 Task: Search one way flight ticket for 4 adults, 2 children, 2 infants in seat and 1 infant on lap in economy from Hartford: Bradley International Airport to Raleigh: Raleigh-durham International Airport on 8-5-2023. Choice of flights is Singapure airlines. Price is upto 100000. Outbound departure time preference is 18:00.
Action: Mouse moved to (393, 159)
Screenshot: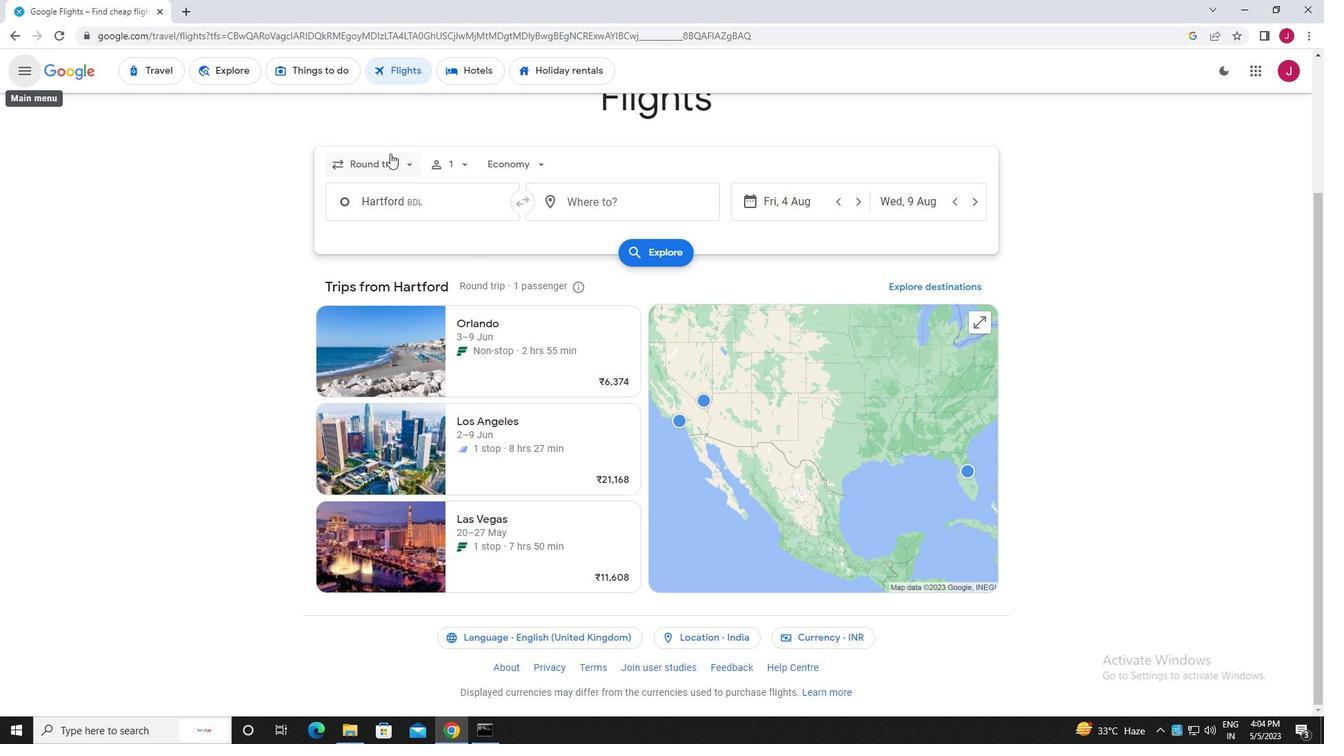 
Action: Mouse pressed left at (393, 159)
Screenshot: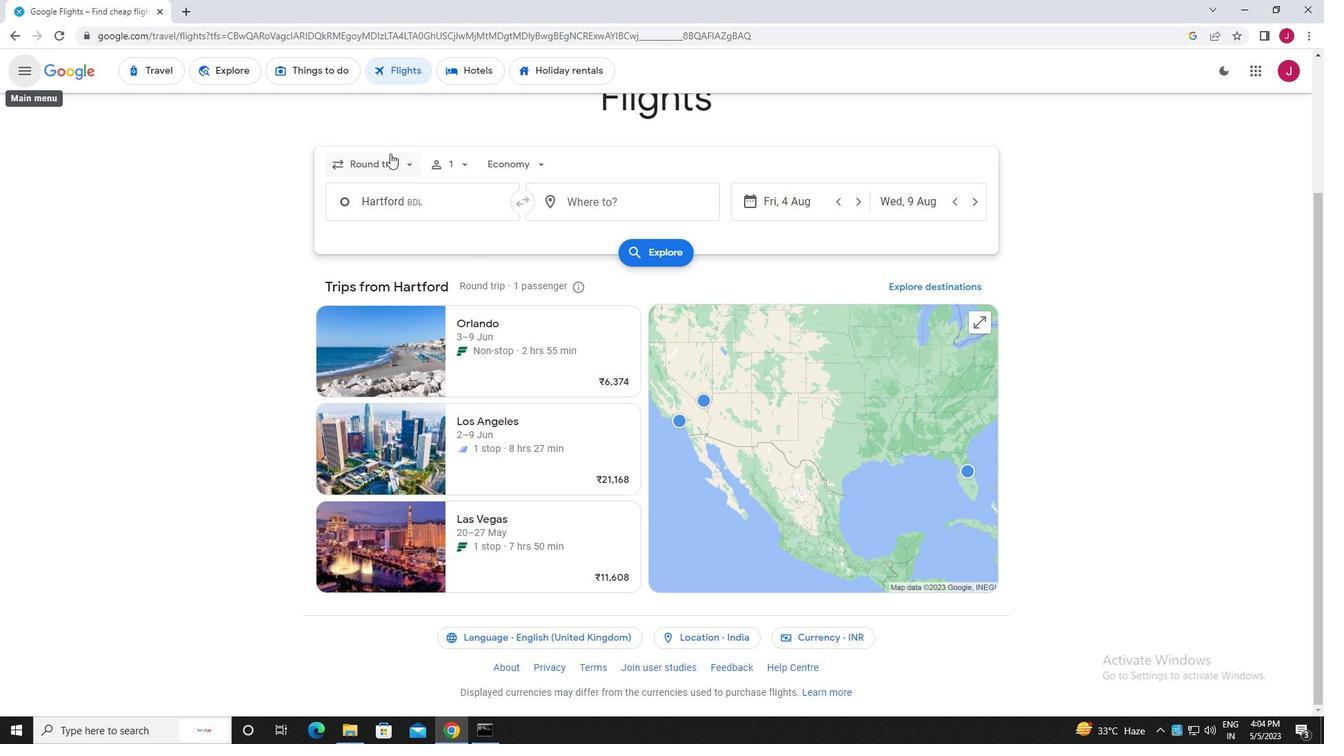 
Action: Mouse moved to (397, 226)
Screenshot: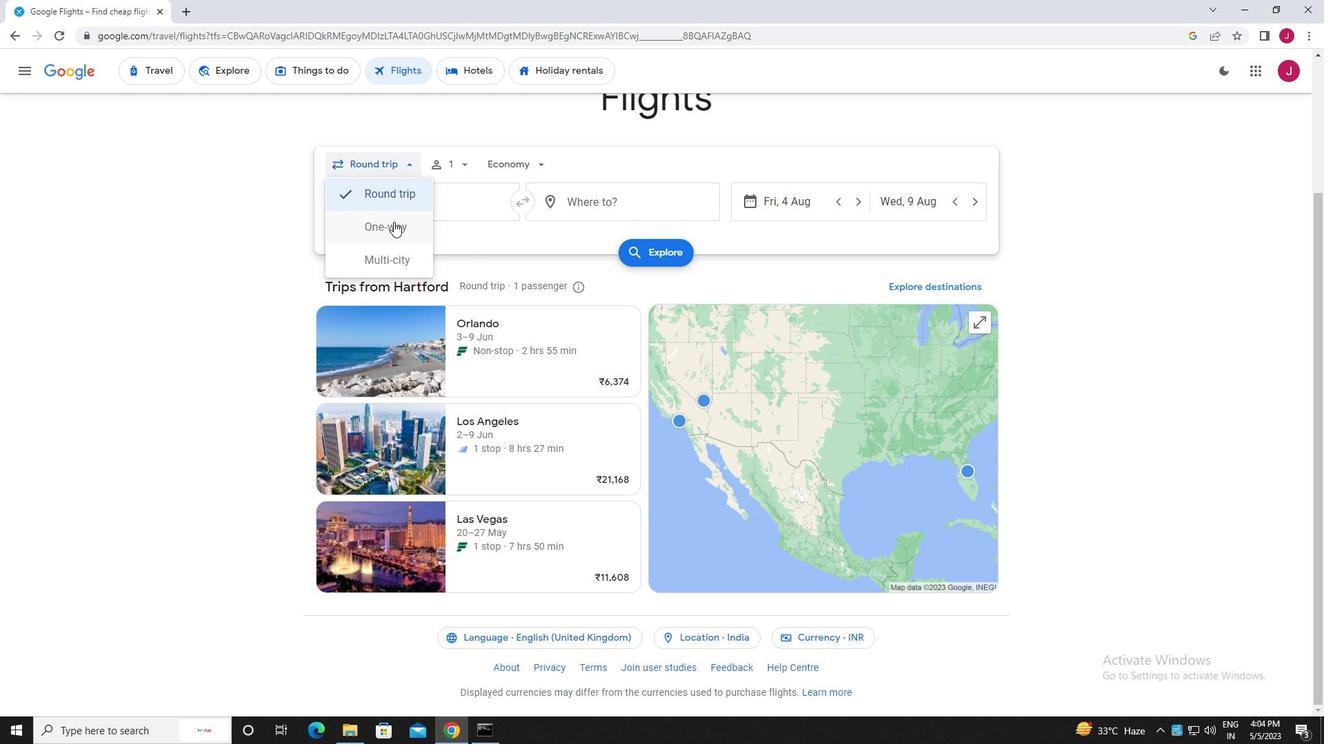 
Action: Mouse pressed left at (397, 226)
Screenshot: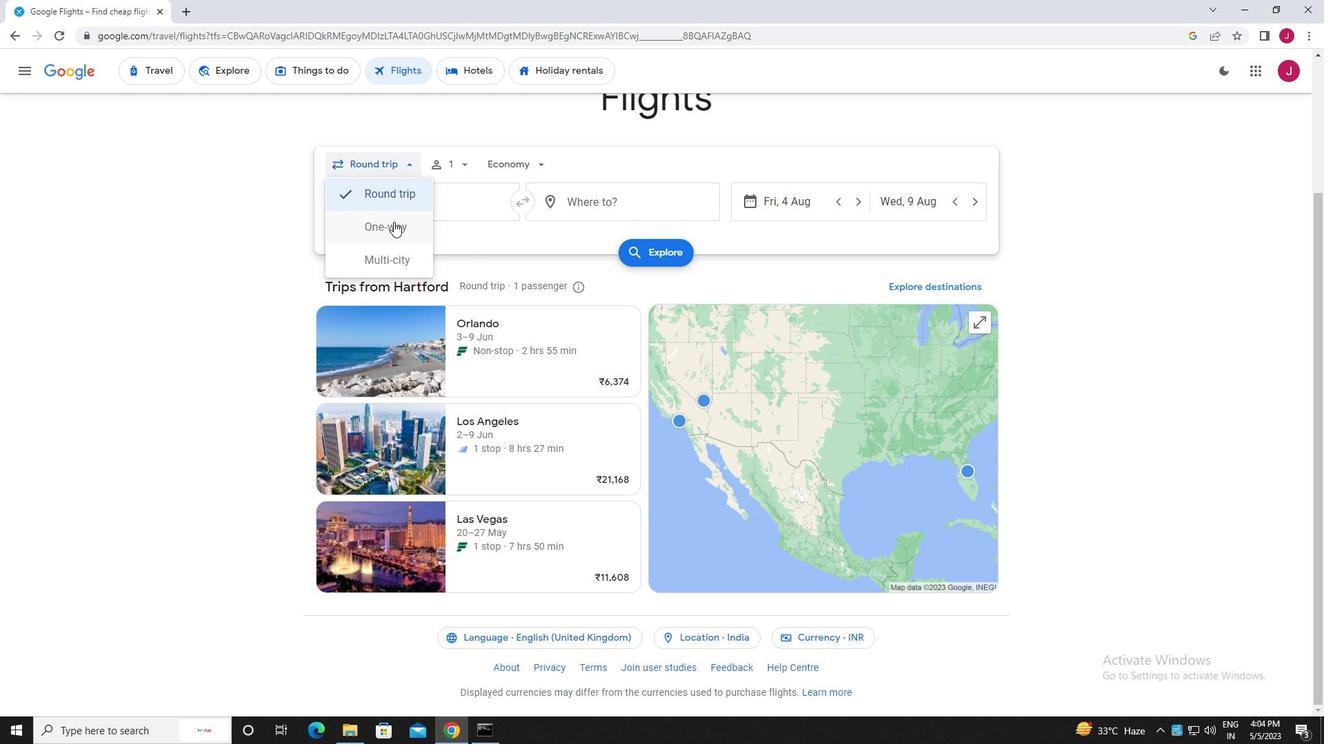 
Action: Mouse moved to (460, 165)
Screenshot: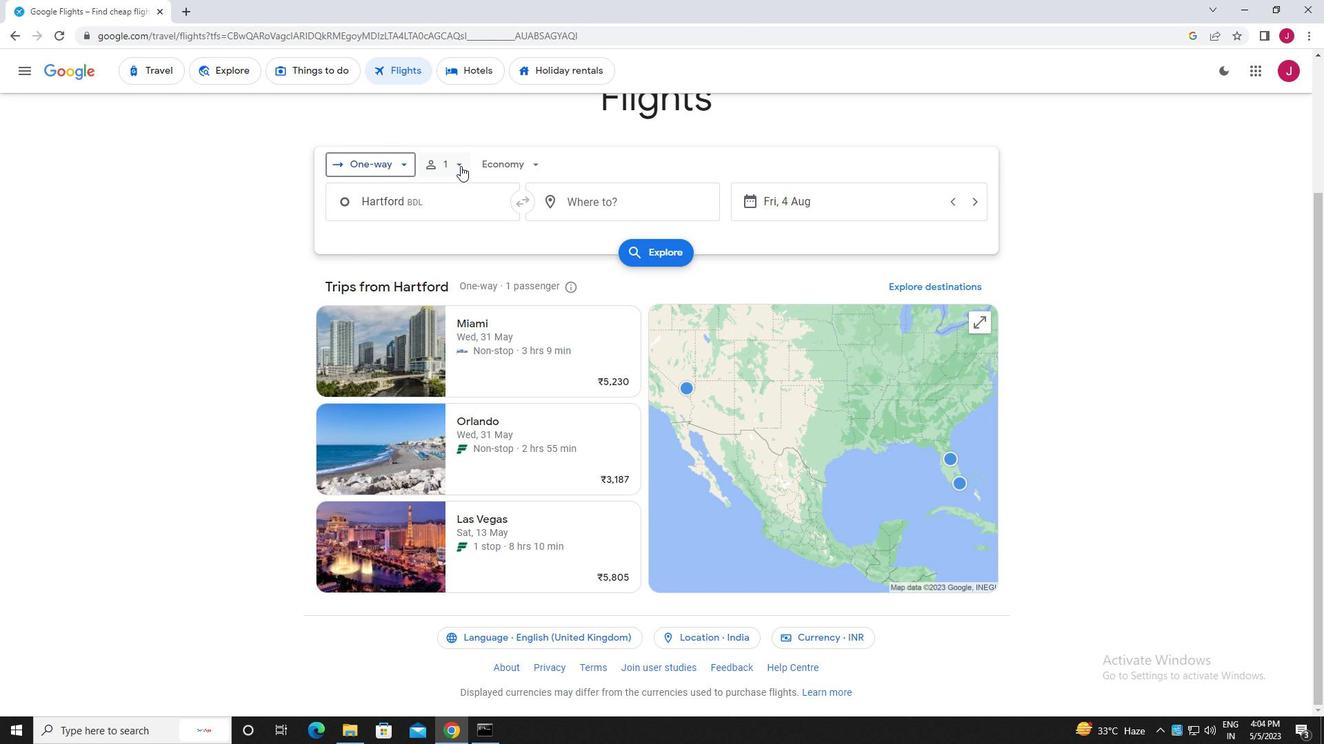
Action: Mouse pressed left at (460, 165)
Screenshot: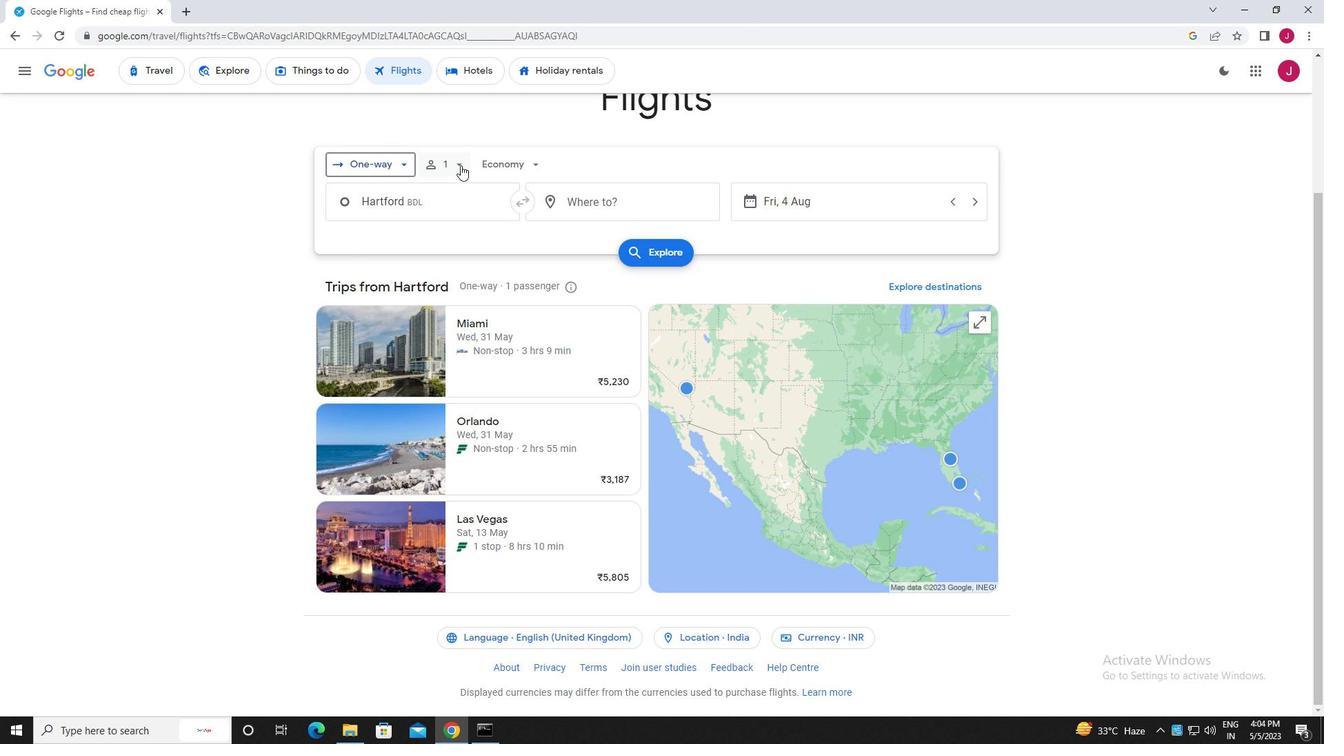 
Action: Mouse moved to (564, 202)
Screenshot: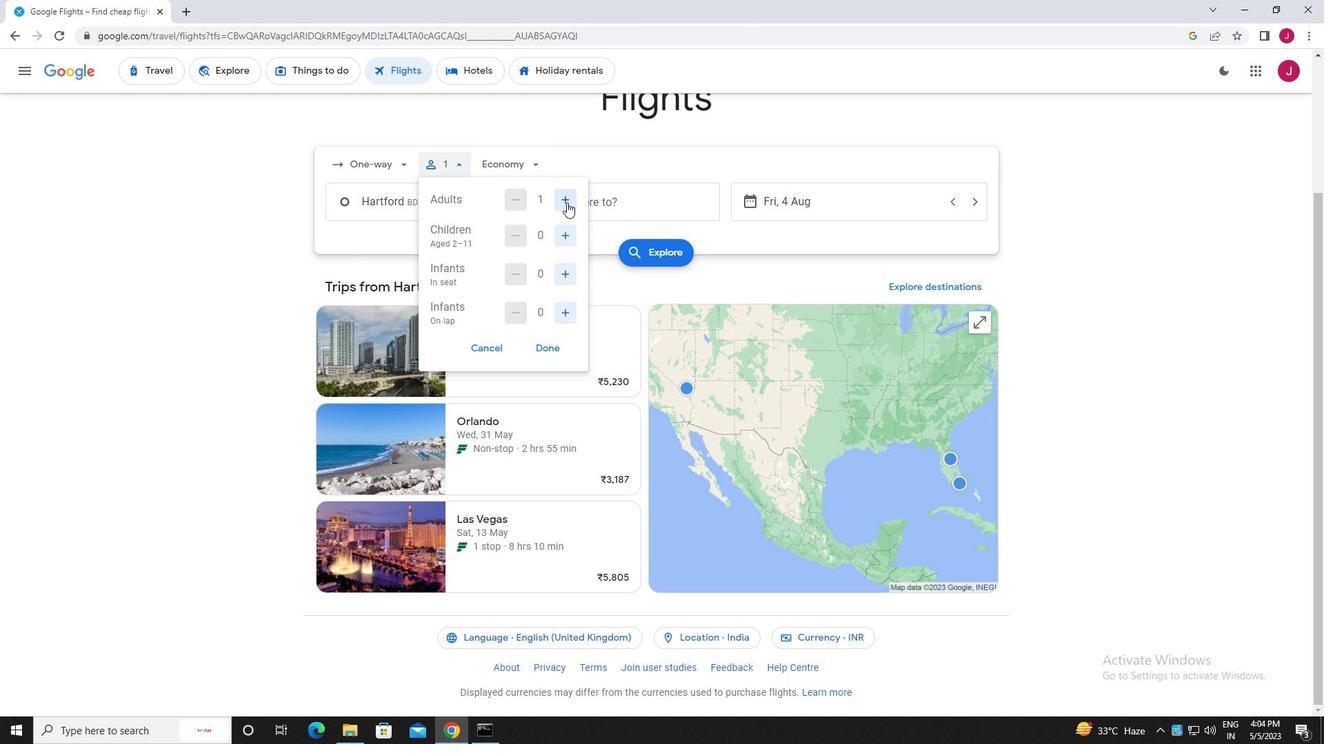 
Action: Mouse pressed left at (564, 202)
Screenshot: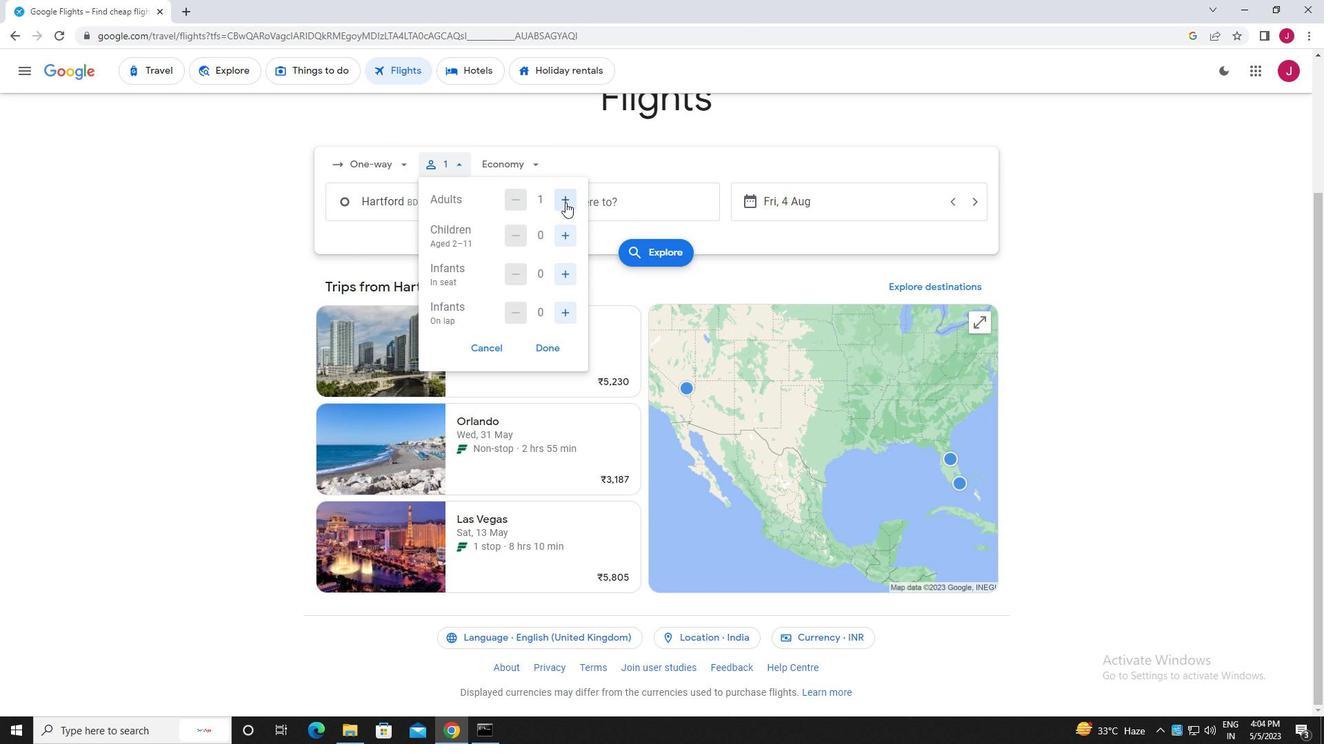 
Action: Mouse pressed left at (564, 202)
Screenshot: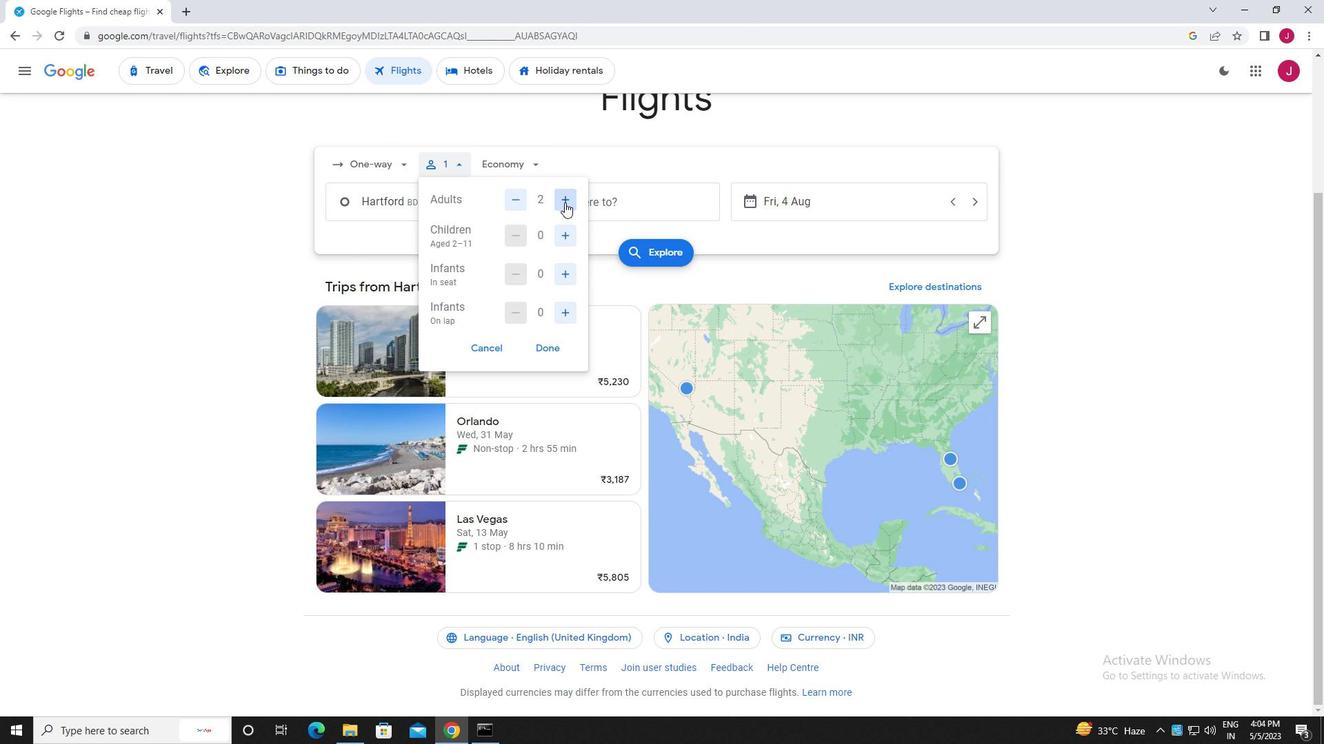 
Action: Mouse pressed left at (564, 202)
Screenshot: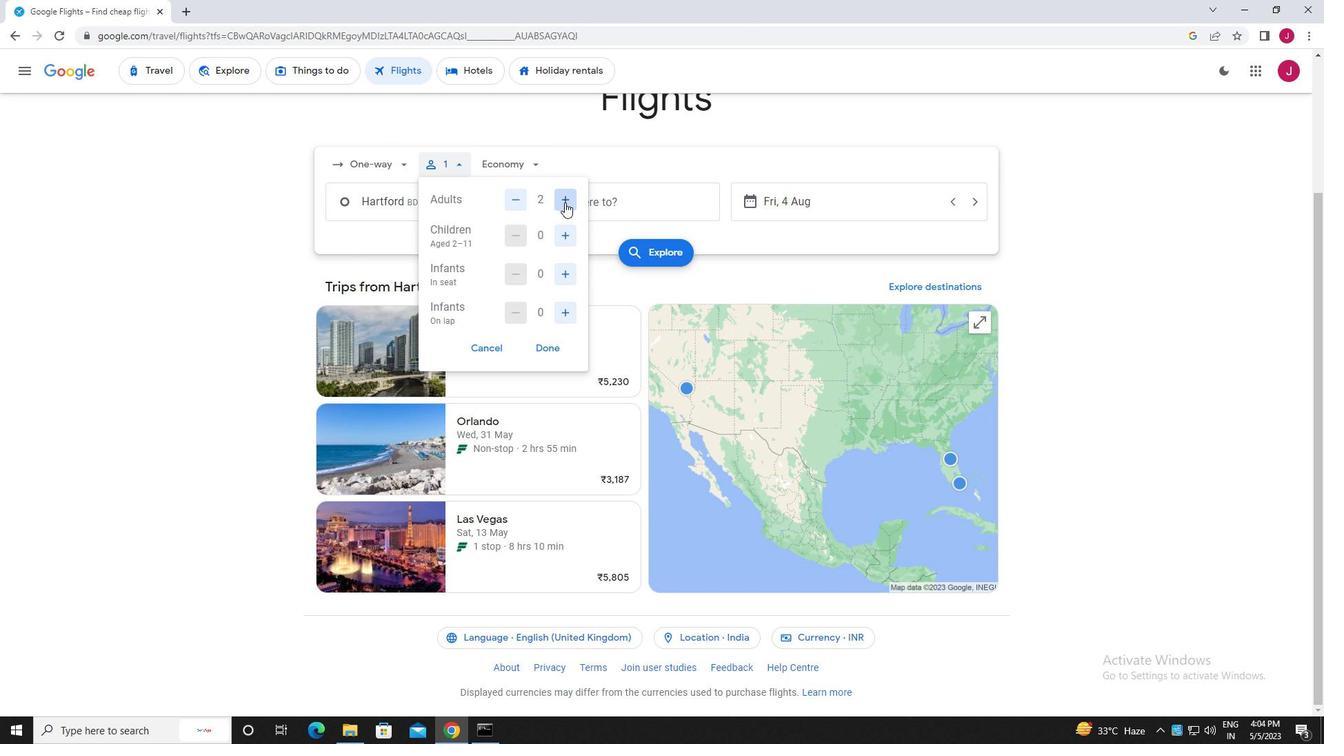 
Action: Mouse moved to (564, 239)
Screenshot: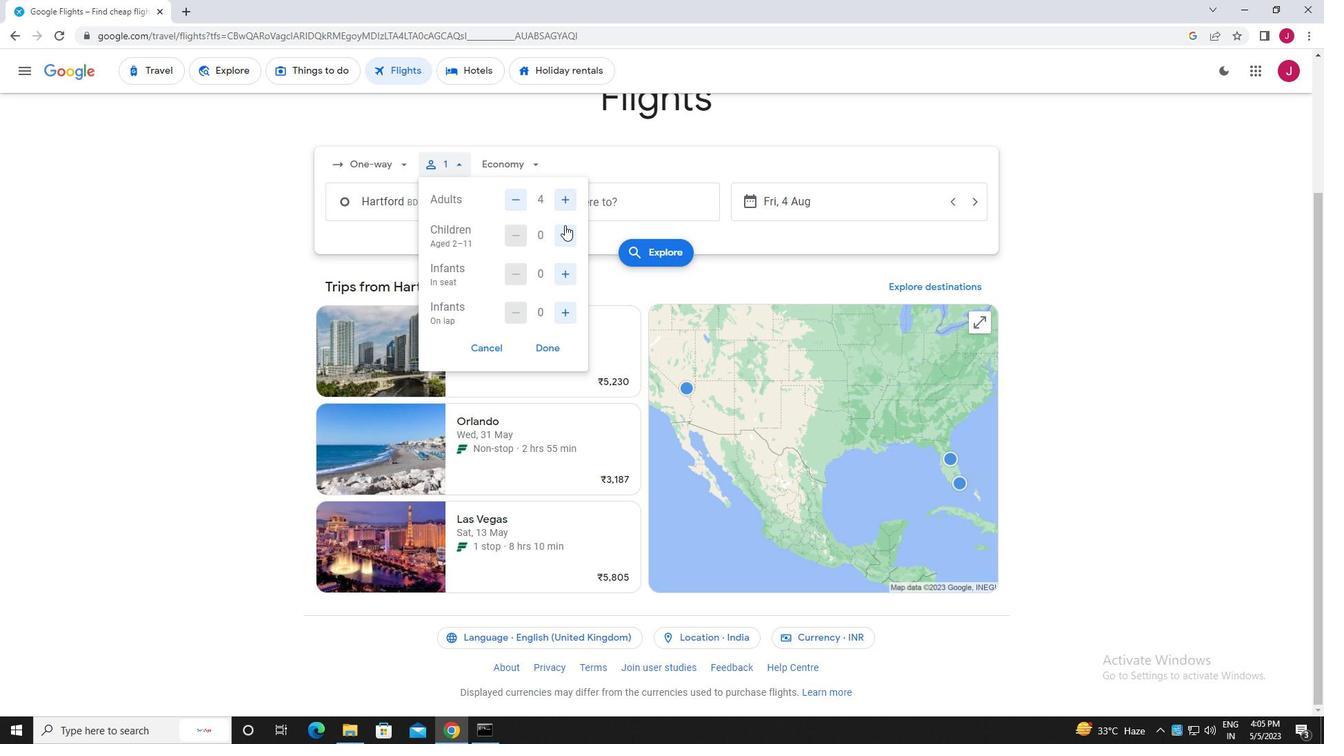 
Action: Mouse pressed left at (564, 239)
Screenshot: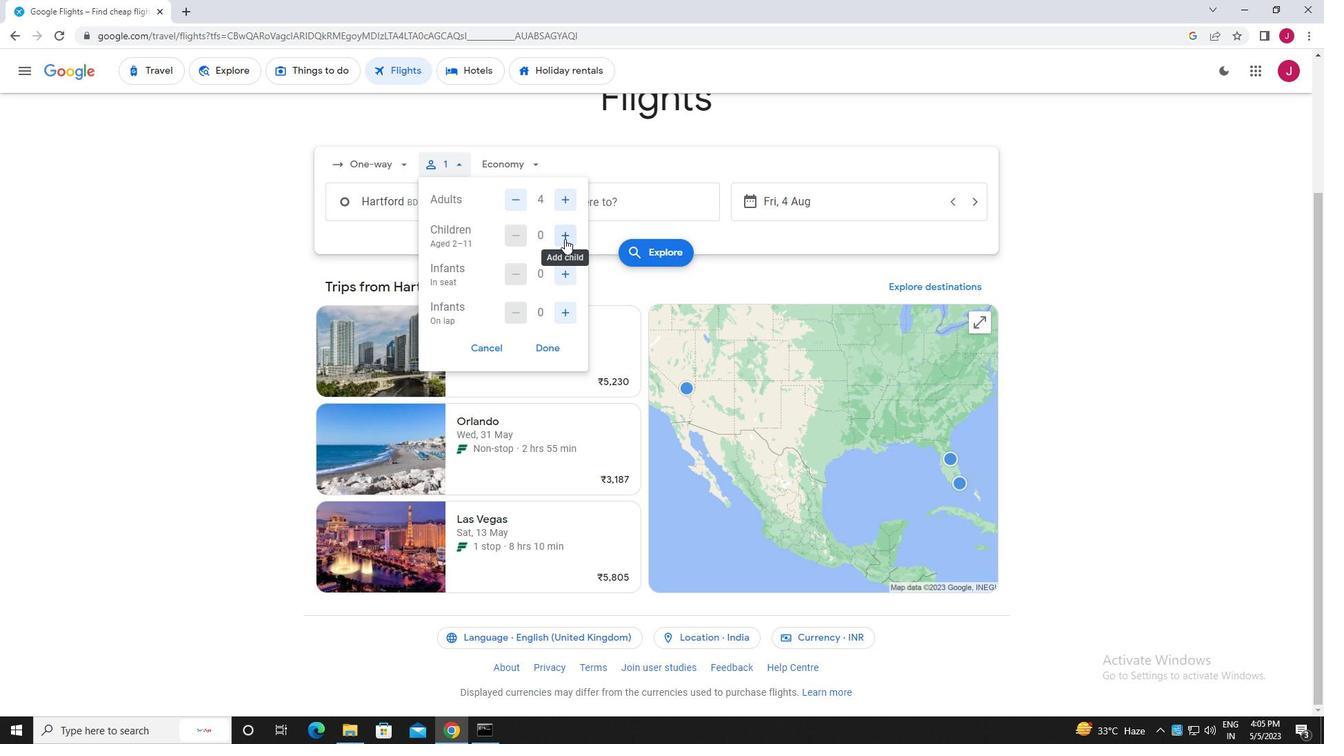
Action: Mouse pressed left at (564, 239)
Screenshot: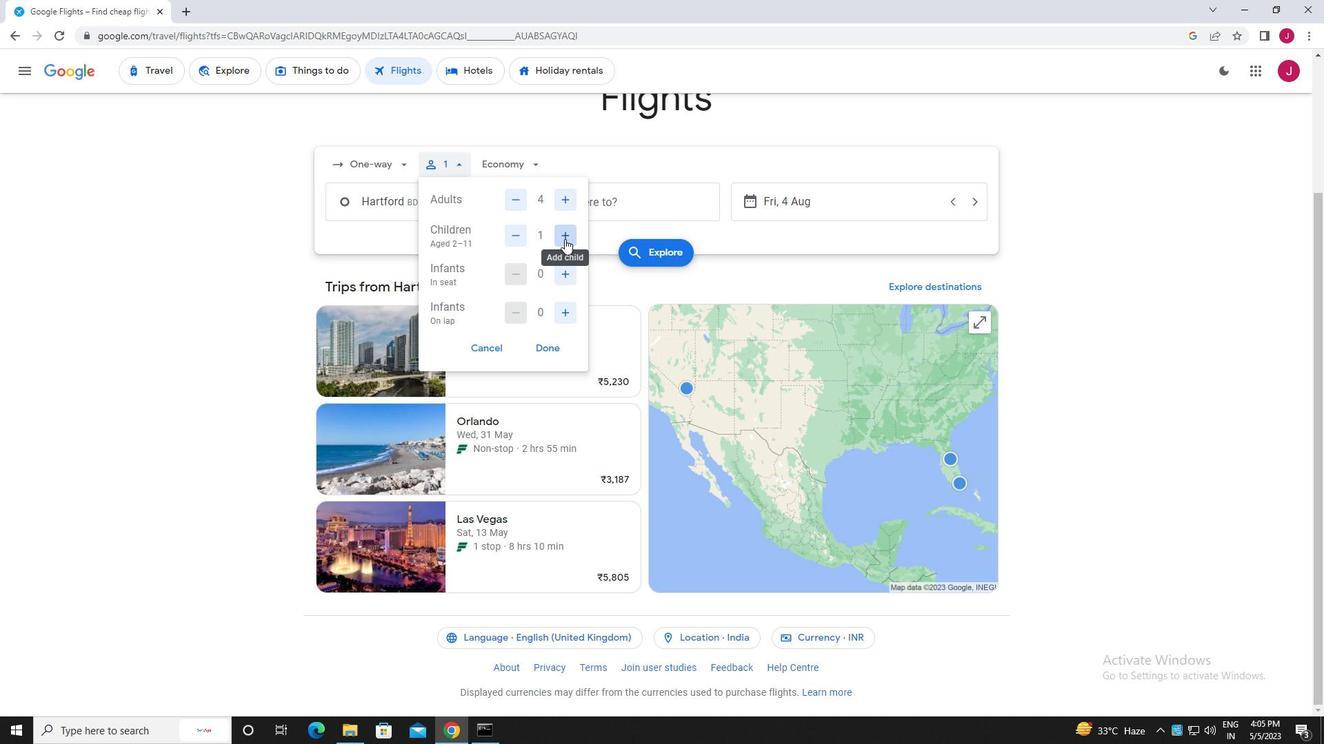
Action: Mouse moved to (567, 275)
Screenshot: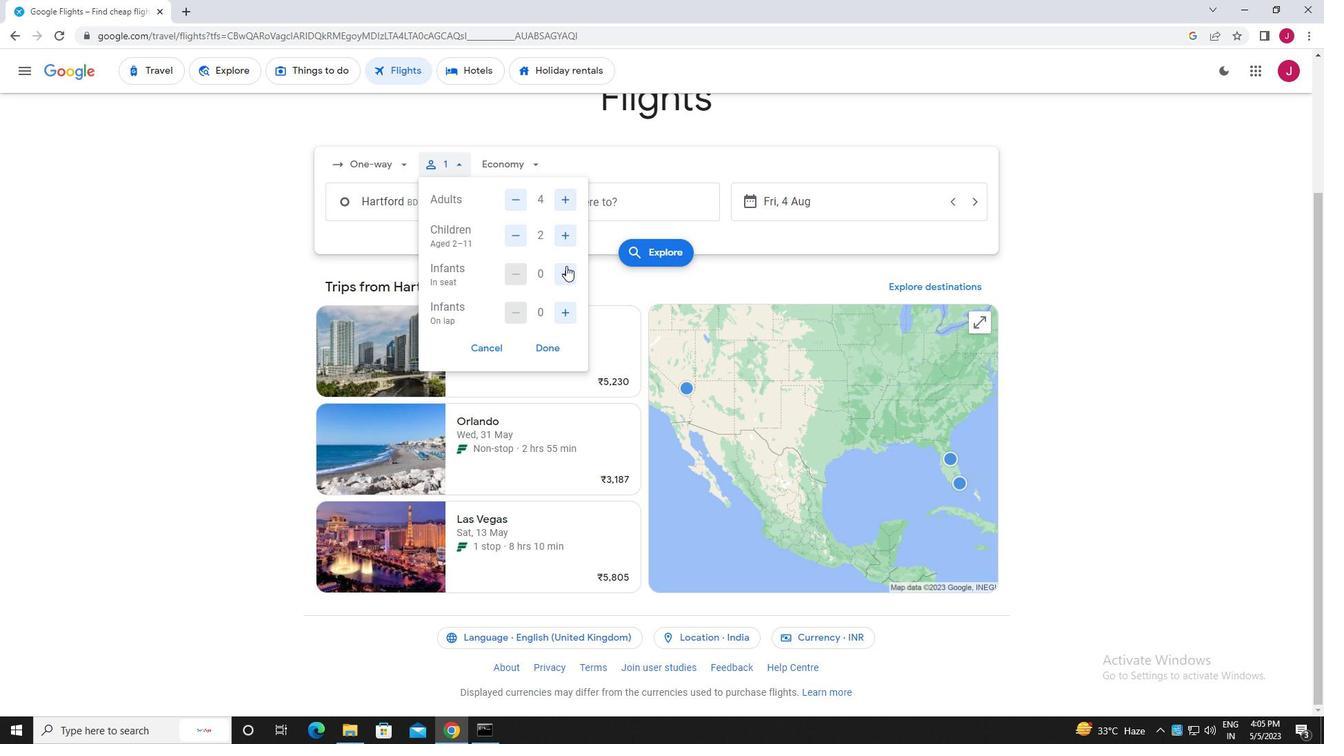 
Action: Mouse pressed left at (567, 275)
Screenshot: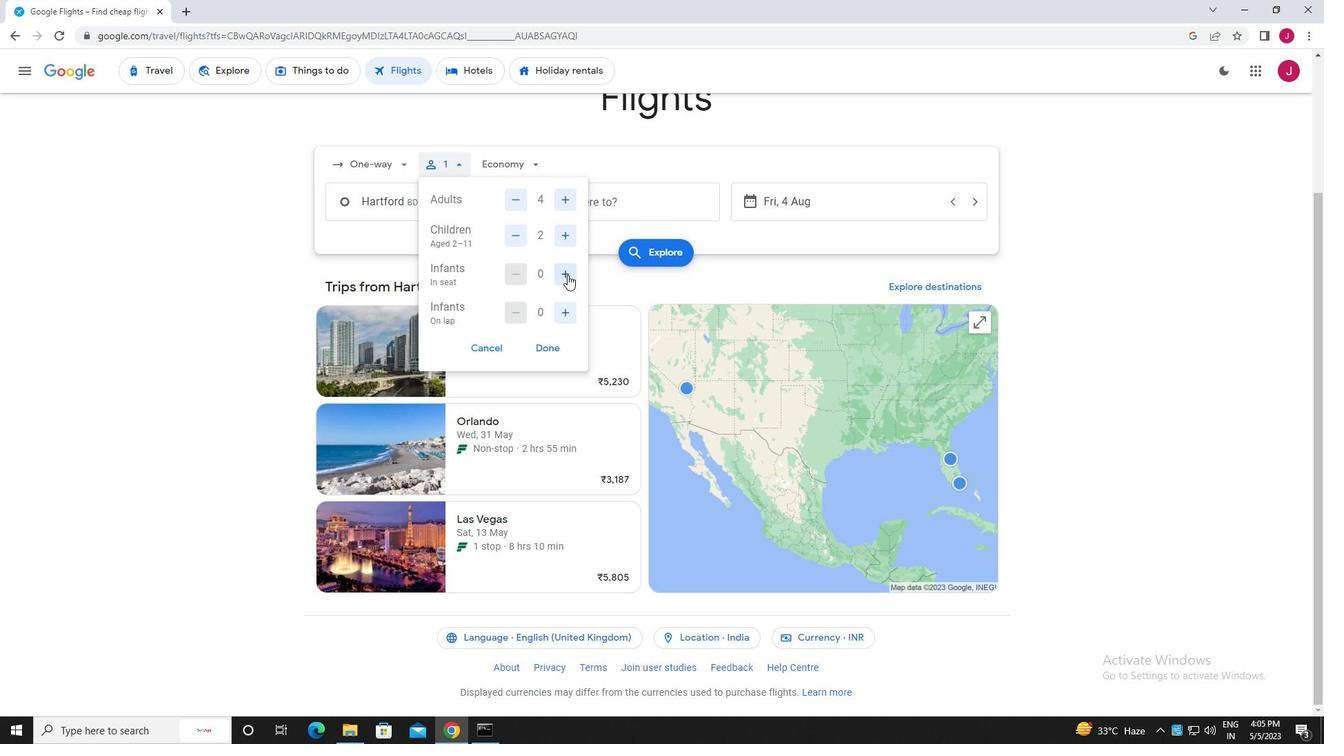 
Action: Mouse pressed left at (567, 275)
Screenshot: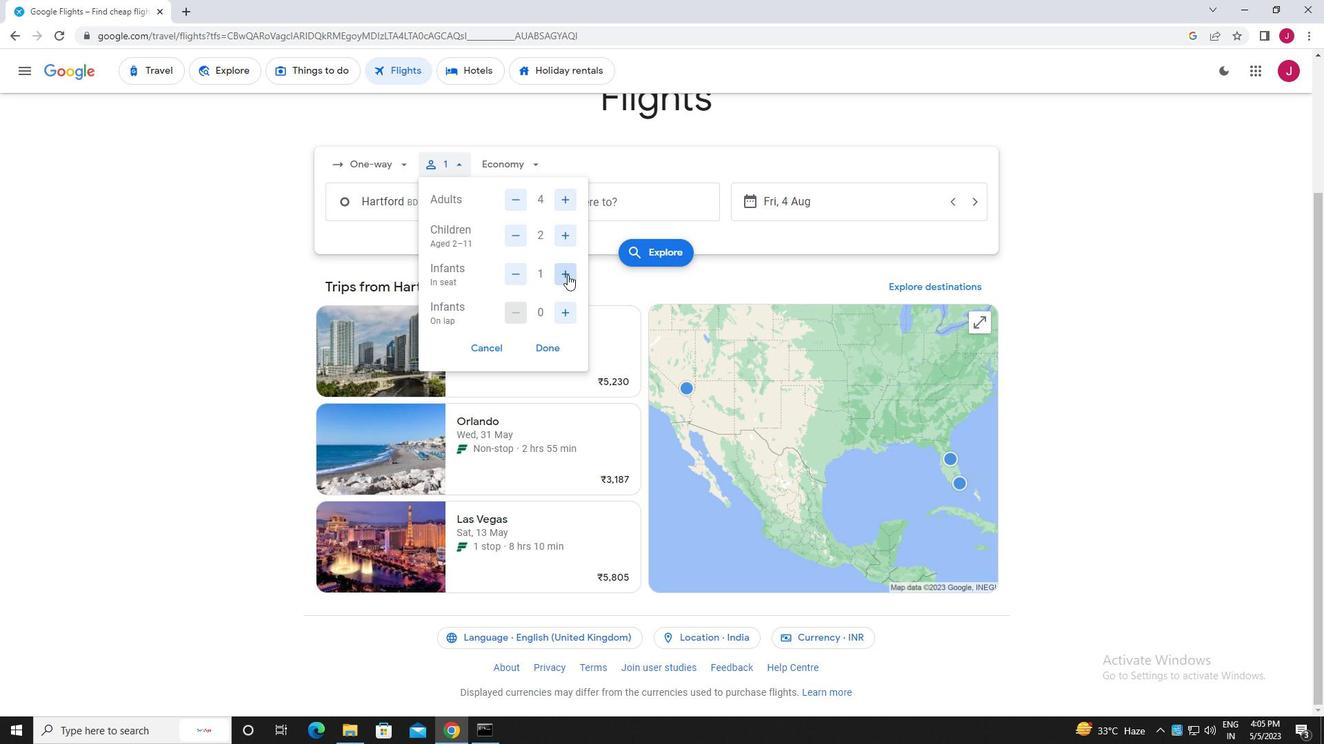 
Action: Mouse moved to (568, 314)
Screenshot: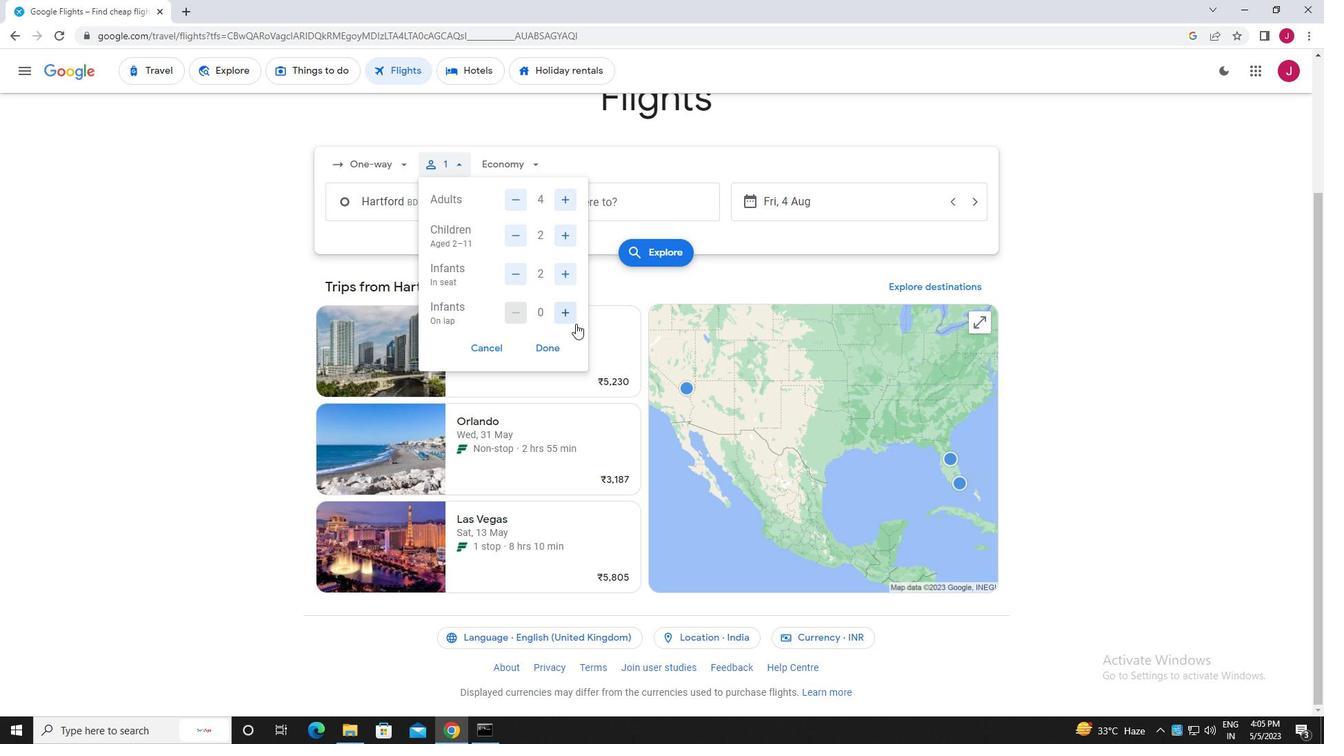 
Action: Mouse pressed left at (568, 314)
Screenshot: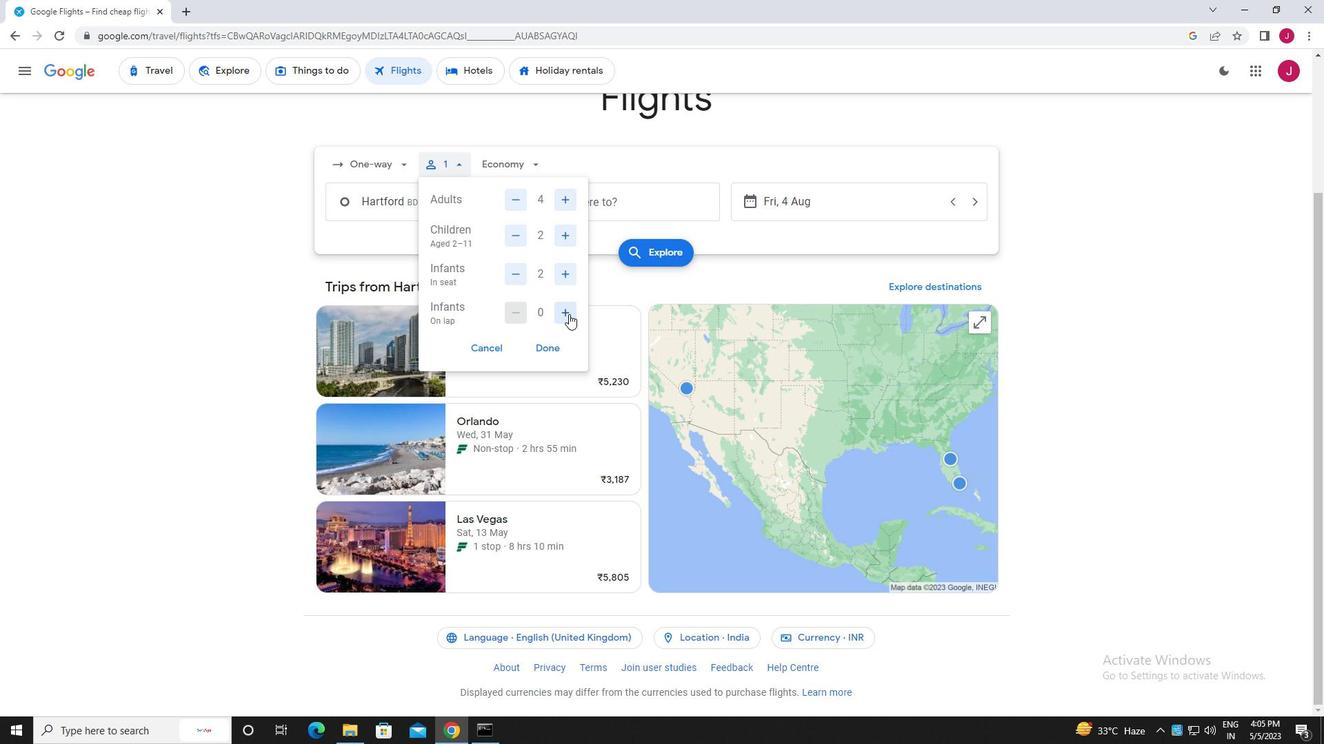 
Action: Mouse moved to (547, 345)
Screenshot: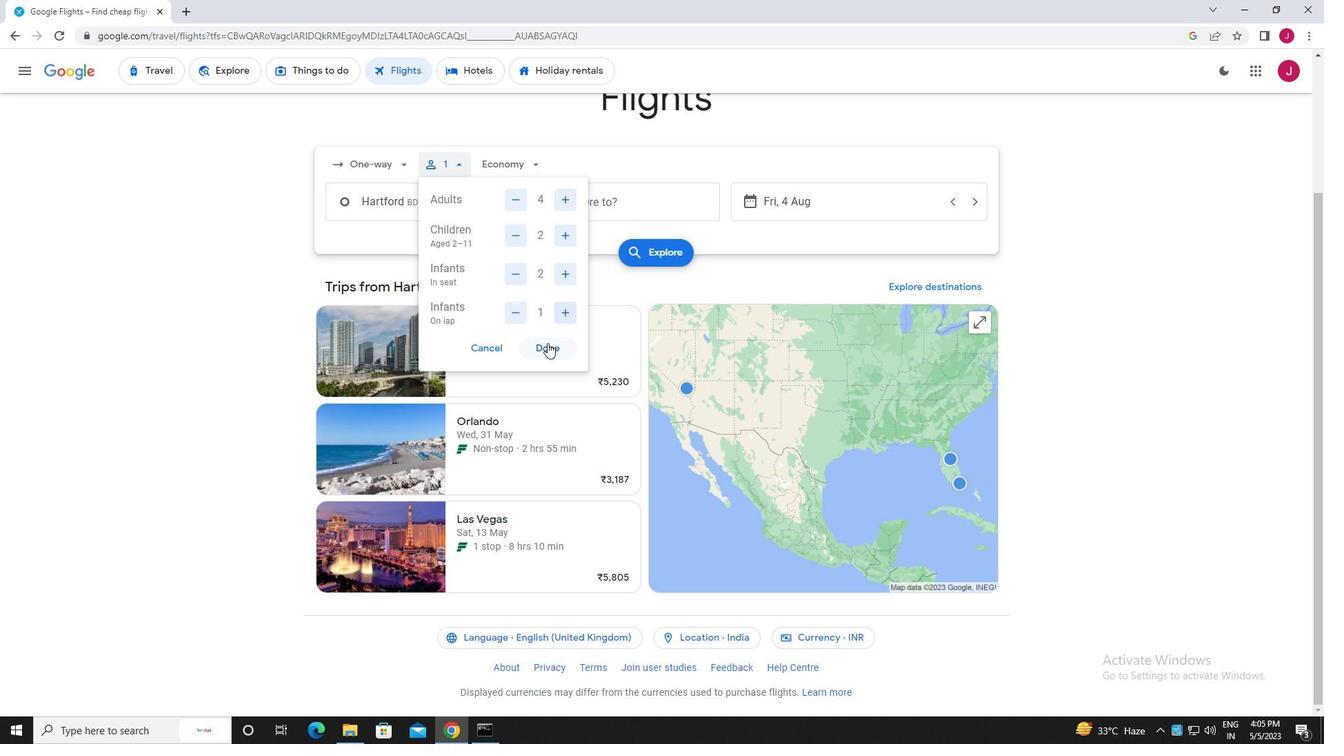 
Action: Mouse pressed left at (547, 345)
Screenshot: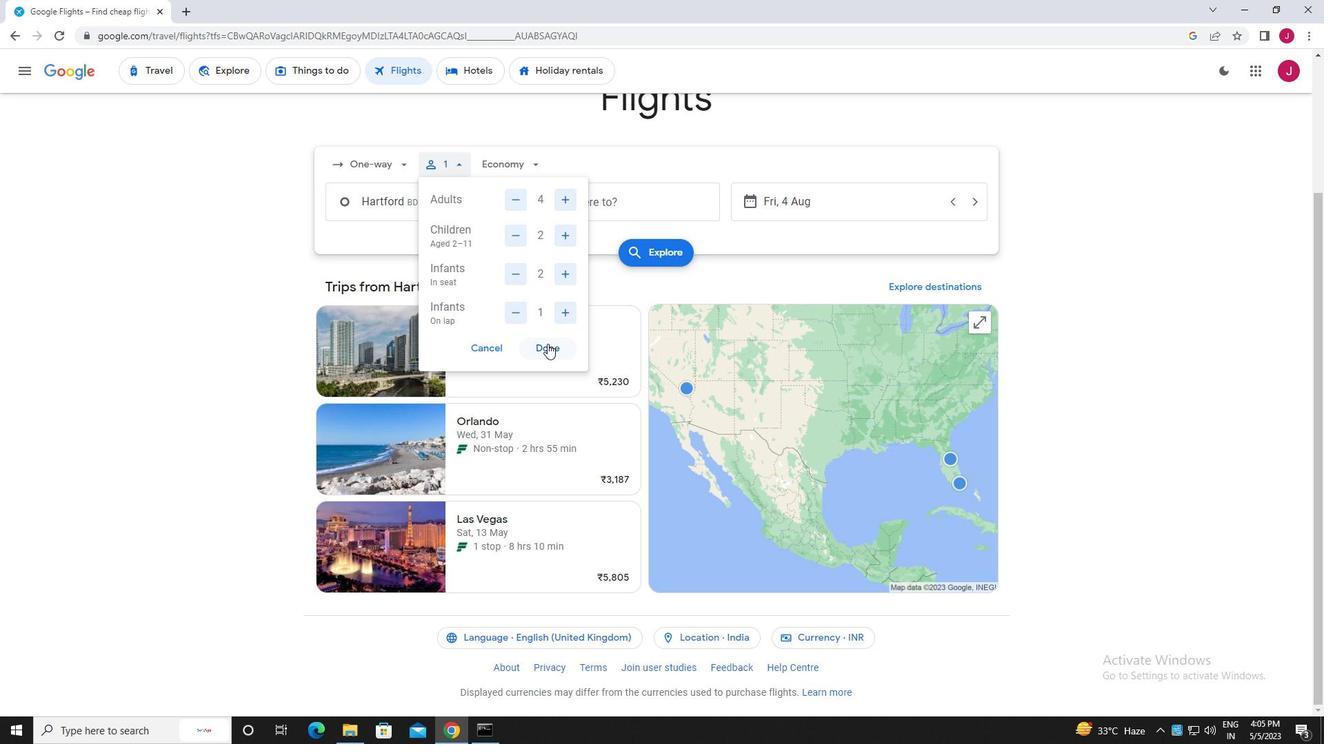 
Action: Mouse moved to (533, 166)
Screenshot: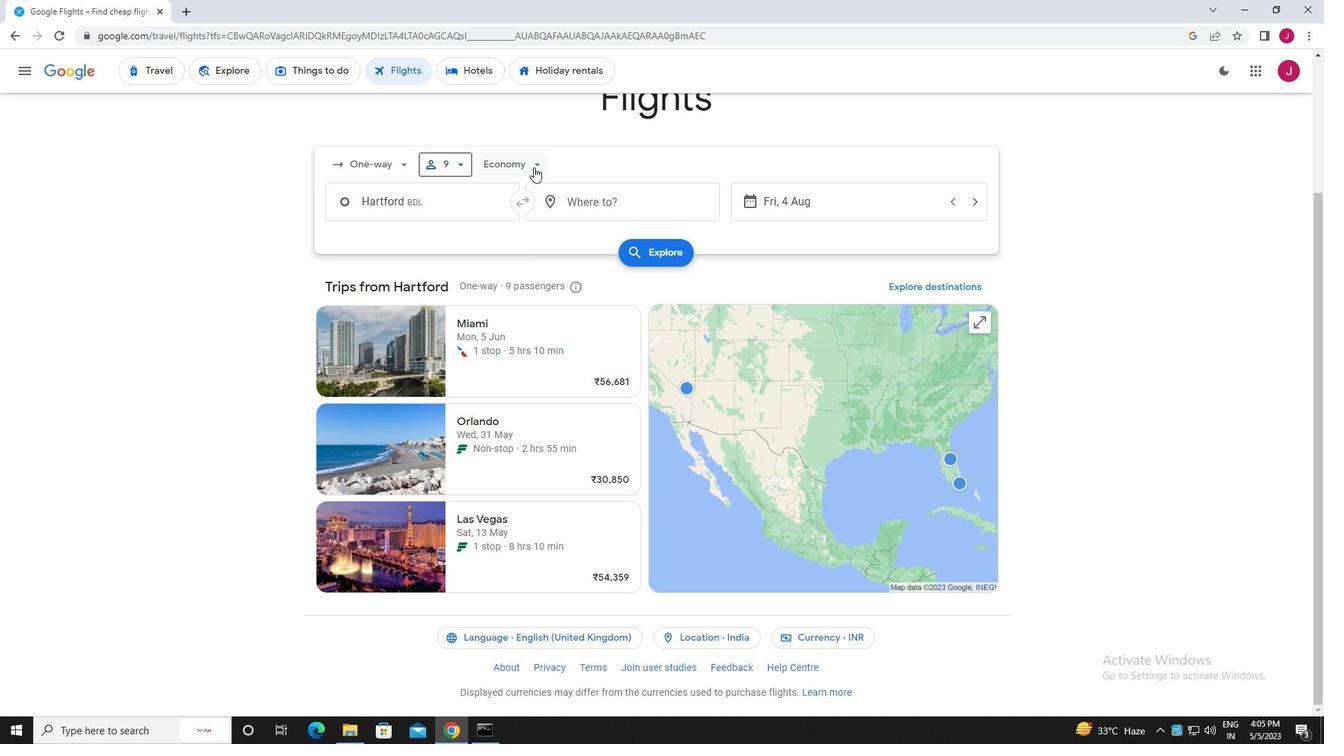 
Action: Mouse pressed left at (533, 166)
Screenshot: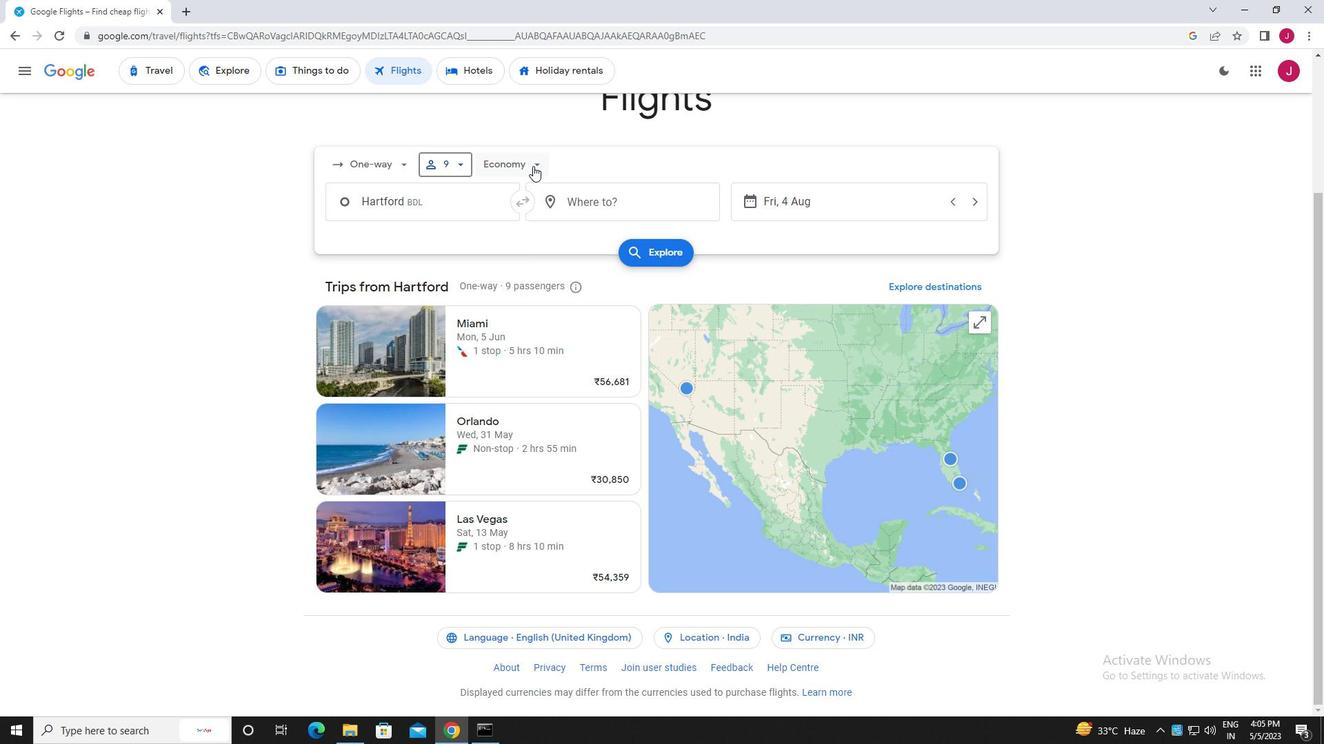 
Action: Mouse moved to (542, 193)
Screenshot: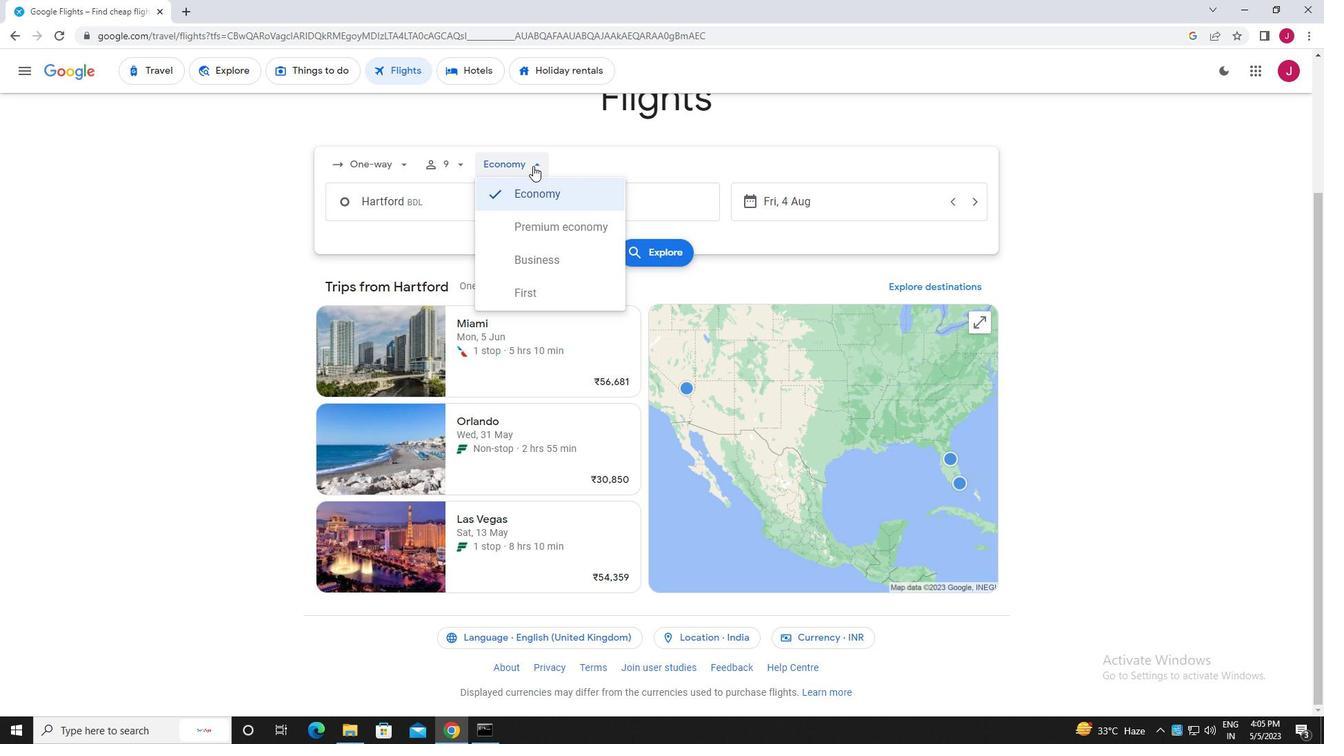 
Action: Mouse pressed left at (542, 193)
Screenshot: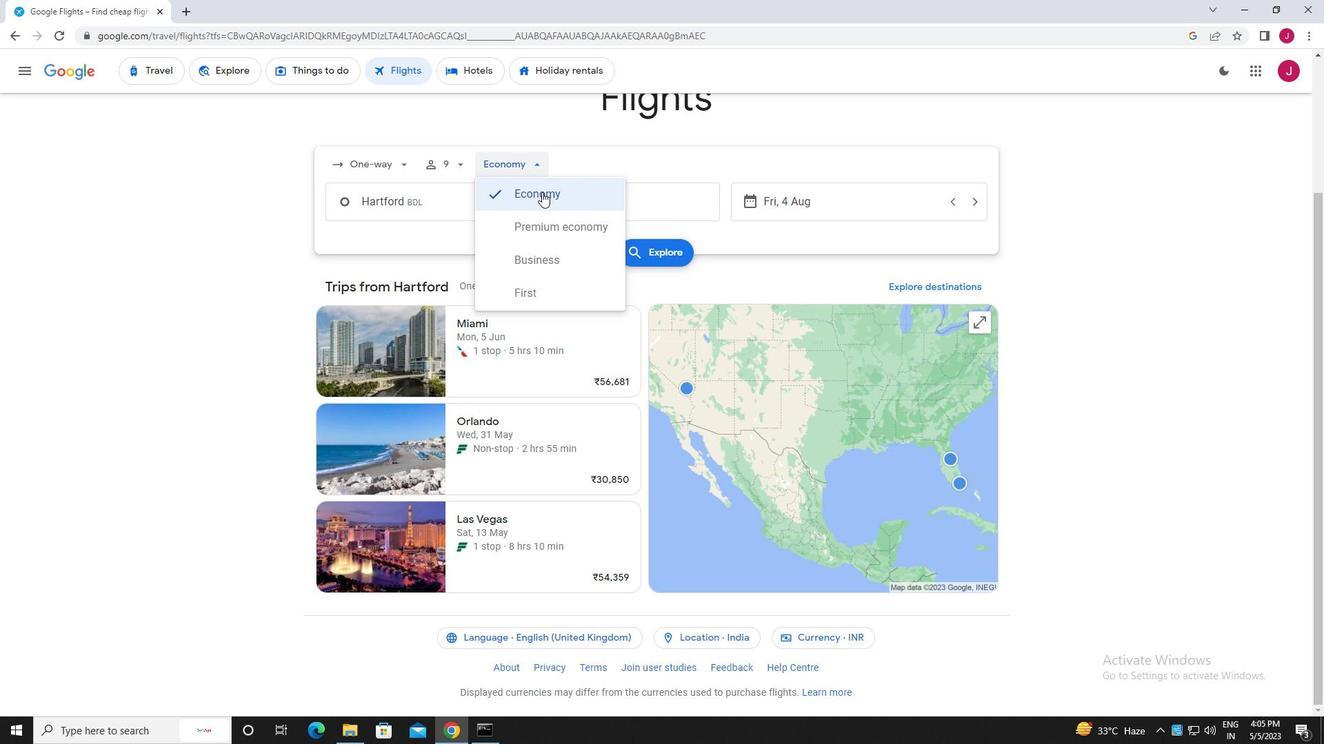 
Action: Mouse moved to (469, 205)
Screenshot: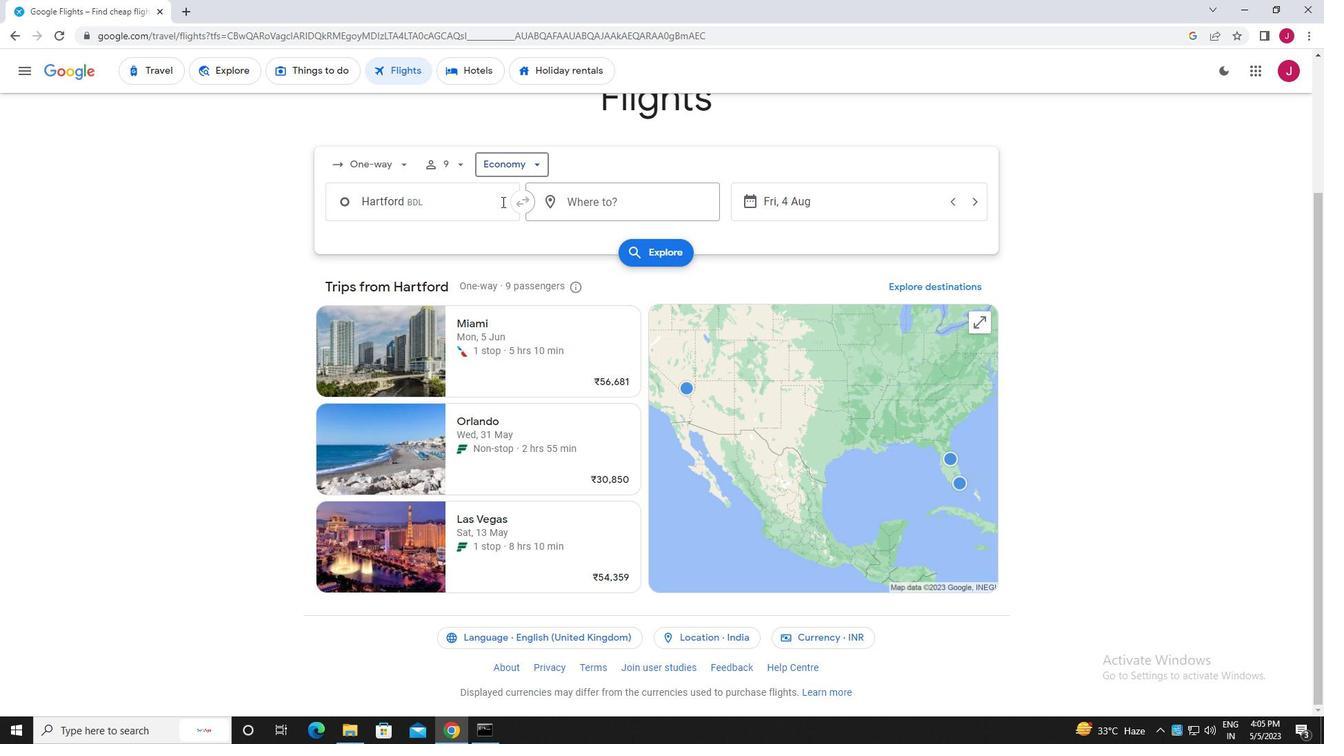 
Action: Mouse pressed left at (469, 205)
Screenshot: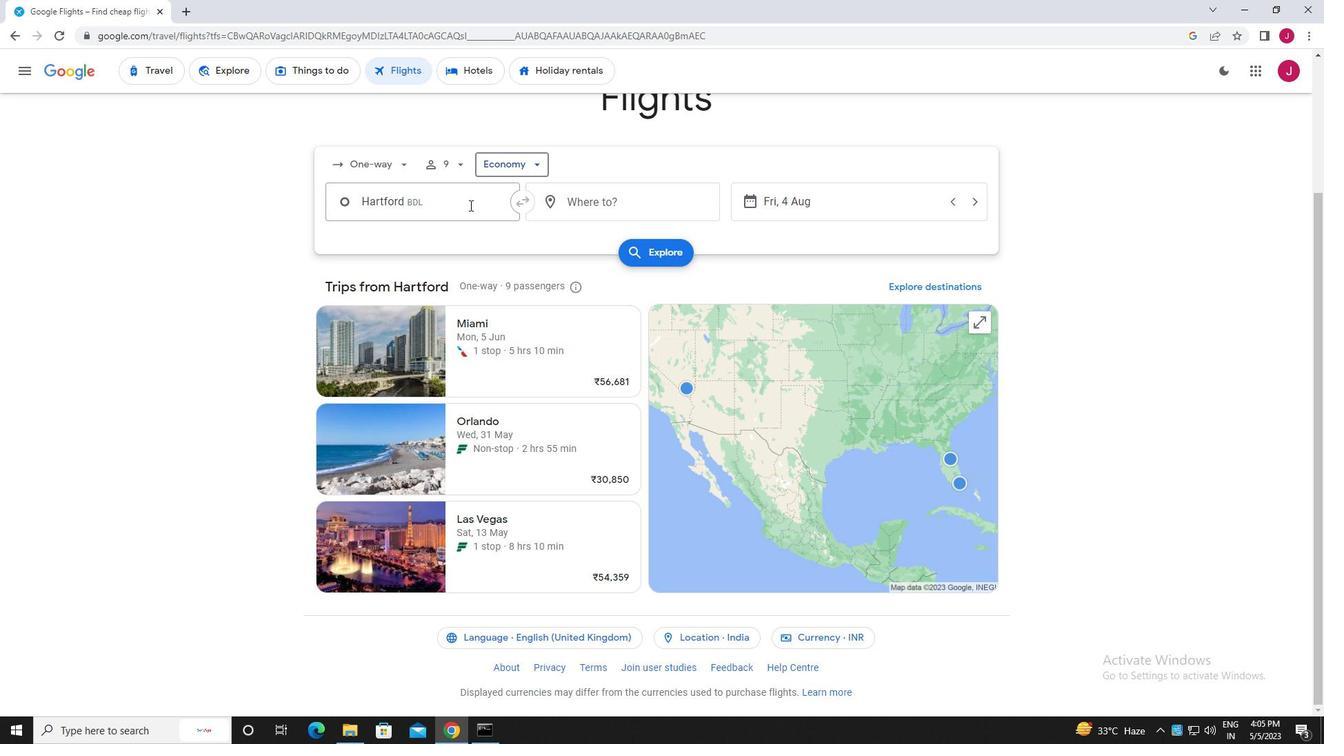 
Action: Key pressed bradley
Screenshot: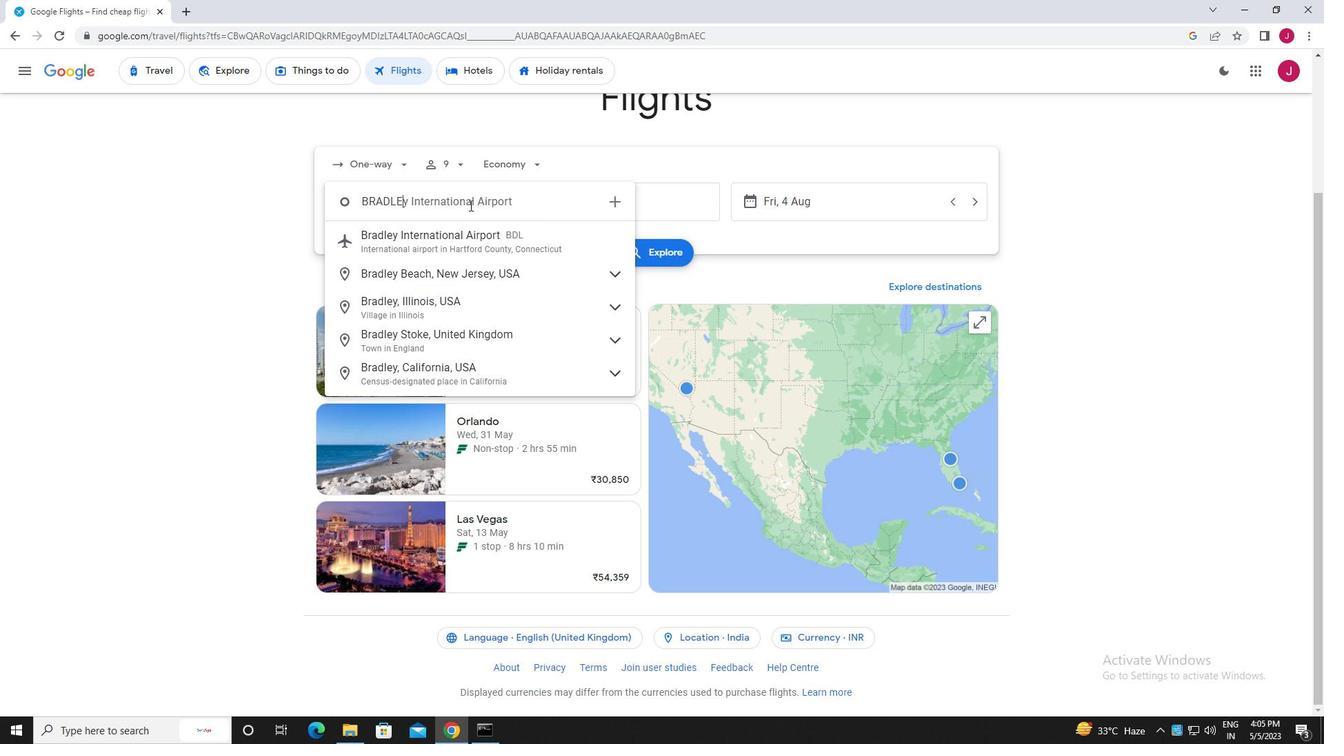 
Action: Mouse moved to (485, 250)
Screenshot: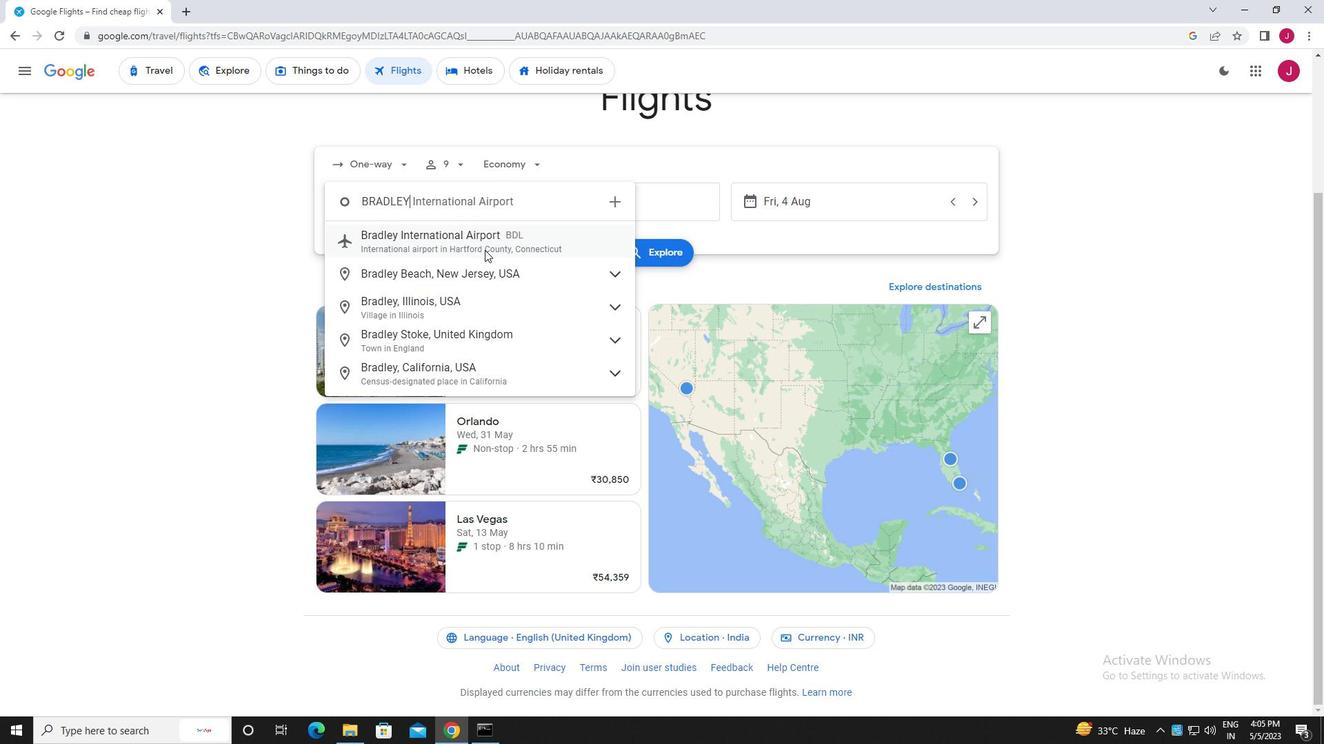 
Action: Mouse pressed left at (485, 250)
Screenshot: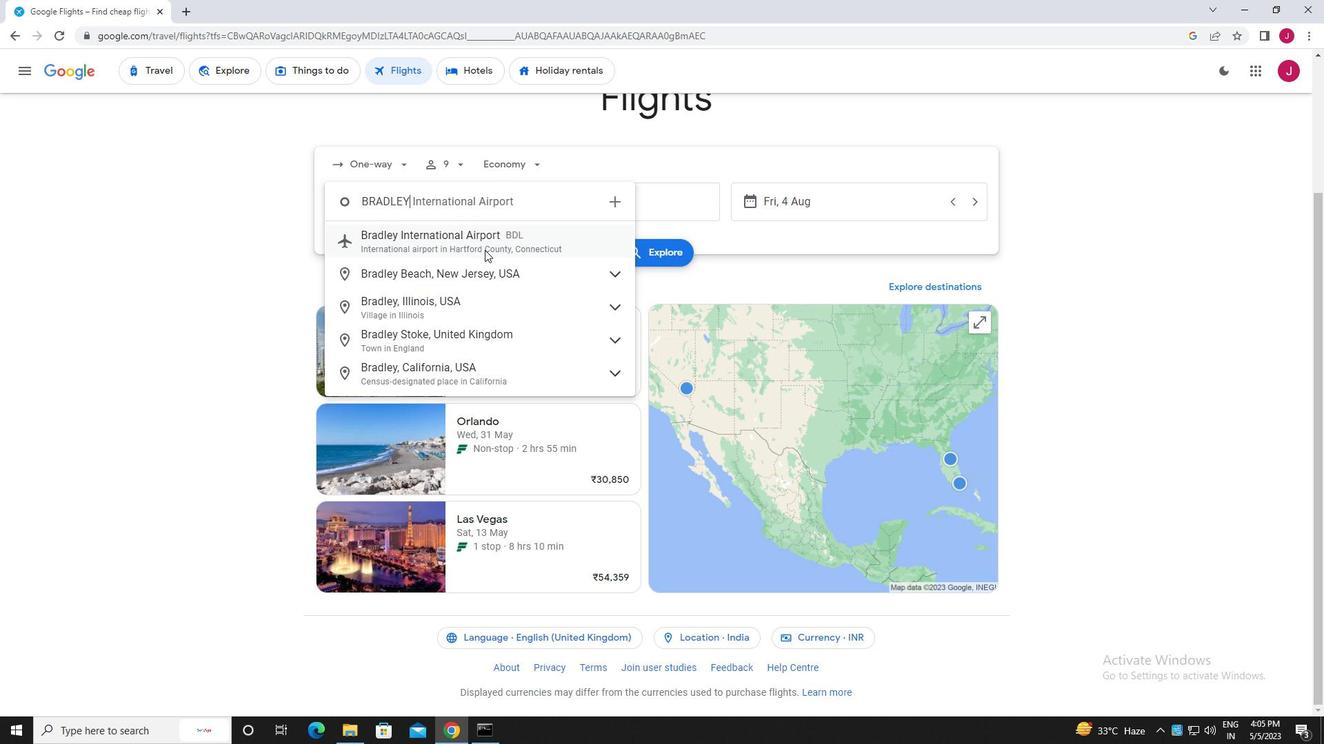 
Action: Mouse moved to (619, 202)
Screenshot: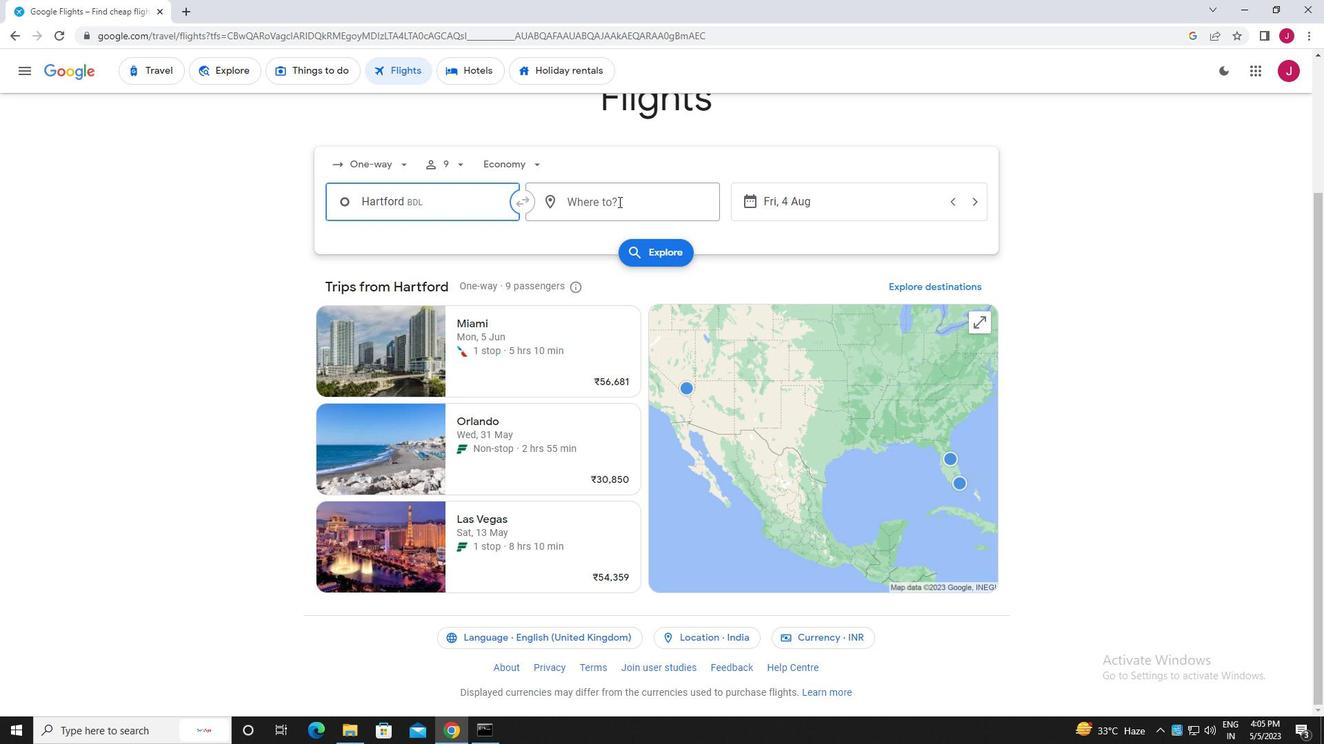 
Action: Mouse pressed left at (619, 202)
Screenshot: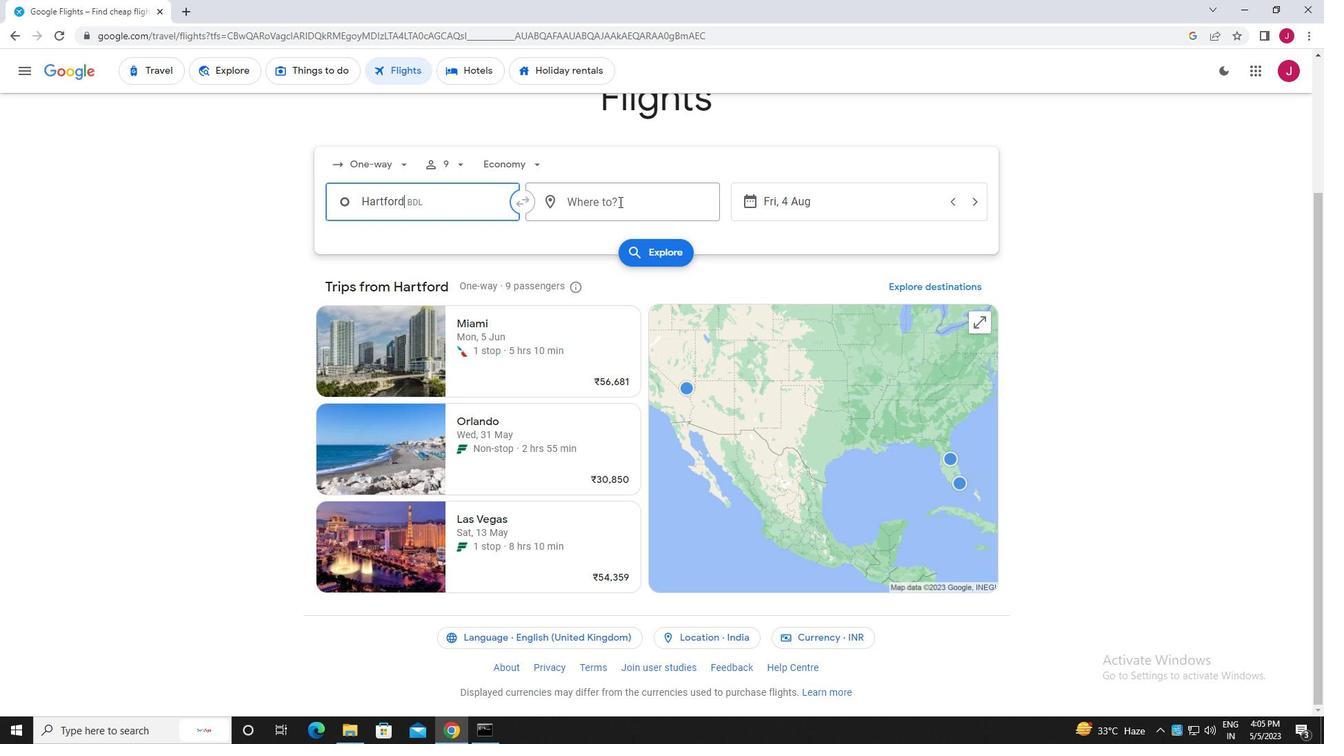 
Action: Mouse moved to (615, 202)
Screenshot: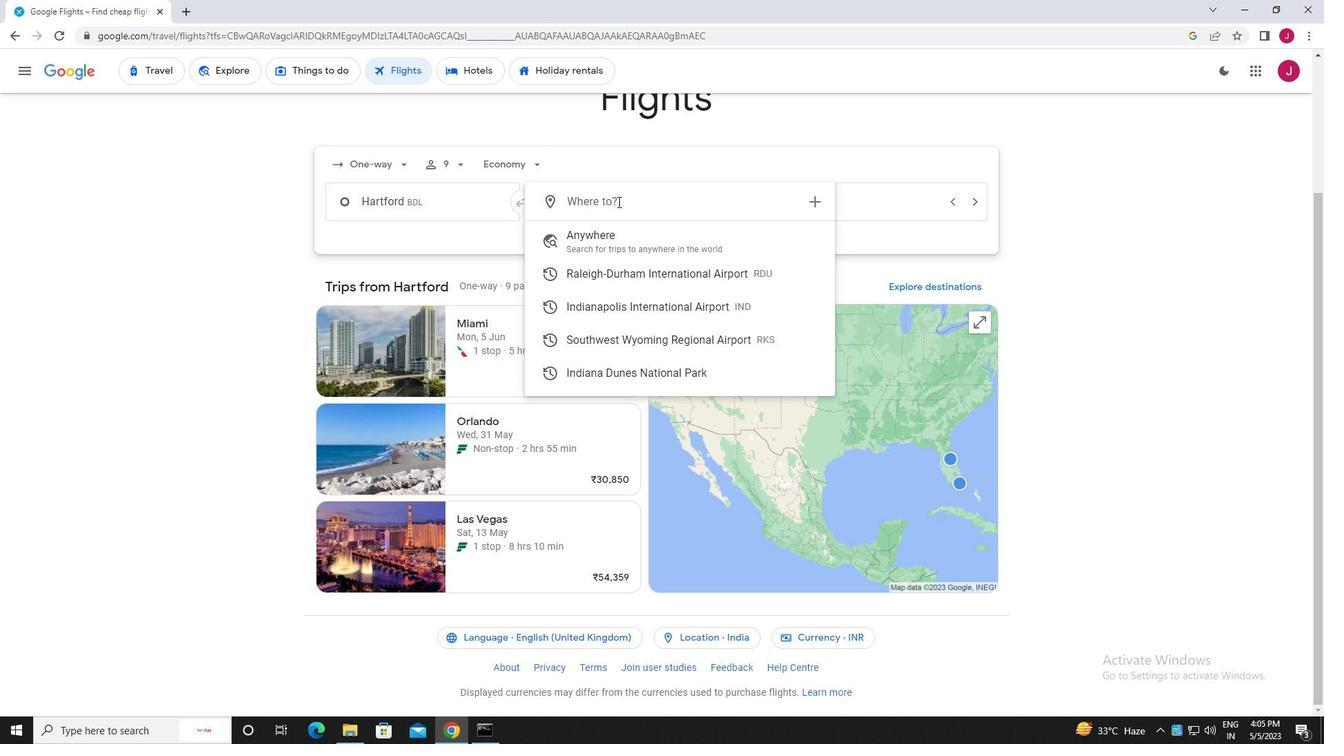 
Action: Key pressed raleigh
Screenshot: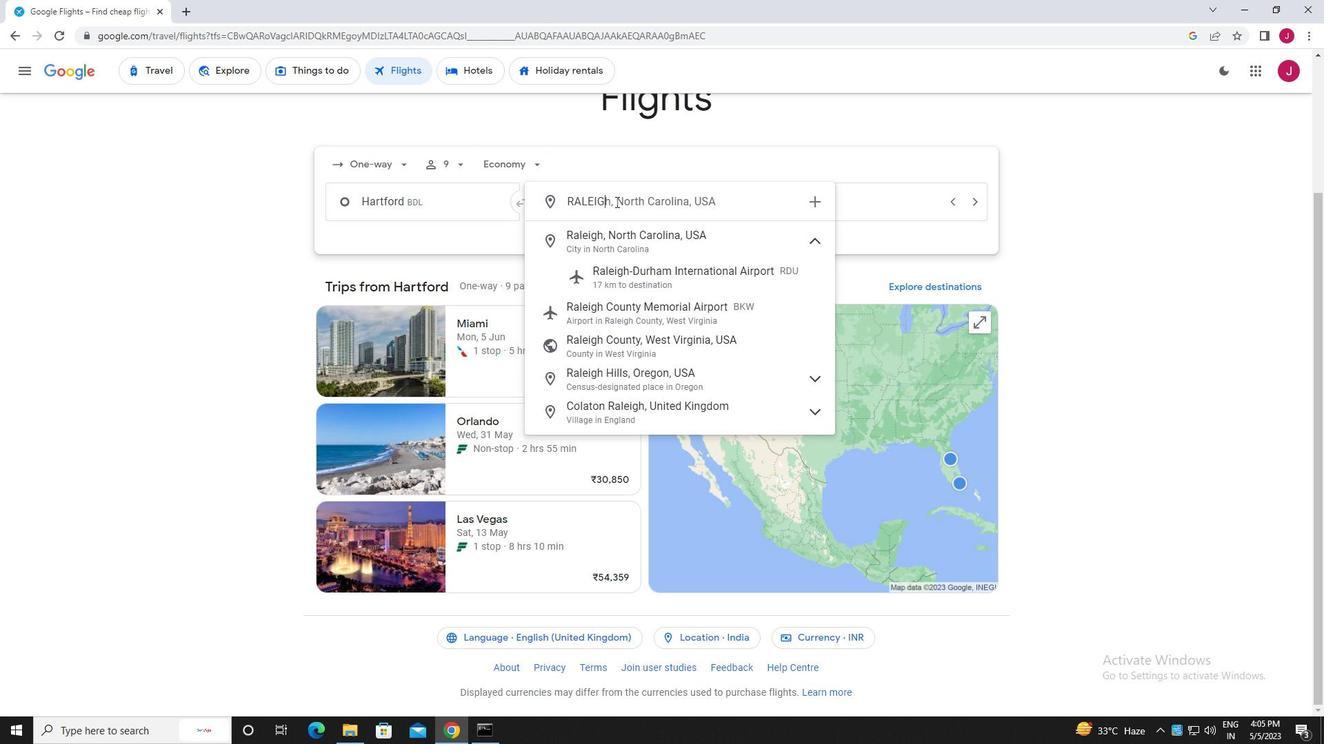 
Action: Mouse moved to (648, 279)
Screenshot: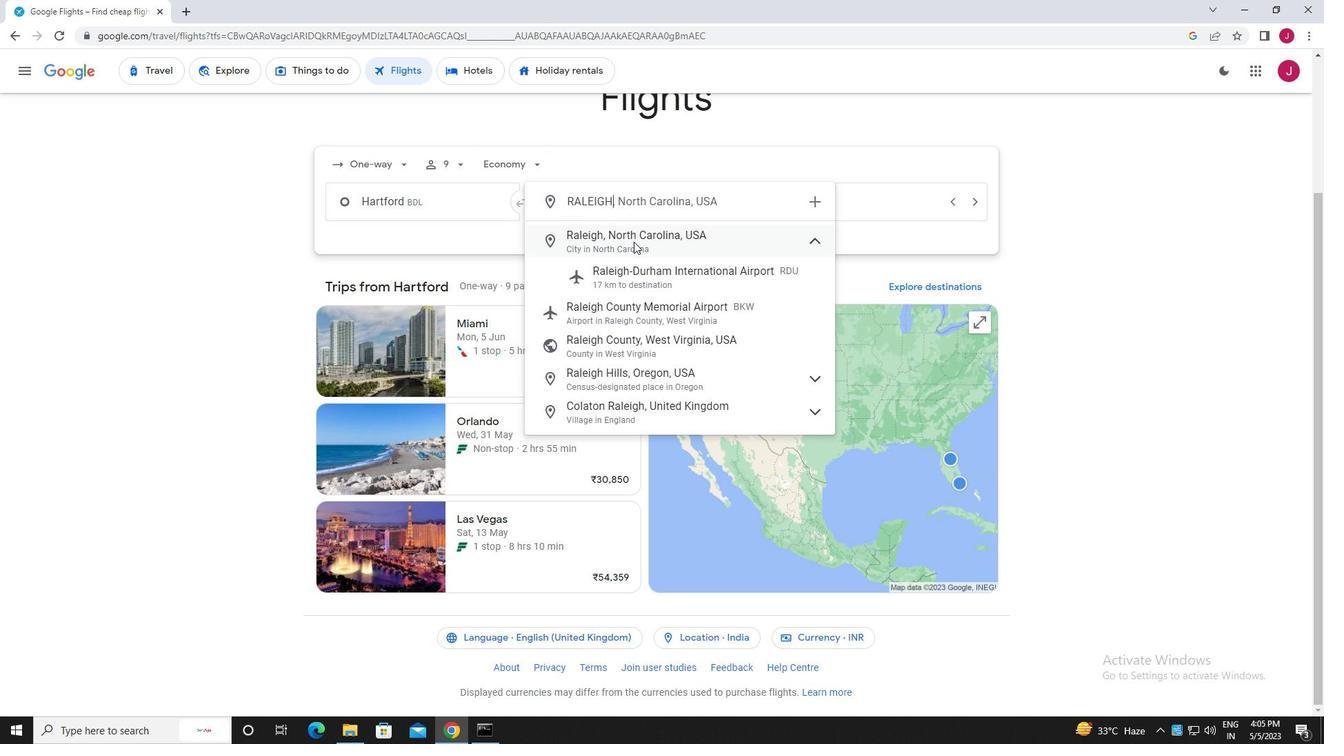 
Action: Mouse pressed left at (648, 279)
Screenshot: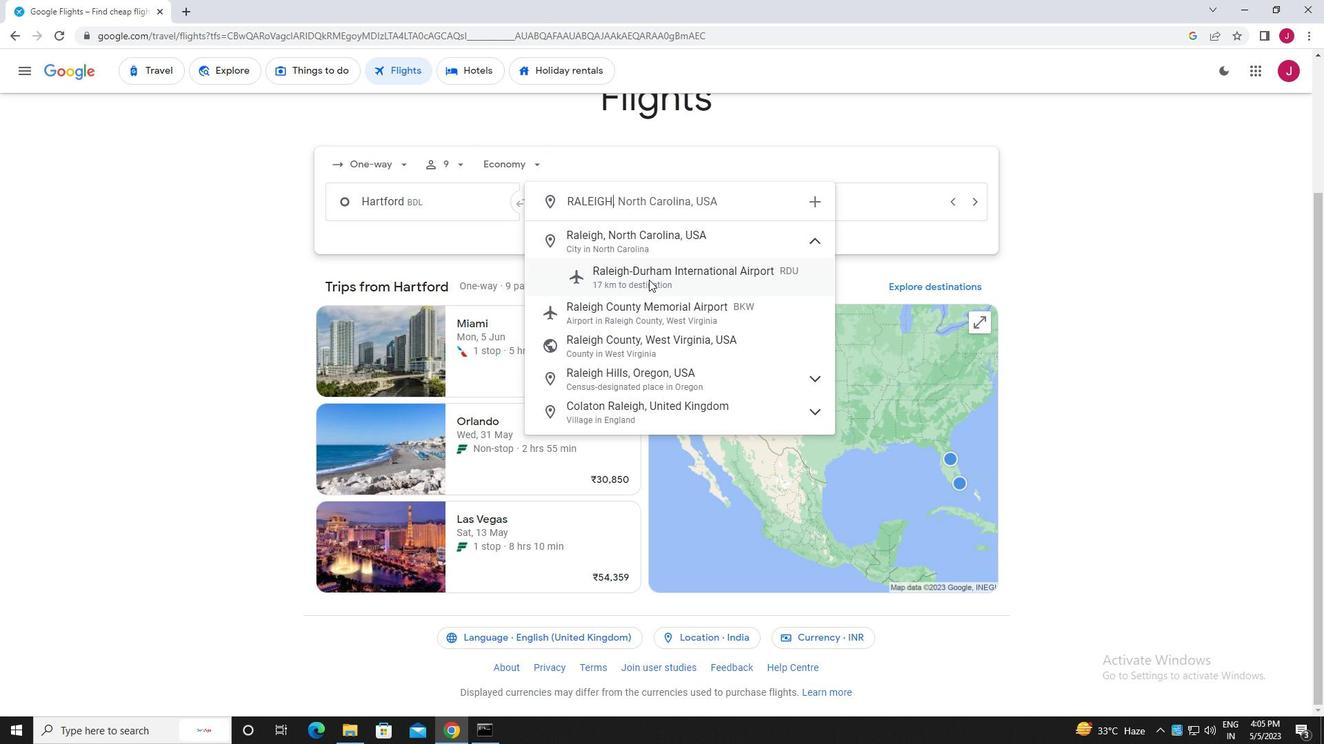 
Action: Mouse moved to (813, 209)
Screenshot: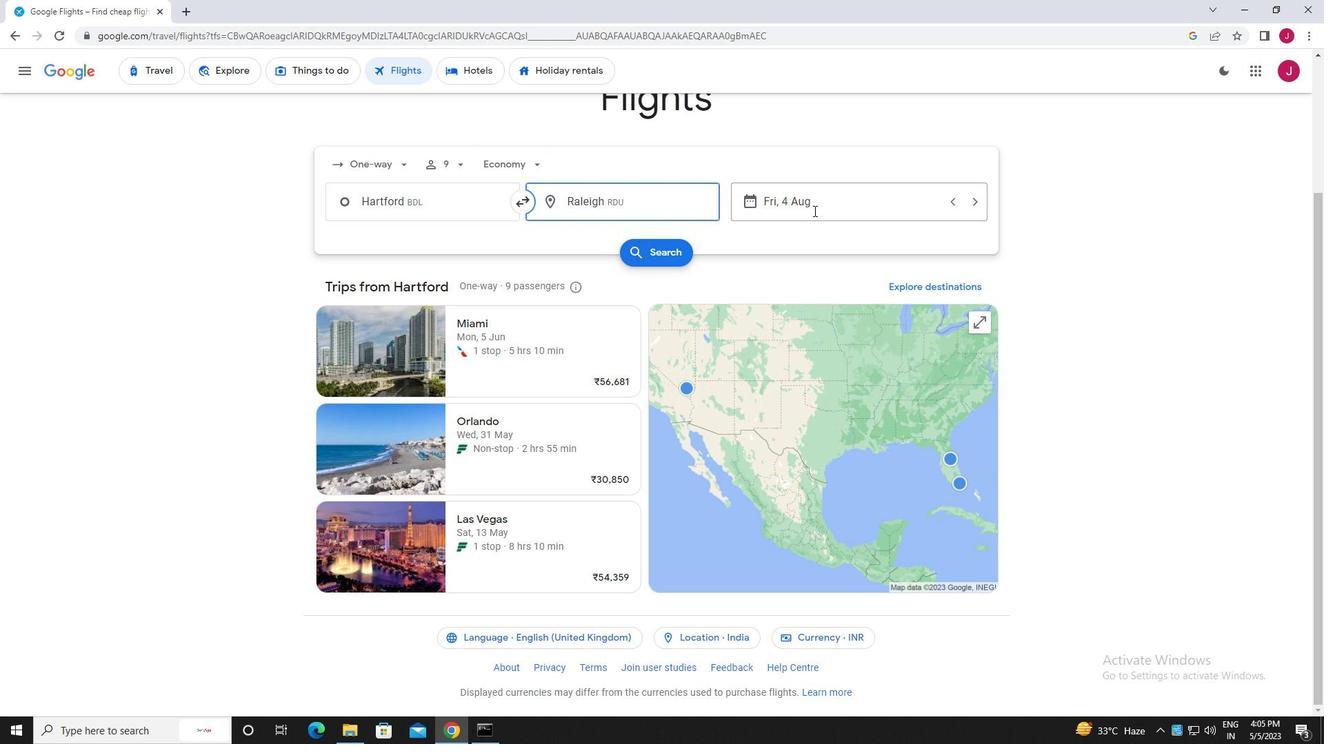 
Action: Mouse pressed left at (813, 209)
Screenshot: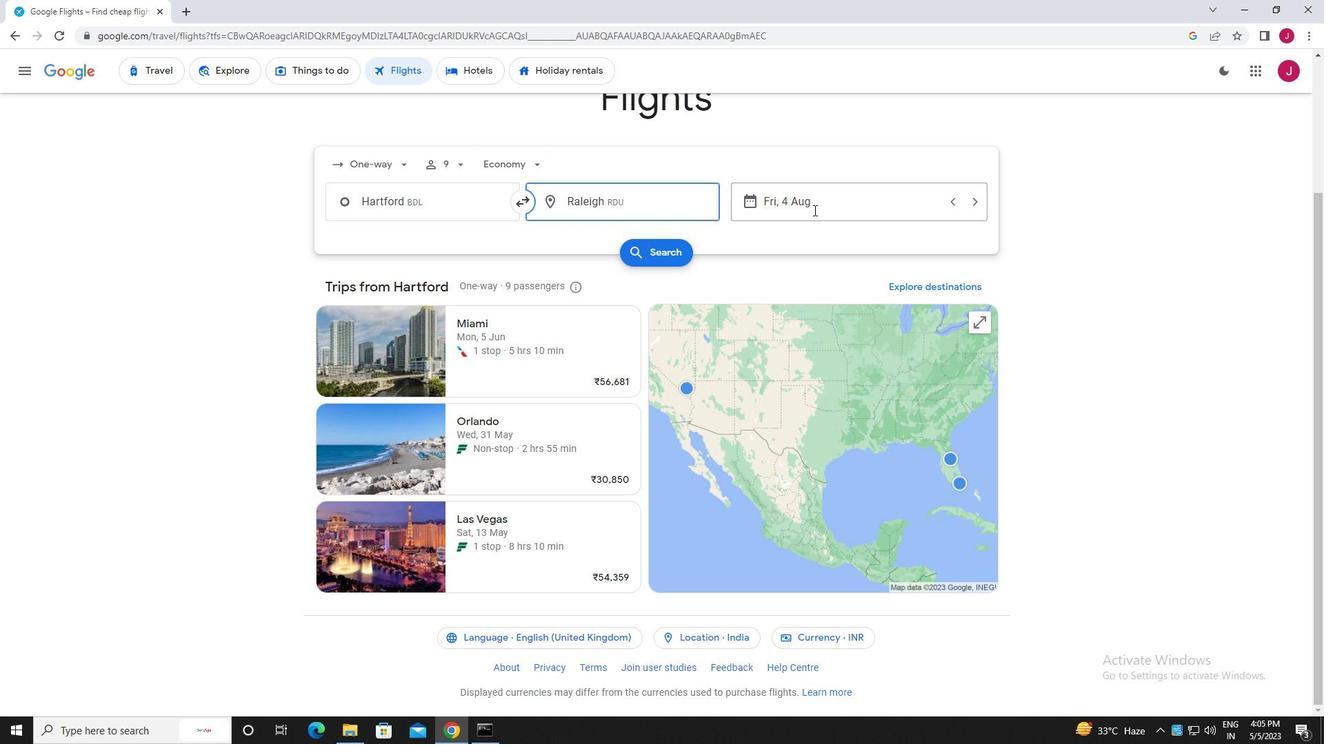 
Action: Mouse moved to (698, 305)
Screenshot: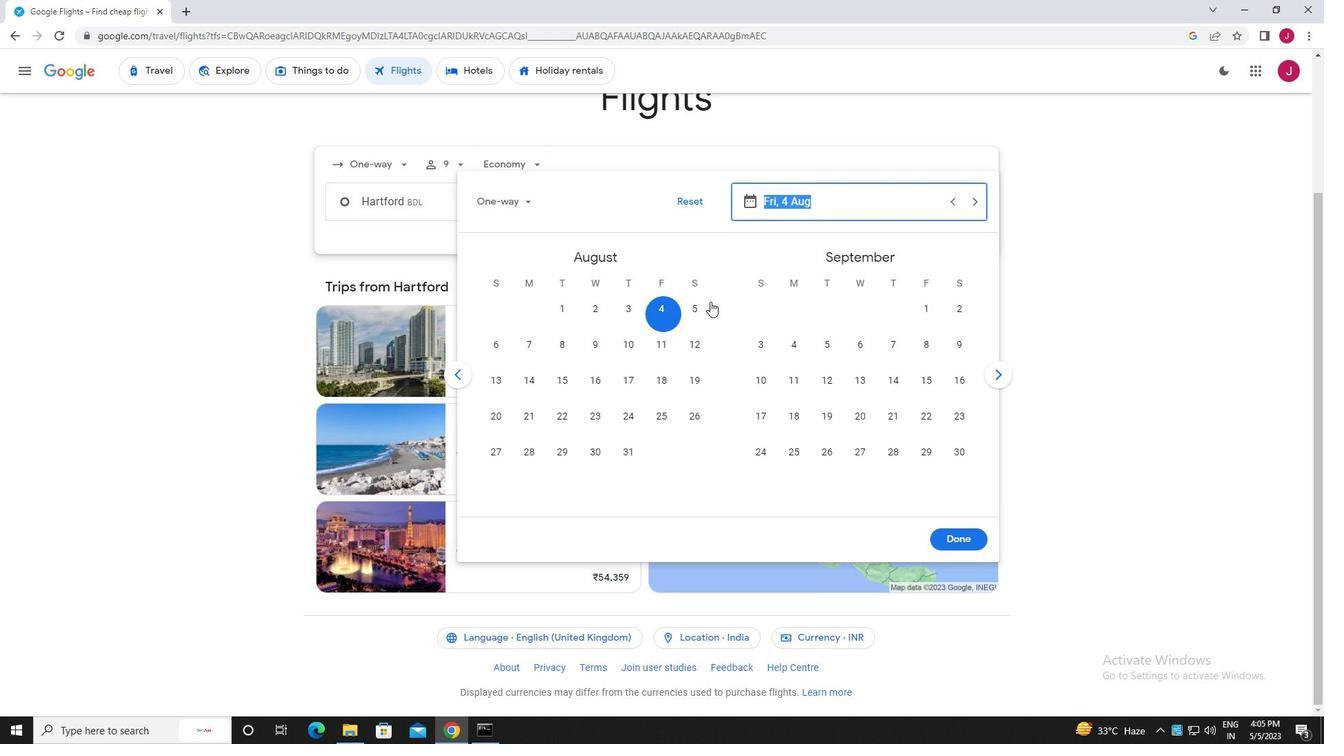 
Action: Mouse pressed left at (698, 305)
Screenshot: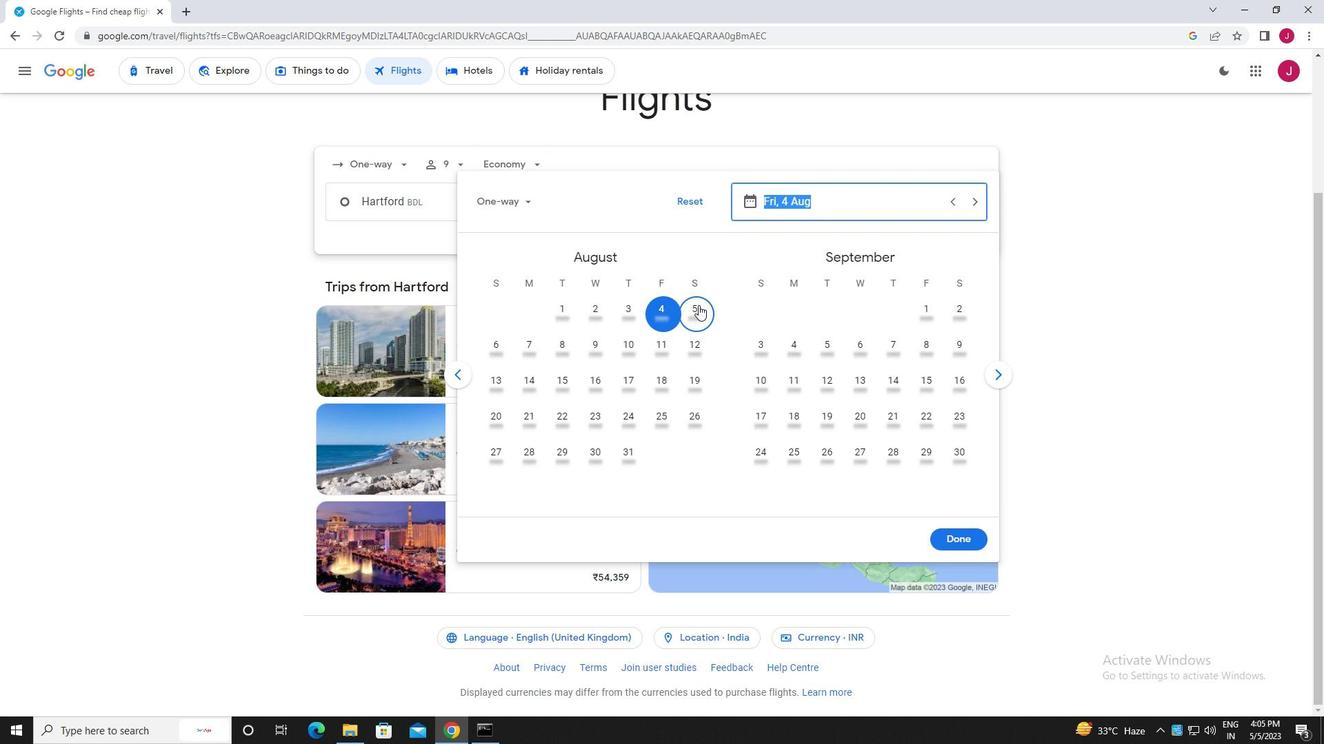 
Action: Mouse moved to (970, 537)
Screenshot: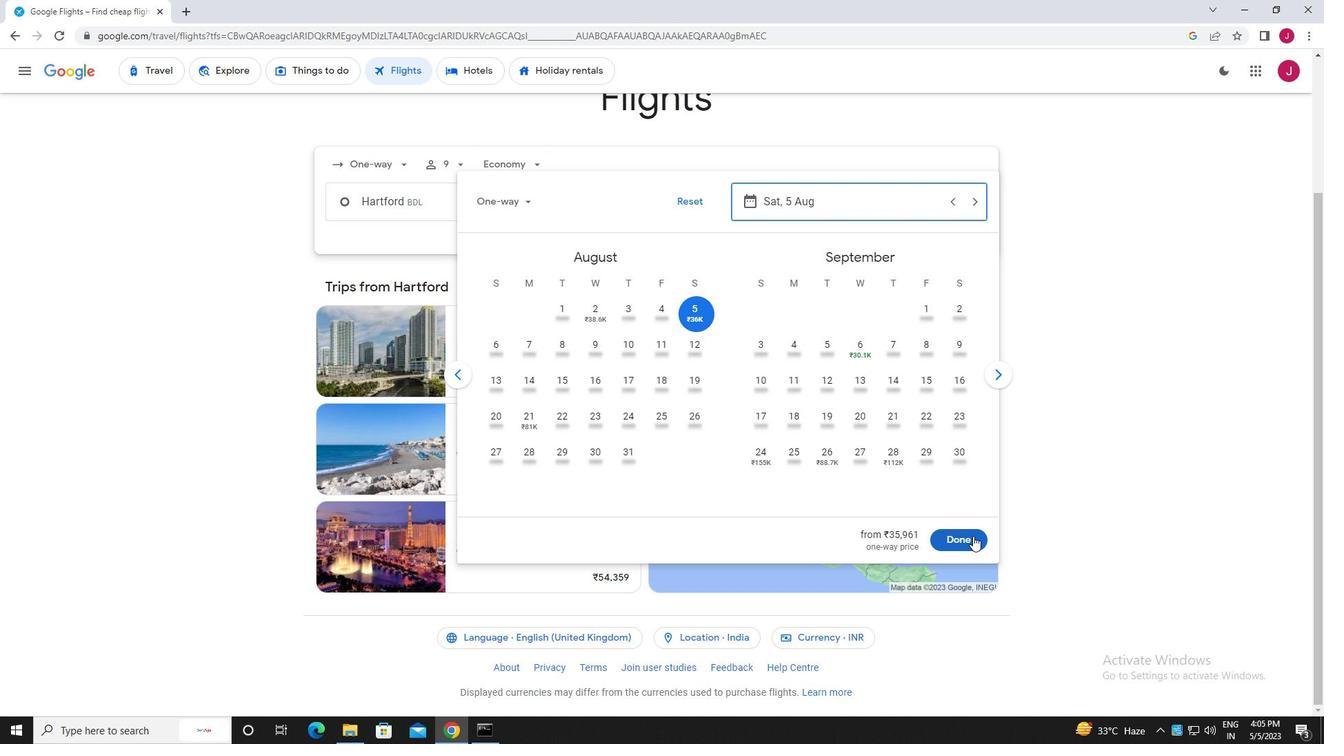 
Action: Mouse pressed left at (970, 537)
Screenshot: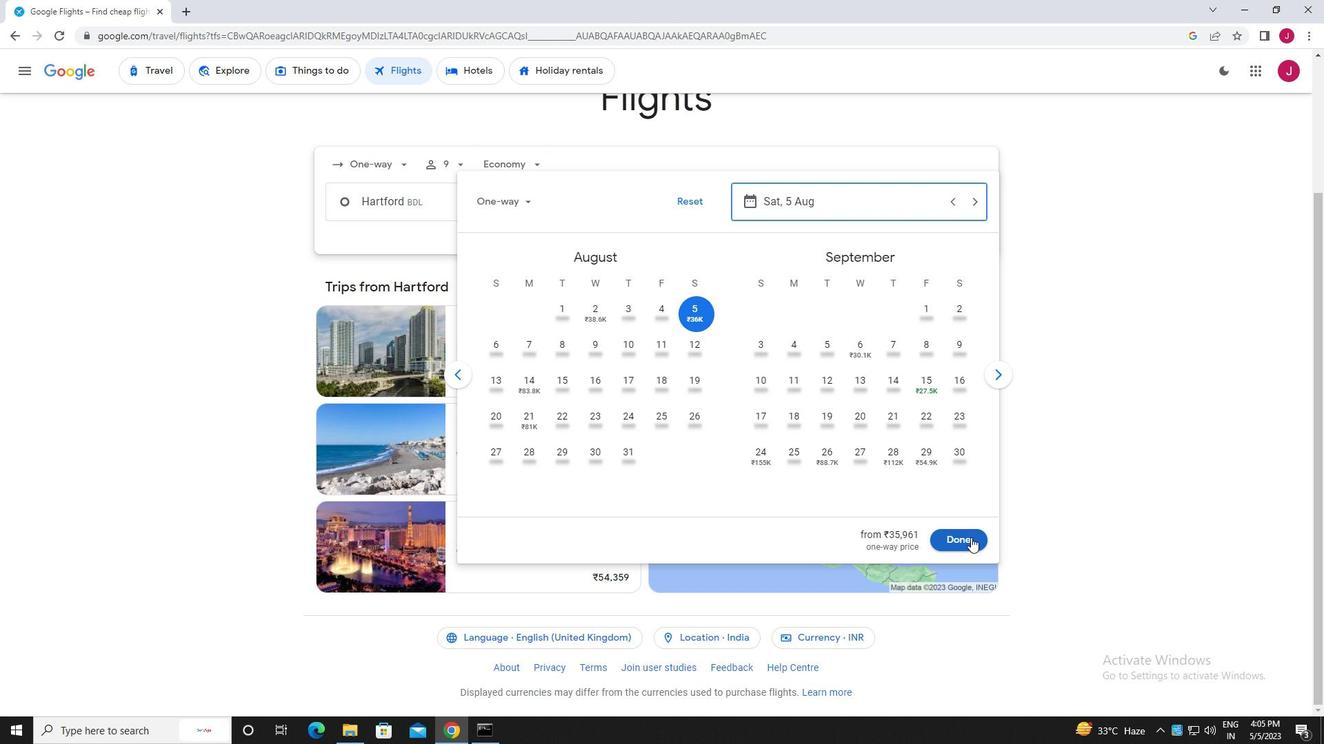 
Action: Mouse moved to (669, 256)
Screenshot: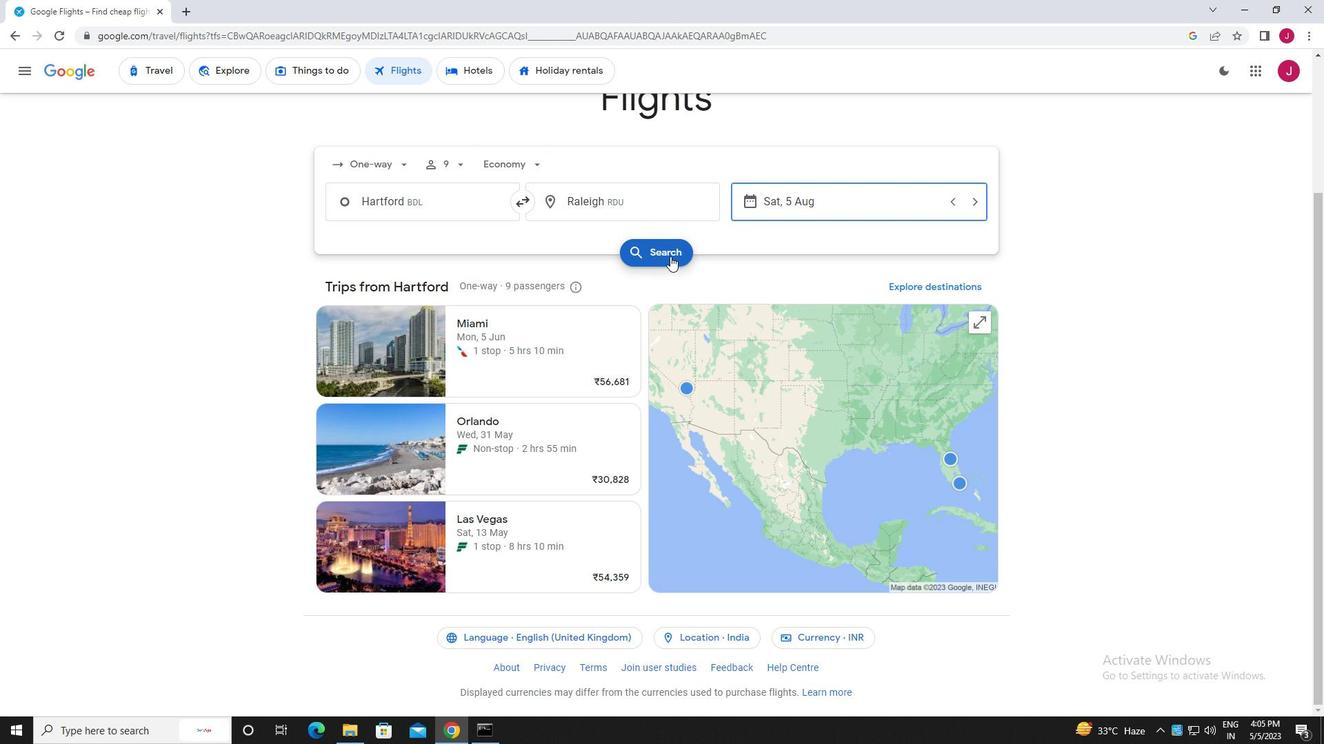 
Action: Mouse pressed left at (669, 256)
Screenshot: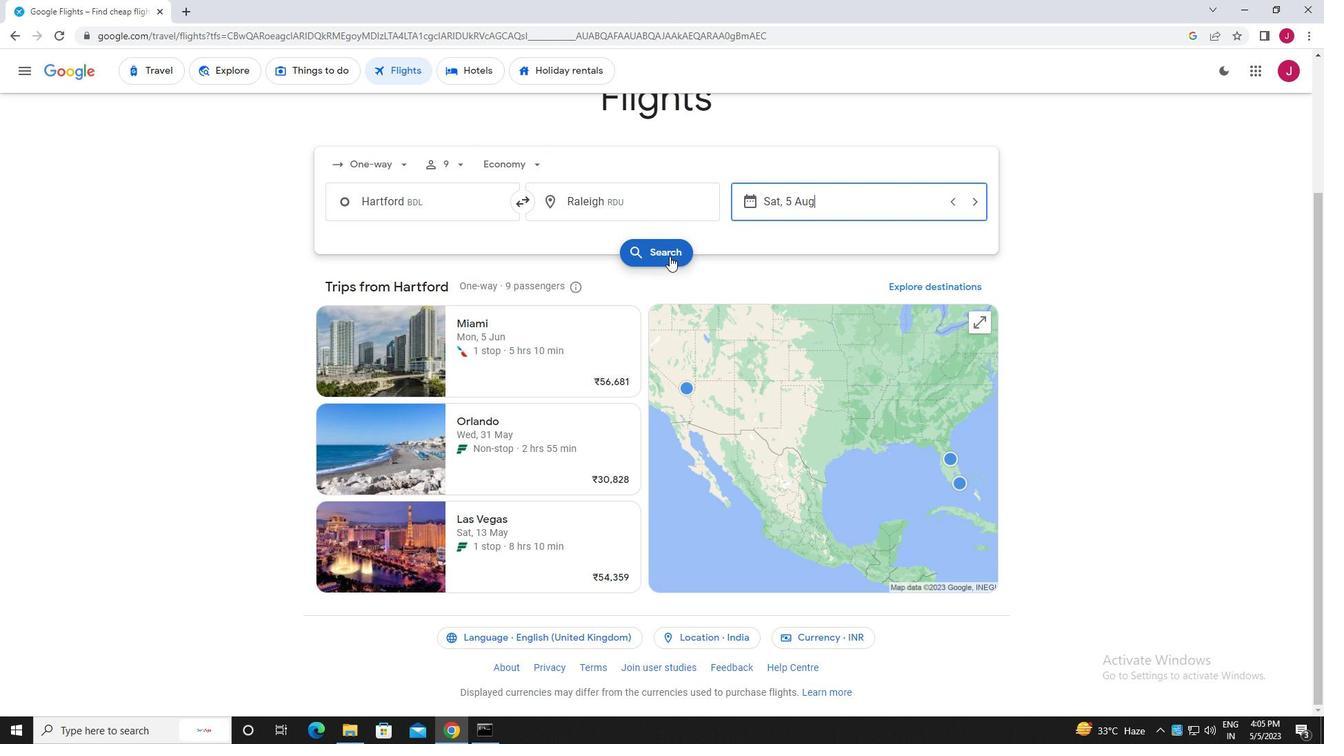 
Action: Mouse moved to (353, 202)
Screenshot: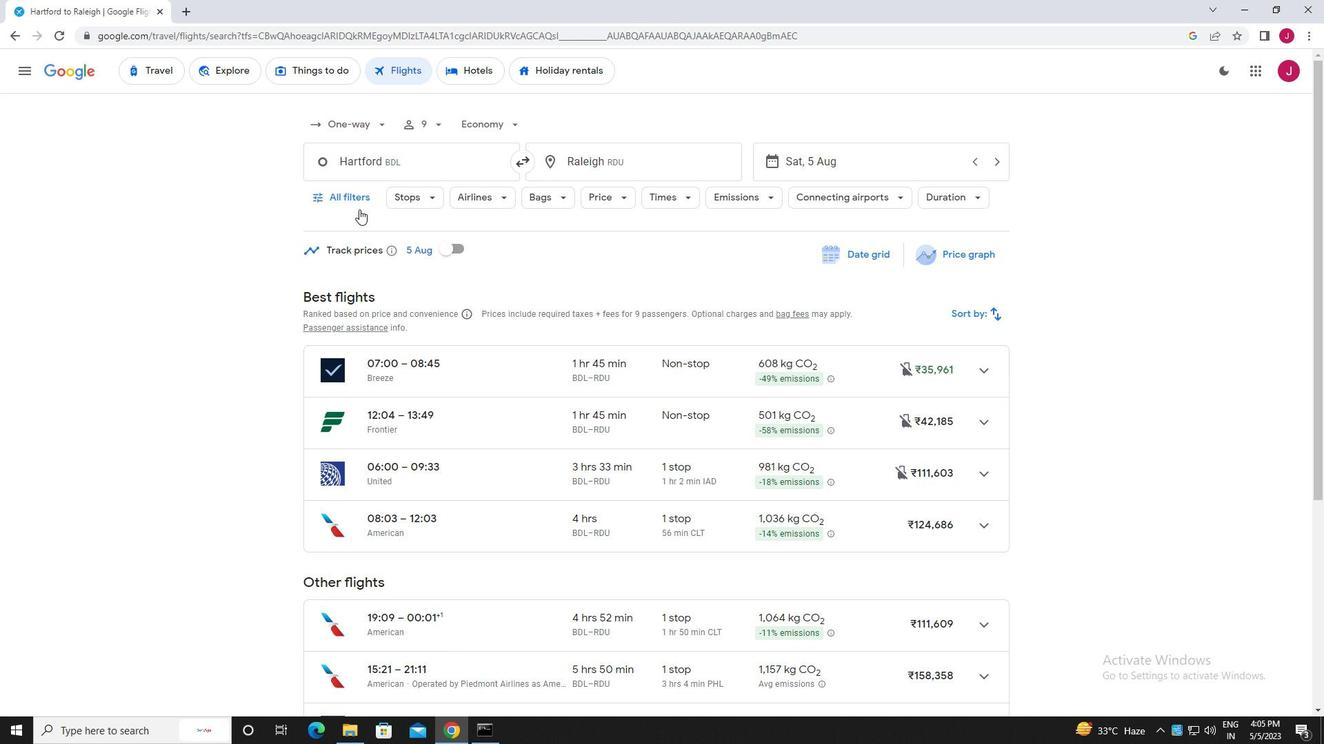 
Action: Mouse pressed left at (353, 202)
Screenshot: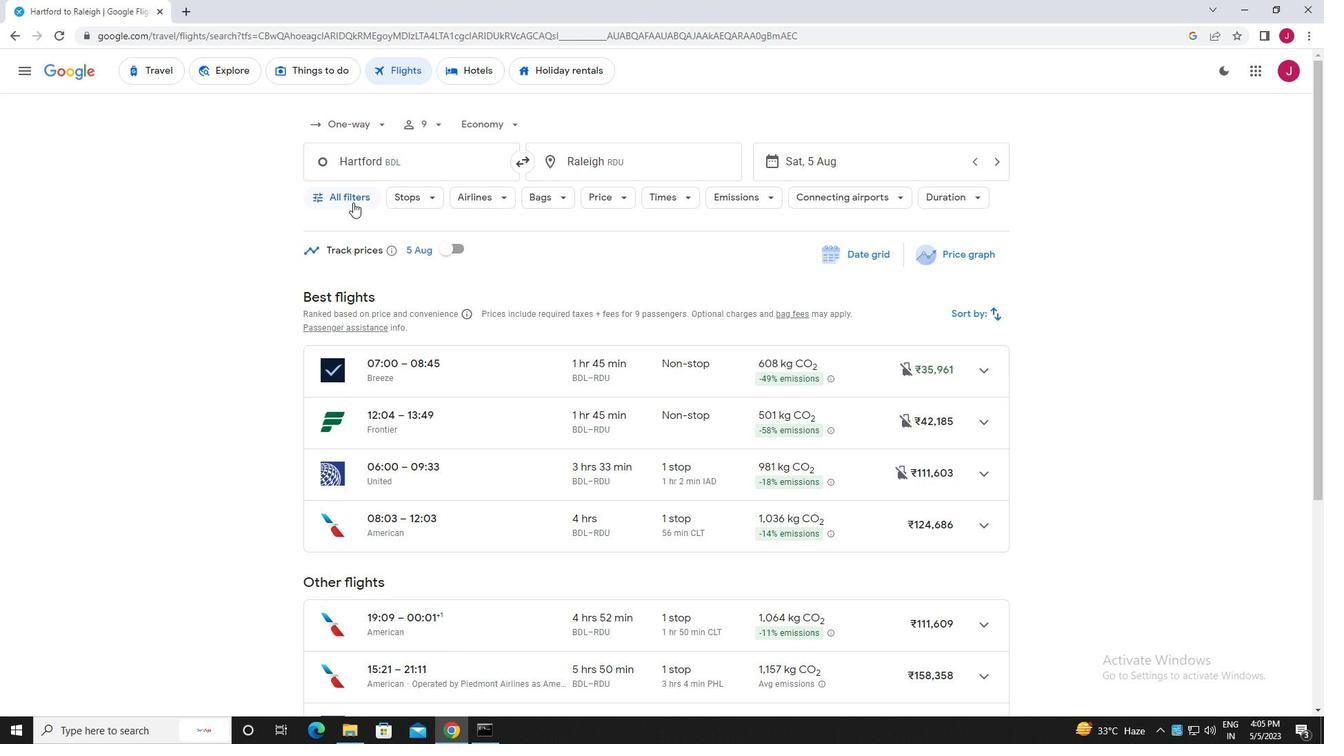 
Action: Mouse moved to (437, 322)
Screenshot: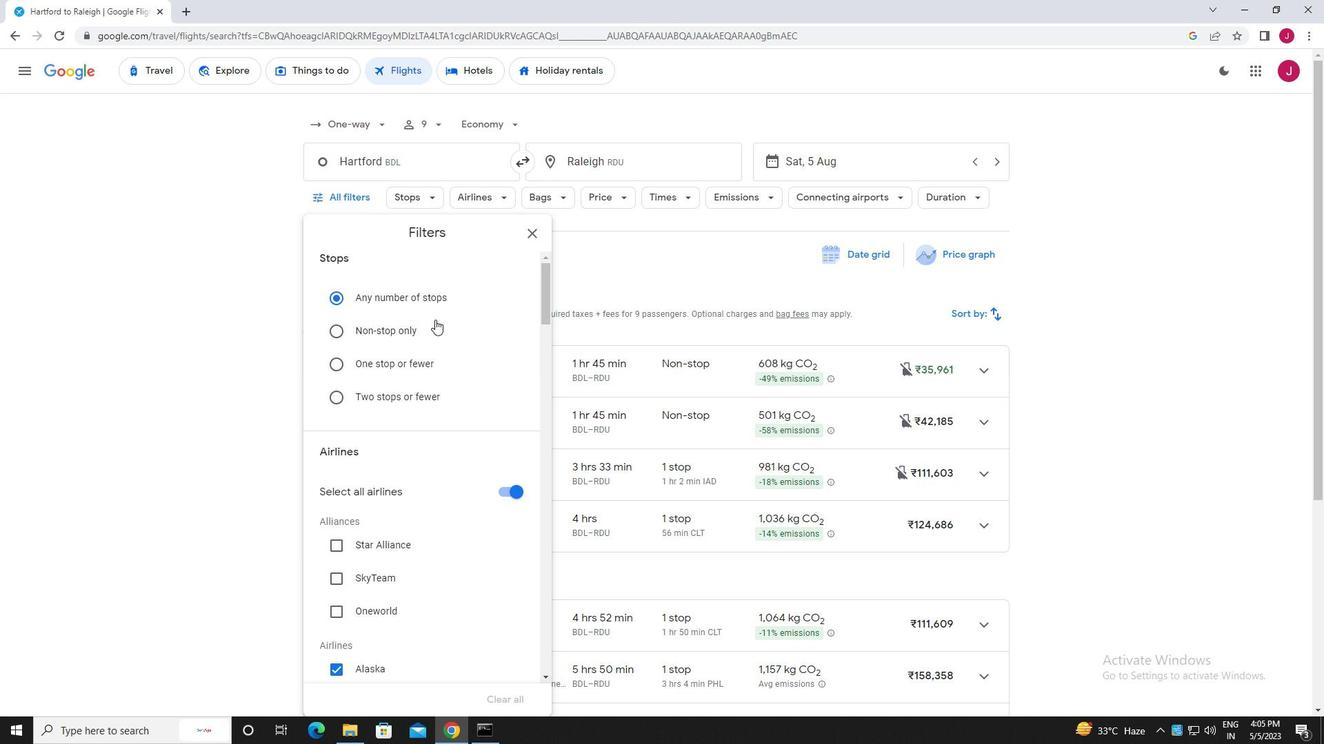 
Action: Mouse scrolled (437, 322) with delta (0, 0)
Screenshot: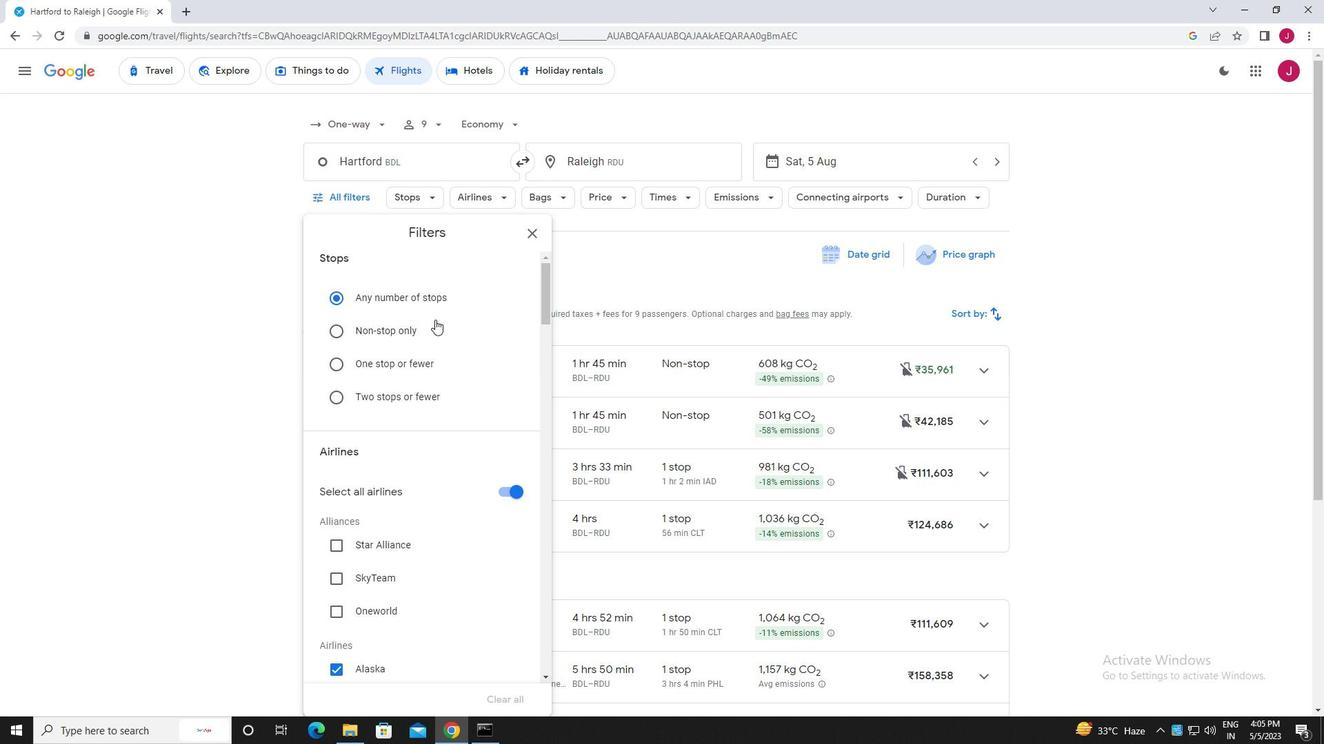 
Action: Mouse moved to (437, 325)
Screenshot: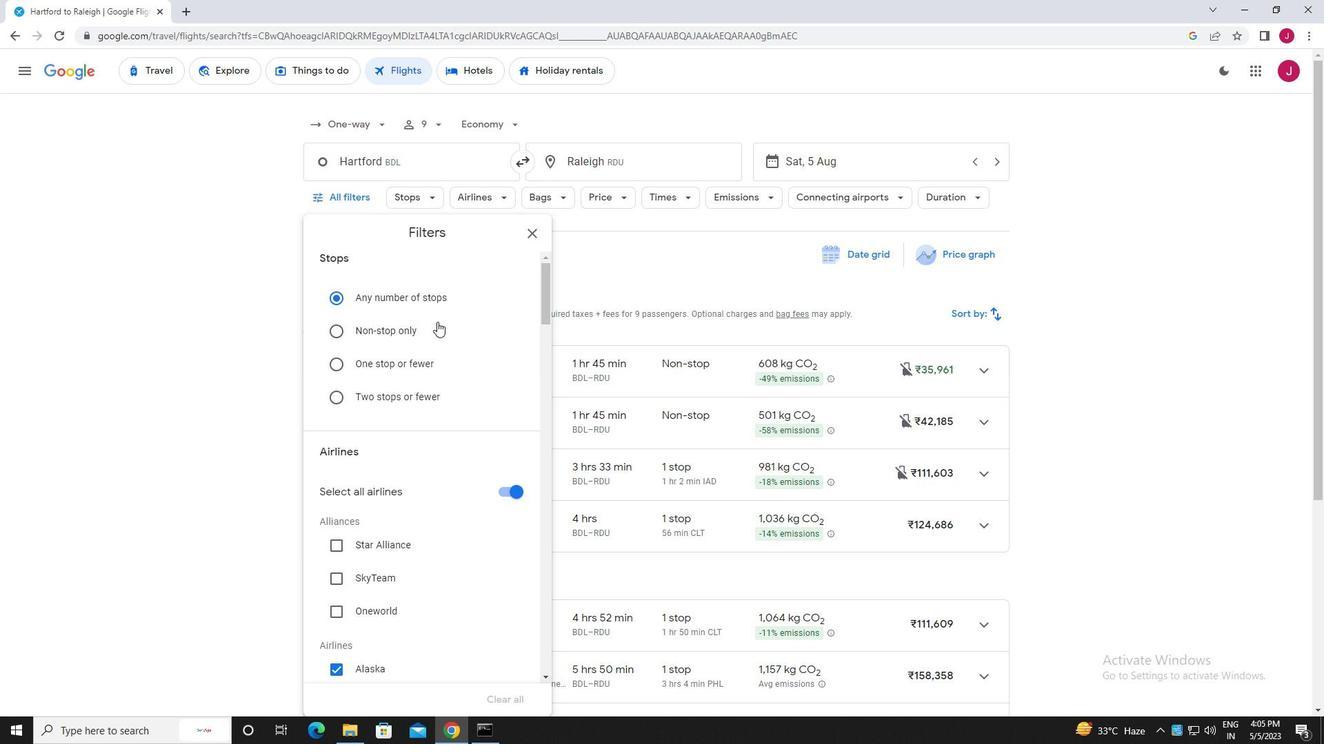 
Action: Mouse scrolled (437, 324) with delta (0, 0)
Screenshot: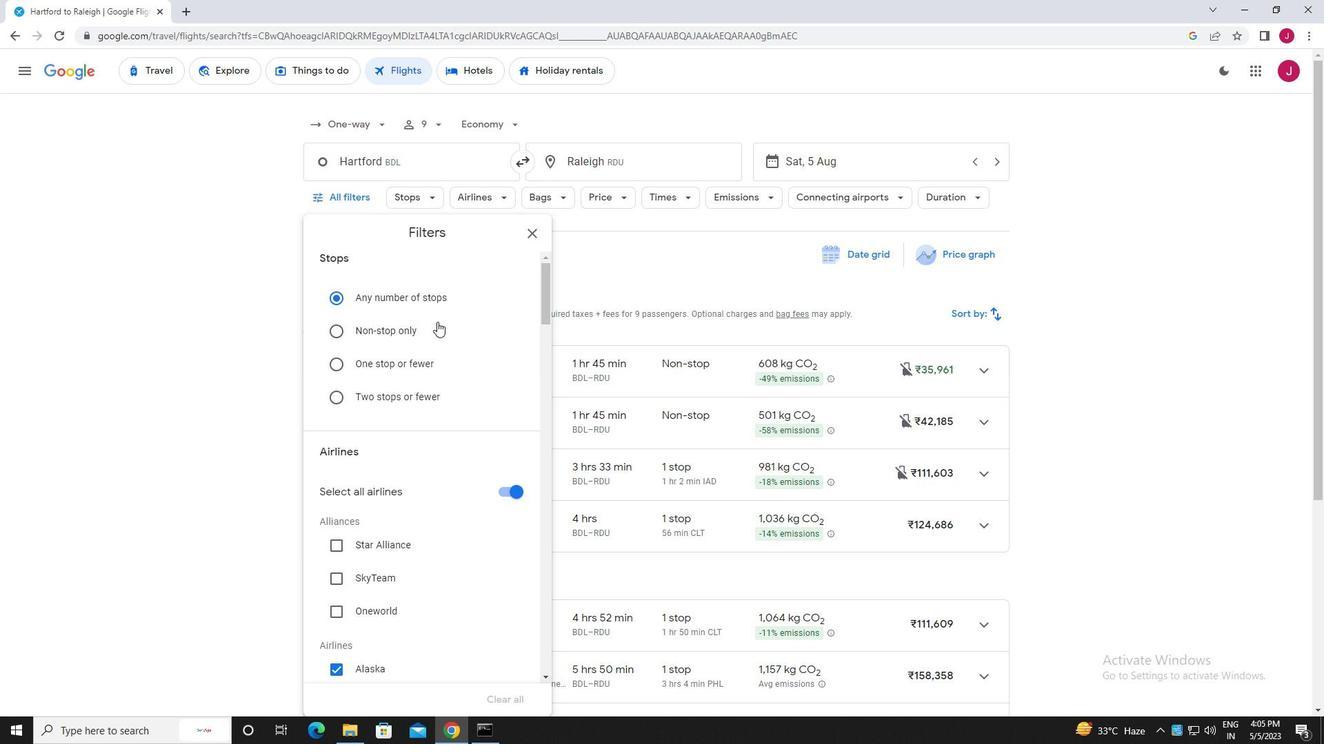
Action: Mouse moved to (508, 356)
Screenshot: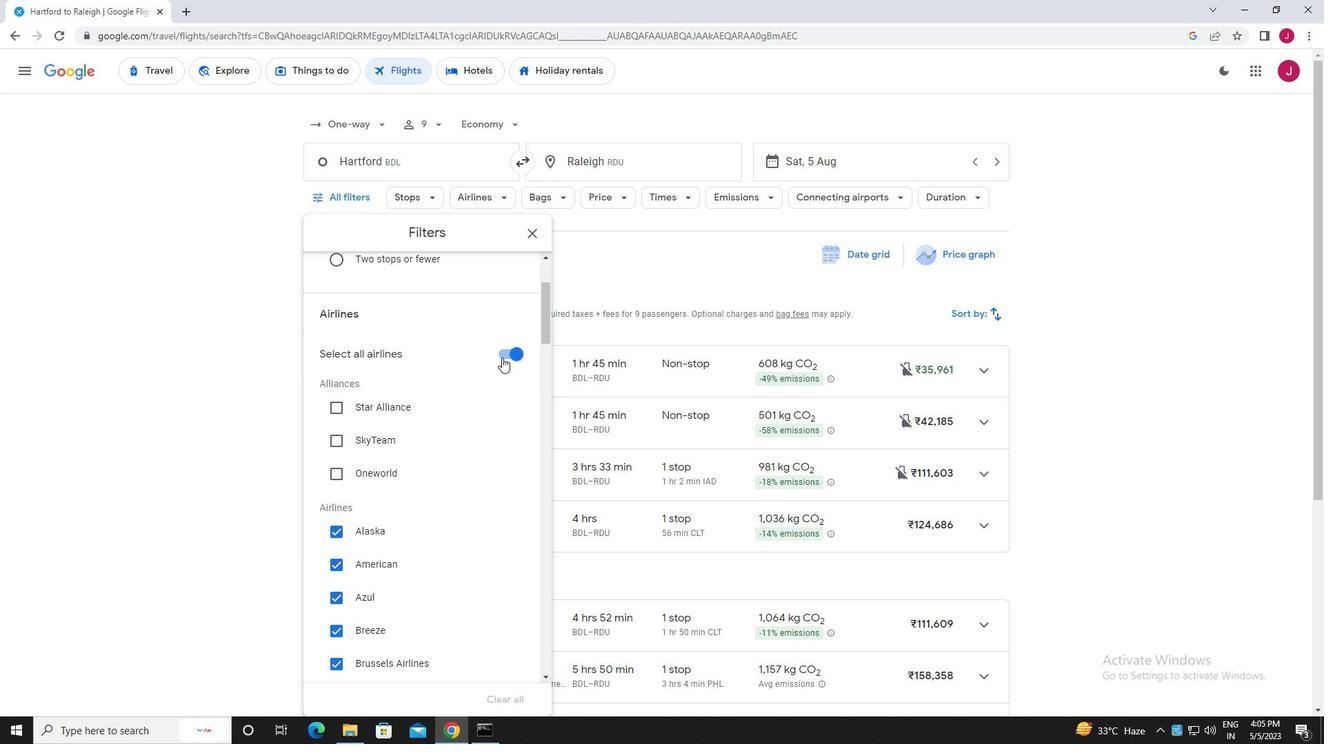 
Action: Mouse pressed left at (508, 356)
Screenshot: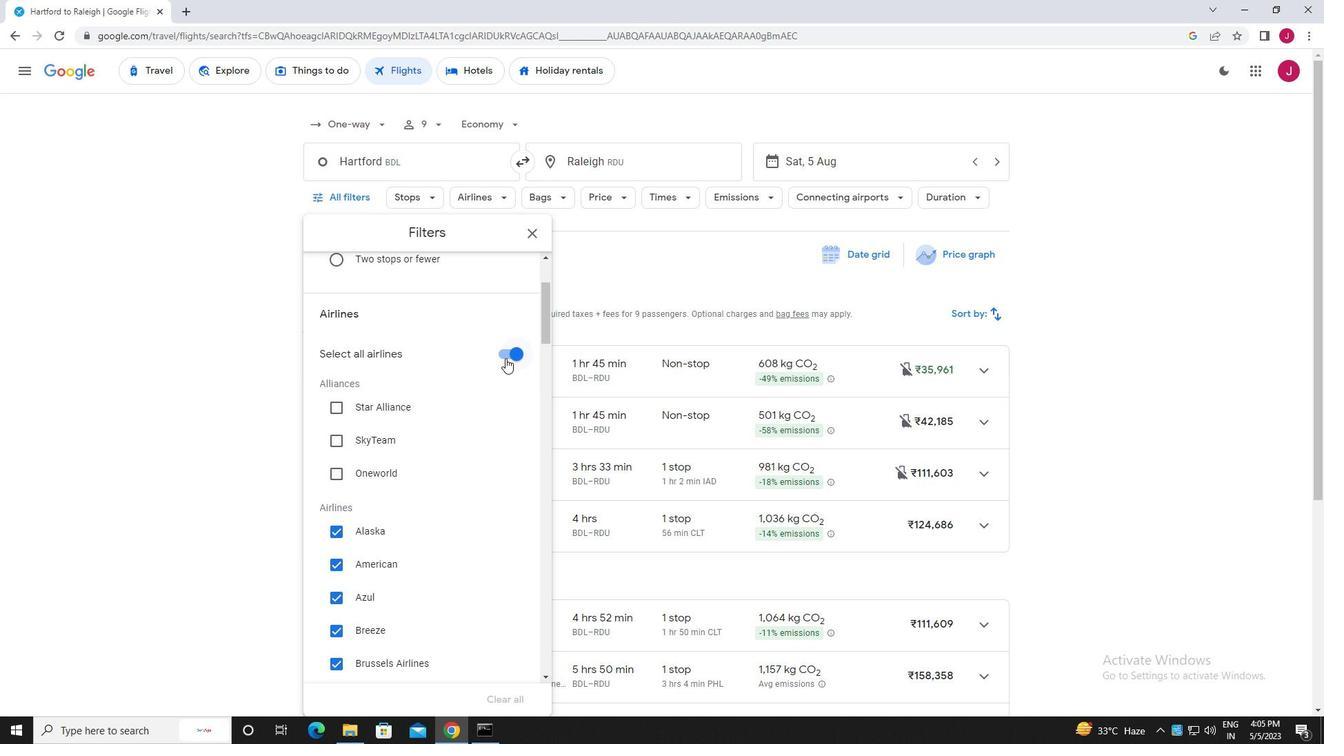 
Action: Mouse moved to (424, 362)
Screenshot: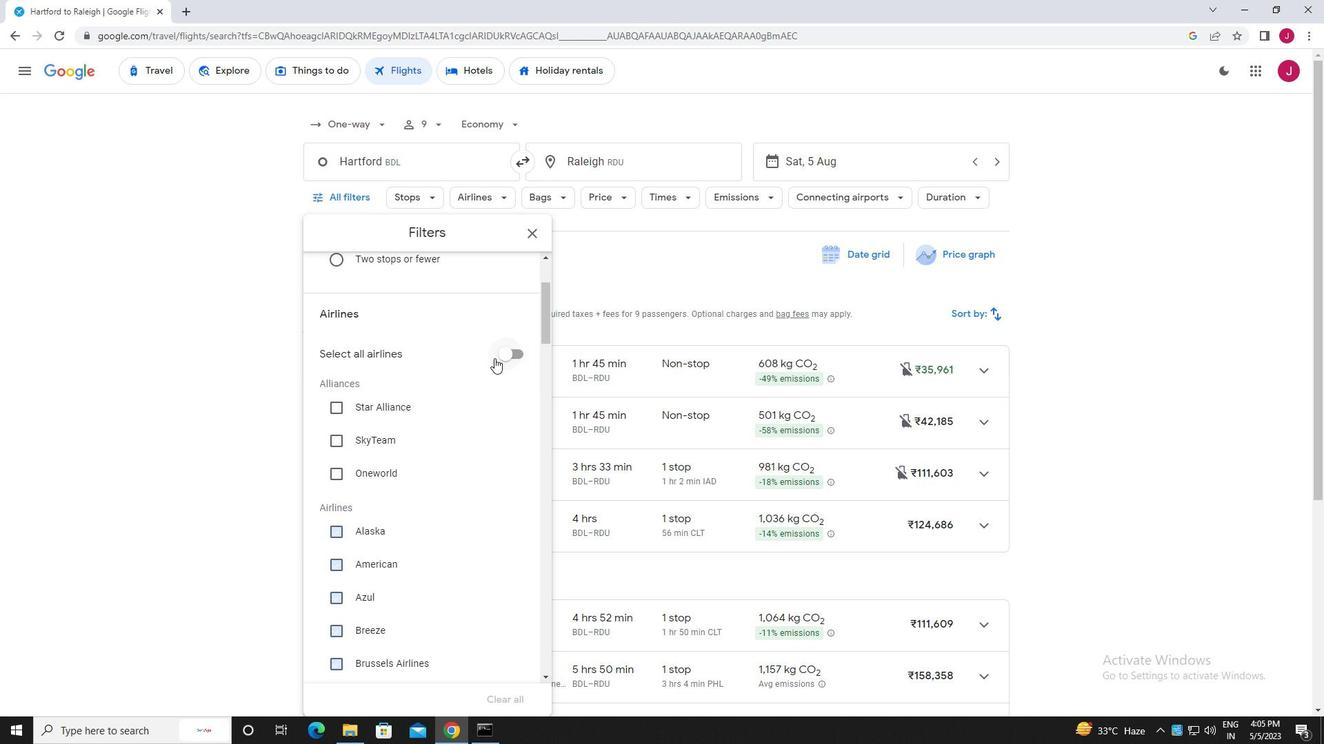 
Action: Mouse scrolled (424, 362) with delta (0, 0)
Screenshot: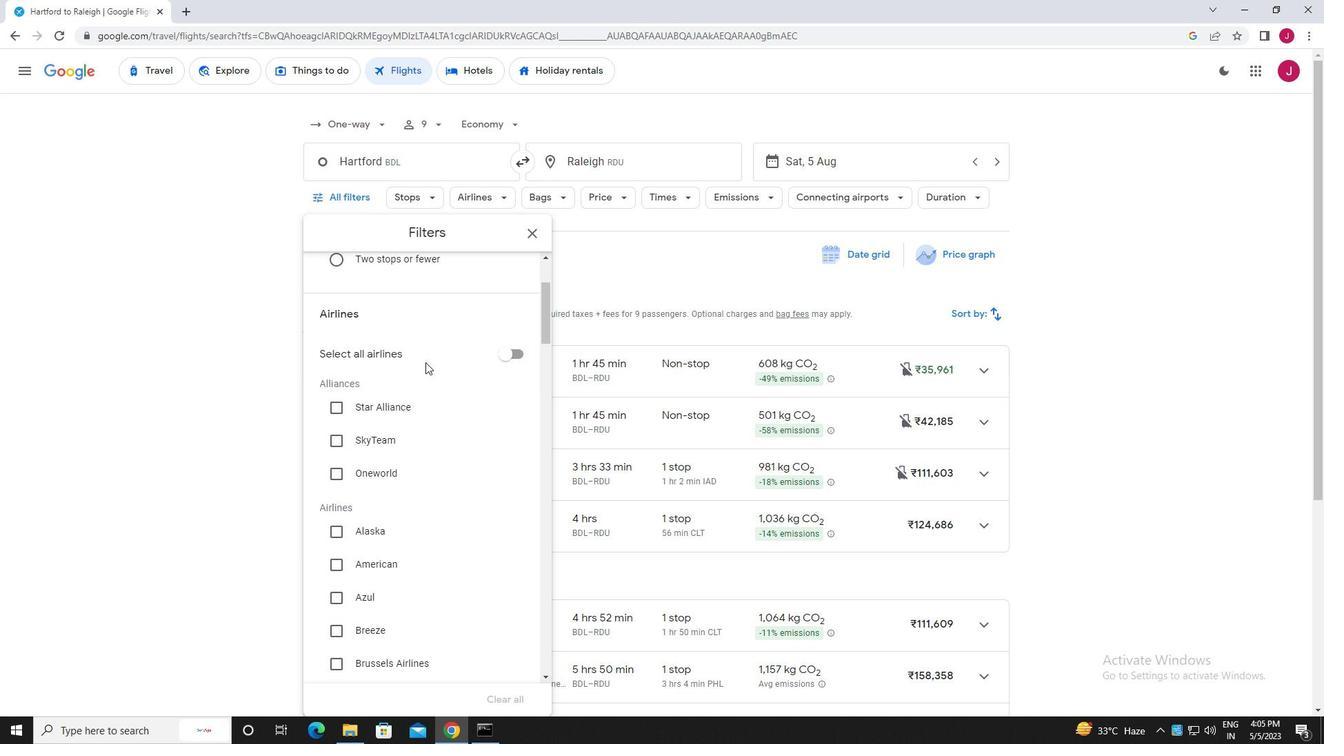 
Action: Mouse scrolled (424, 362) with delta (0, 0)
Screenshot: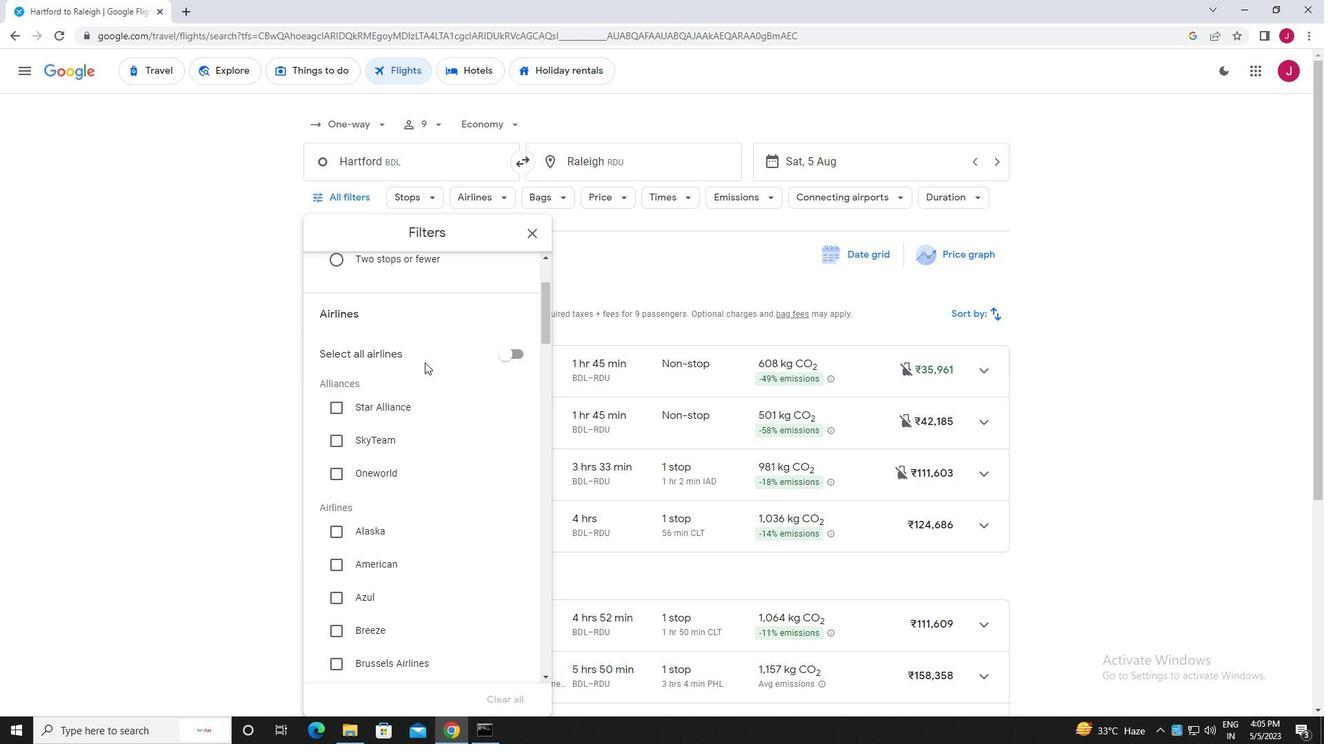 
Action: Mouse moved to (393, 466)
Screenshot: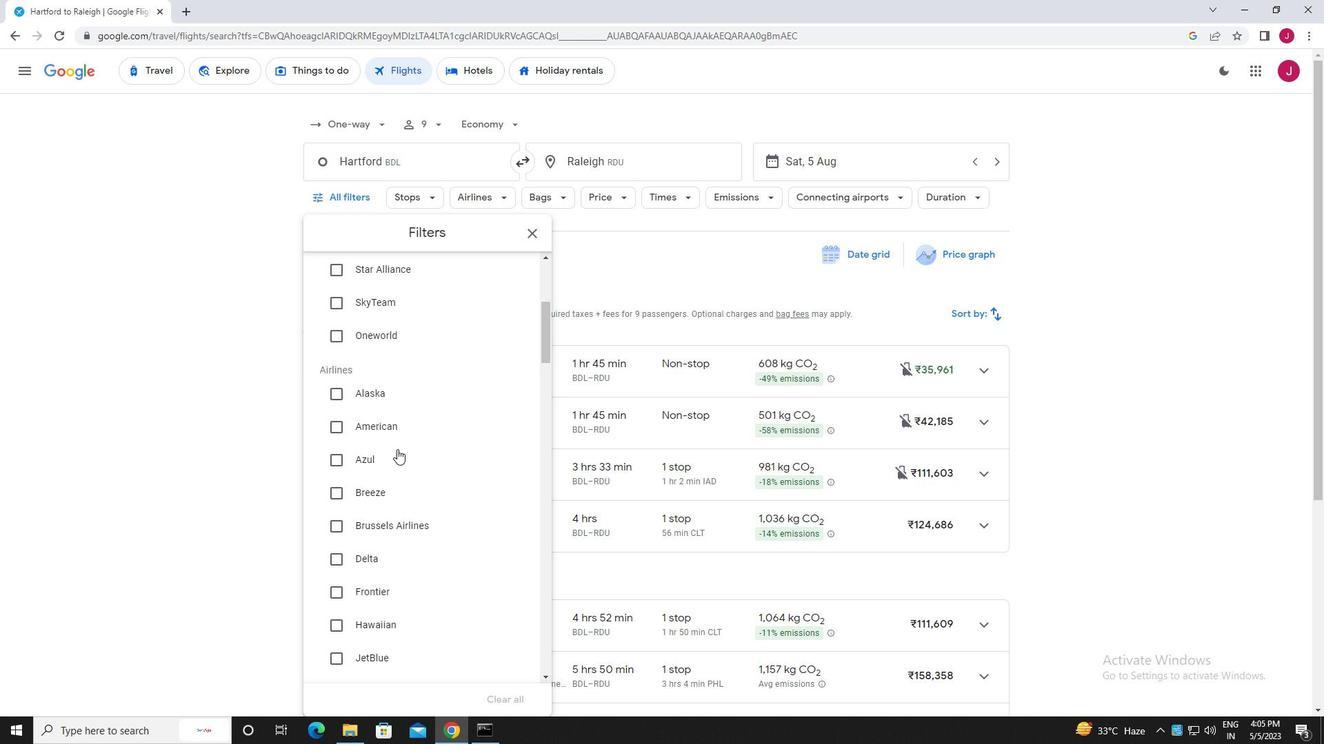 
Action: Mouse scrolled (393, 466) with delta (0, 0)
Screenshot: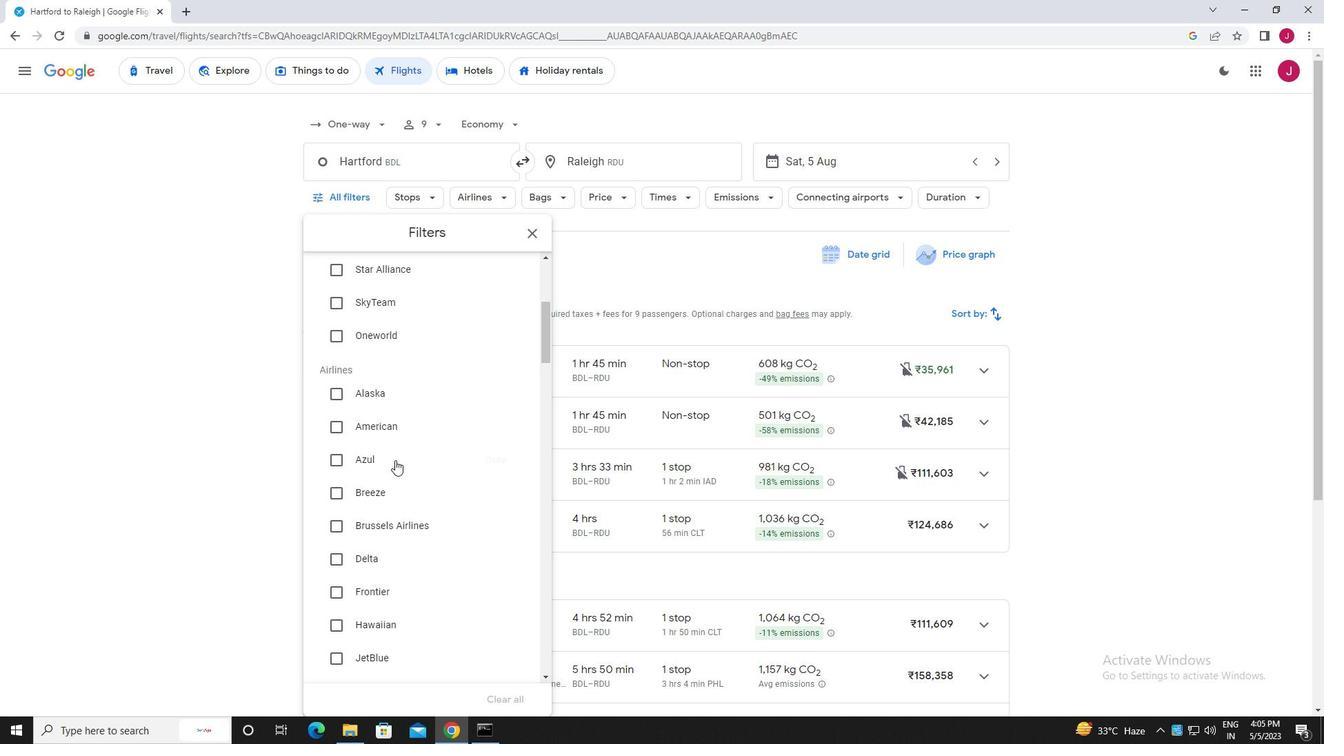 
Action: Mouse moved to (392, 467)
Screenshot: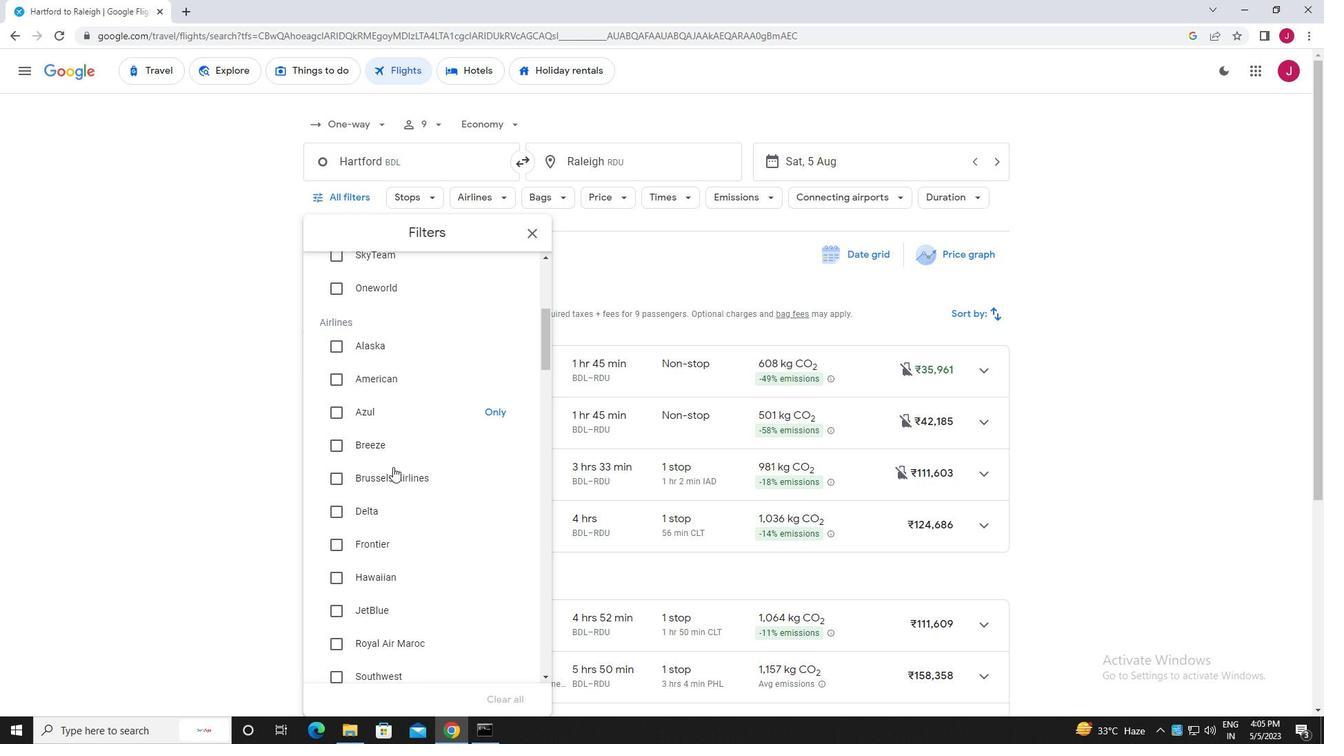 
Action: Mouse scrolled (392, 466) with delta (0, 0)
Screenshot: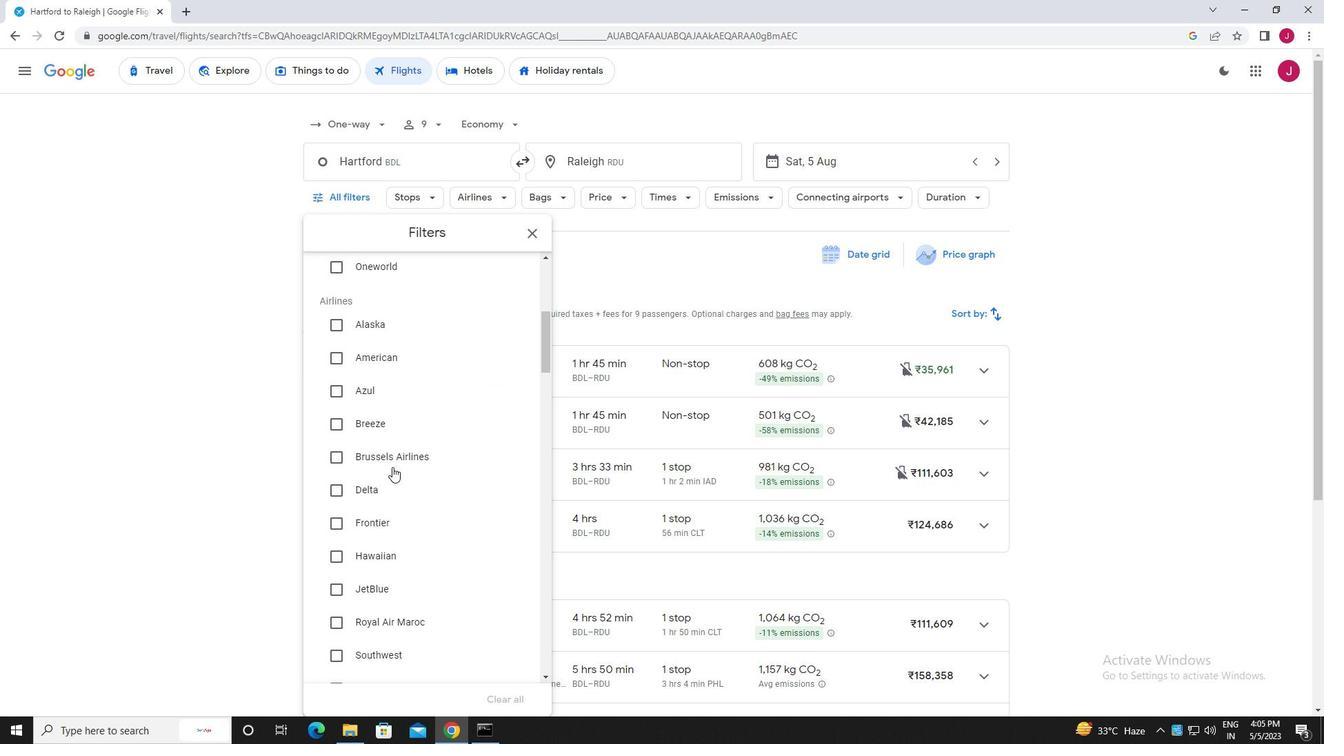 
Action: Mouse scrolled (392, 466) with delta (0, 0)
Screenshot: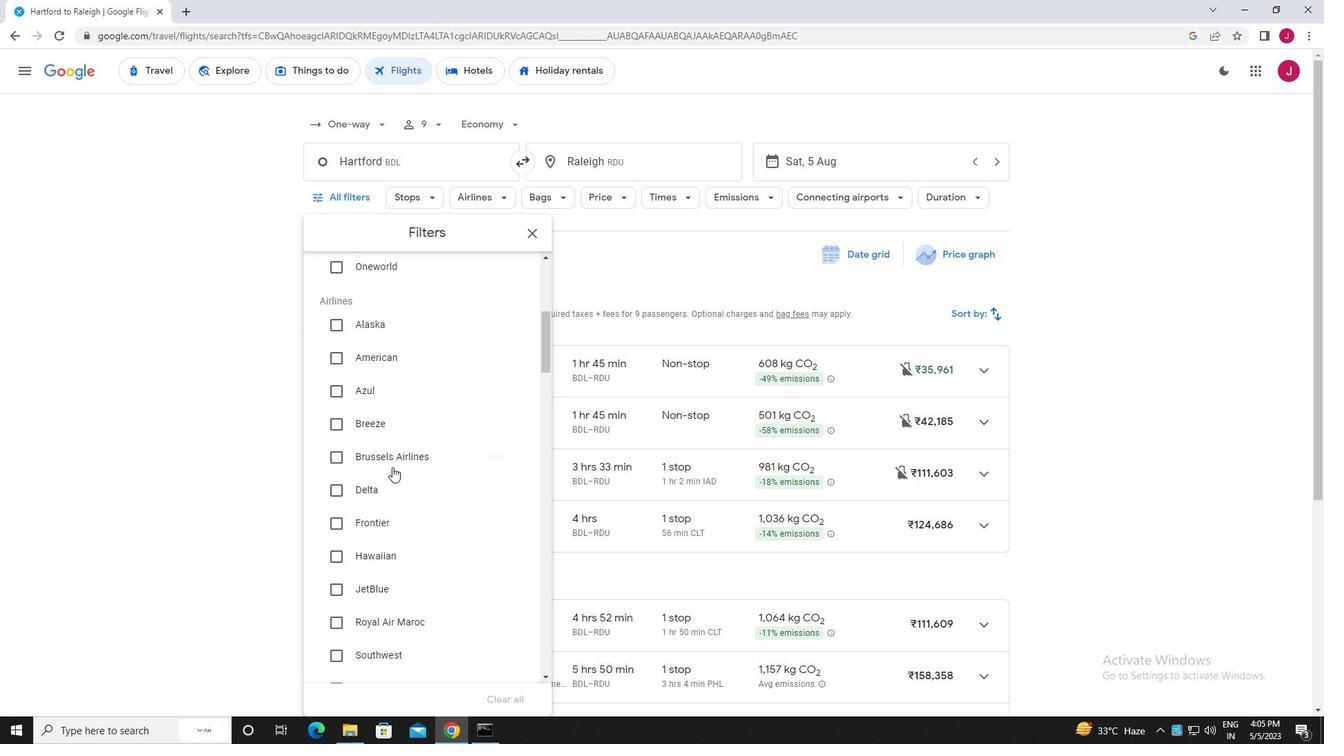 
Action: Mouse moved to (371, 389)
Screenshot: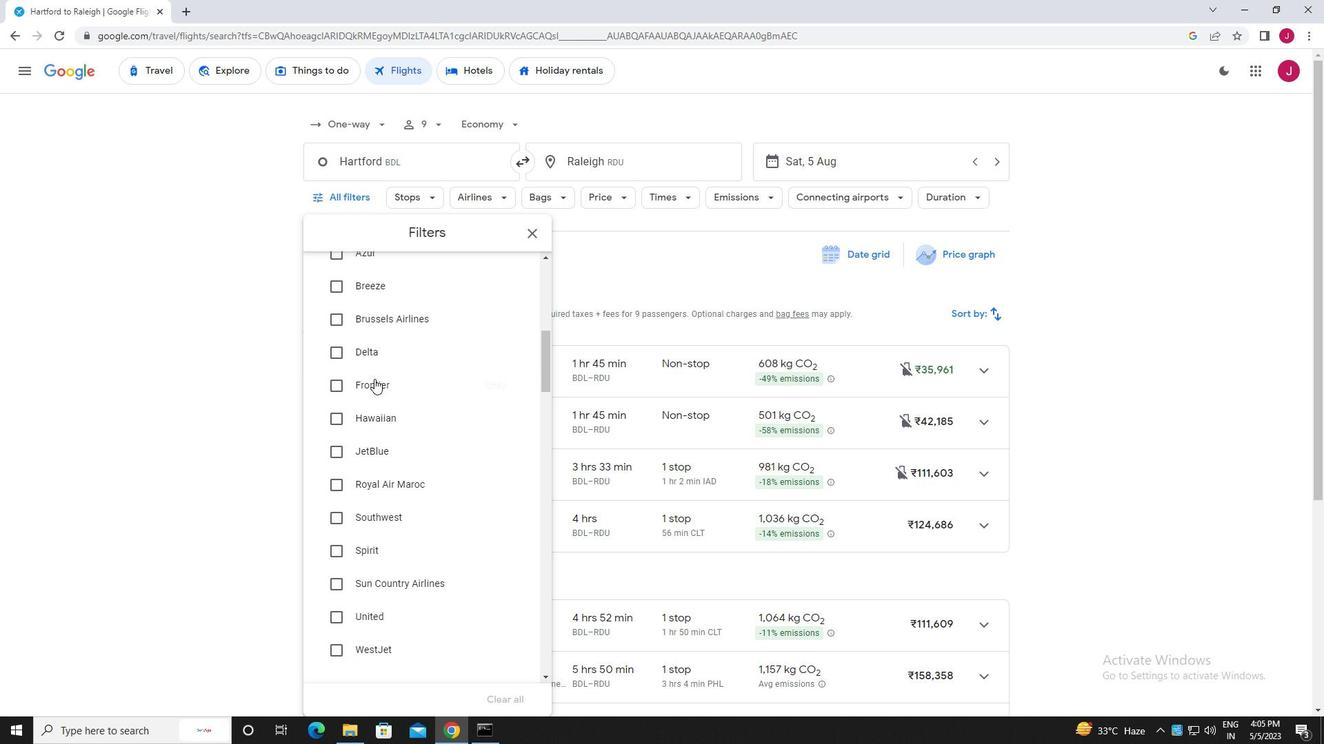 
Action: Mouse scrolled (371, 388) with delta (0, 0)
Screenshot: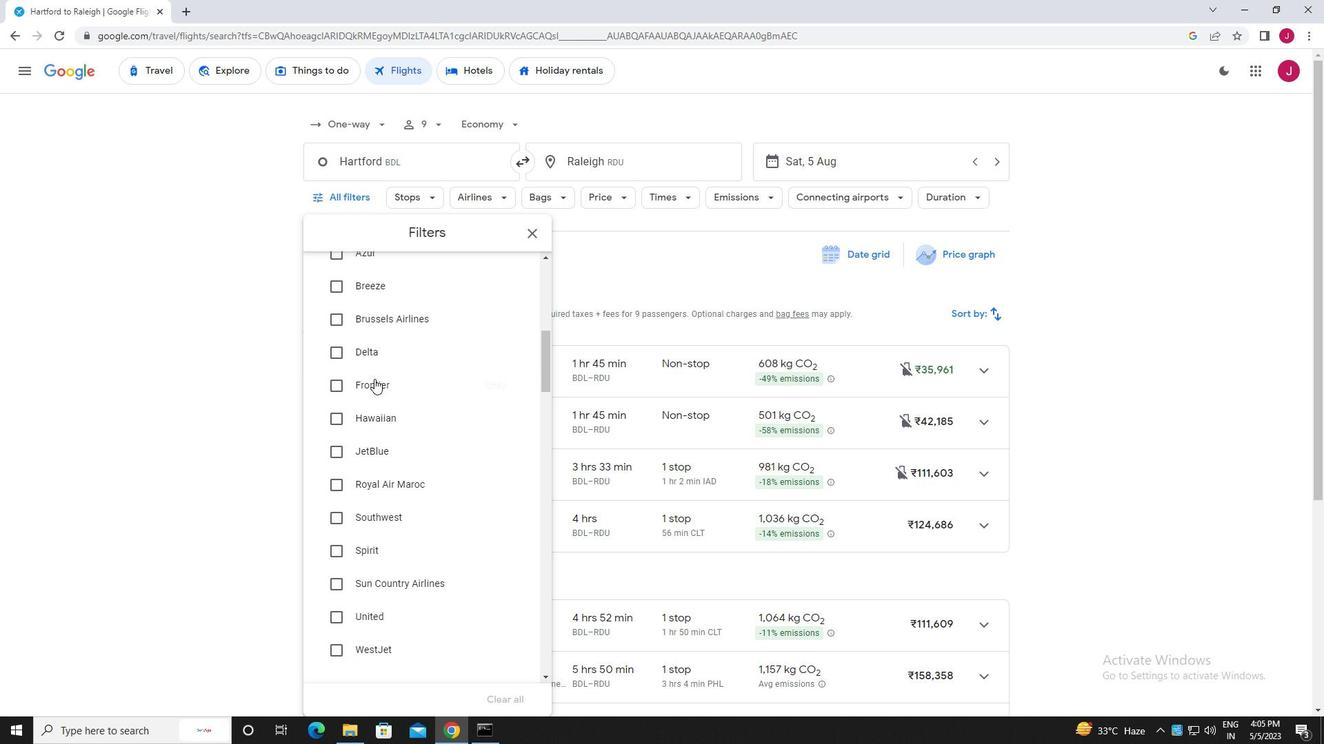 
Action: Mouse moved to (371, 395)
Screenshot: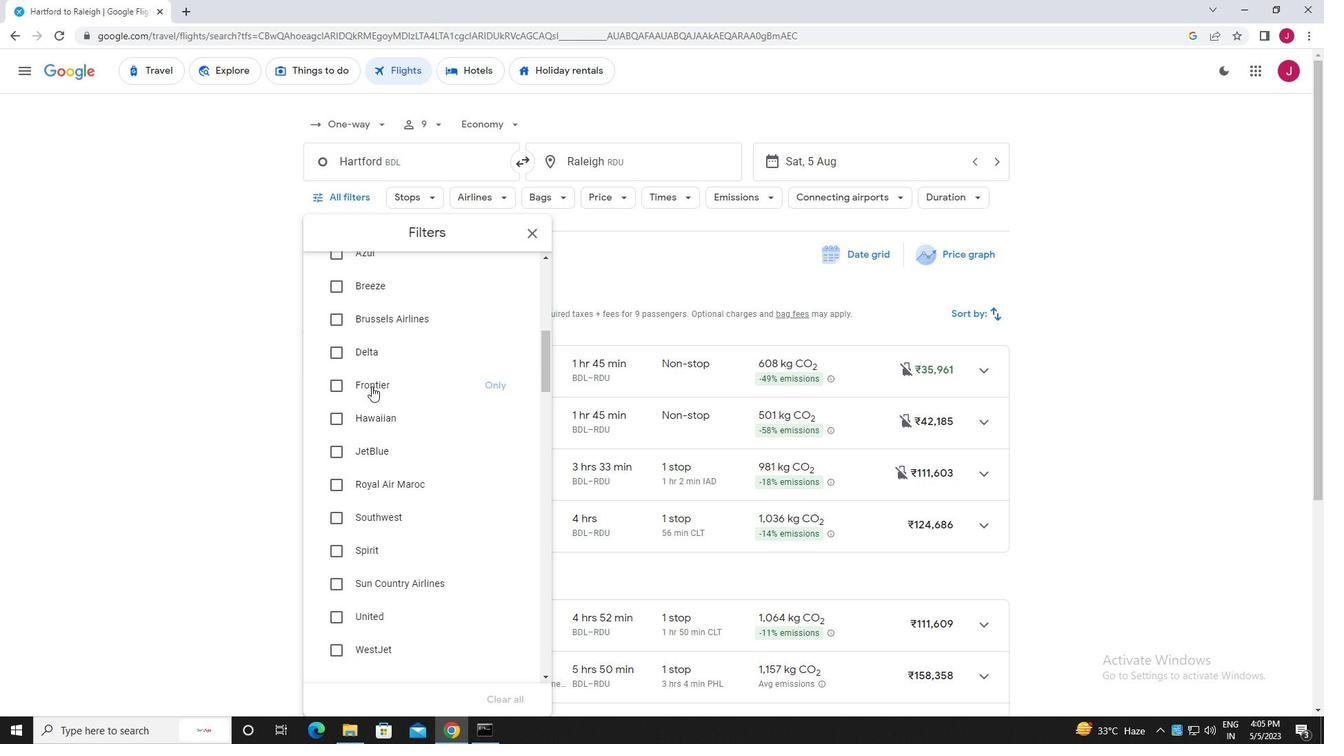 
Action: Mouse scrolled (371, 394) with delta (0, 0)
Screenshot: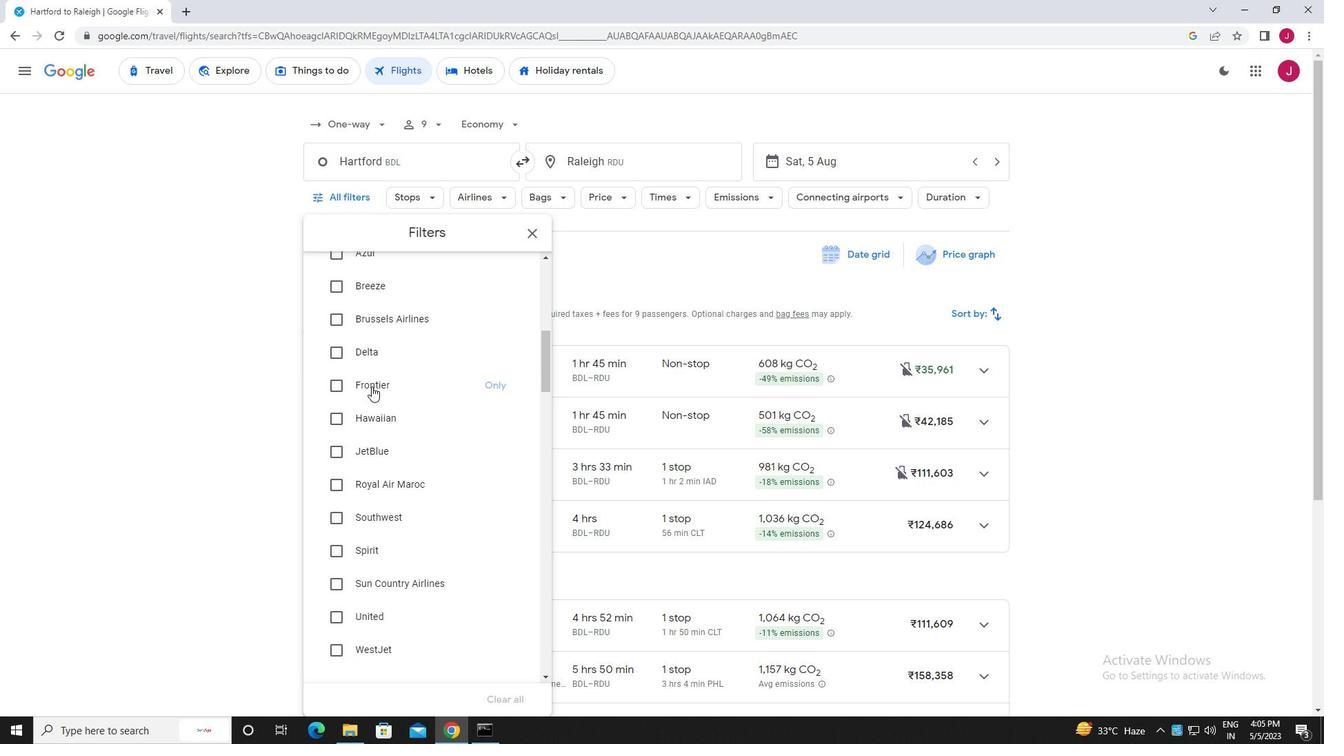 
Action: Mouse moved to (371, 395)
Screenshot: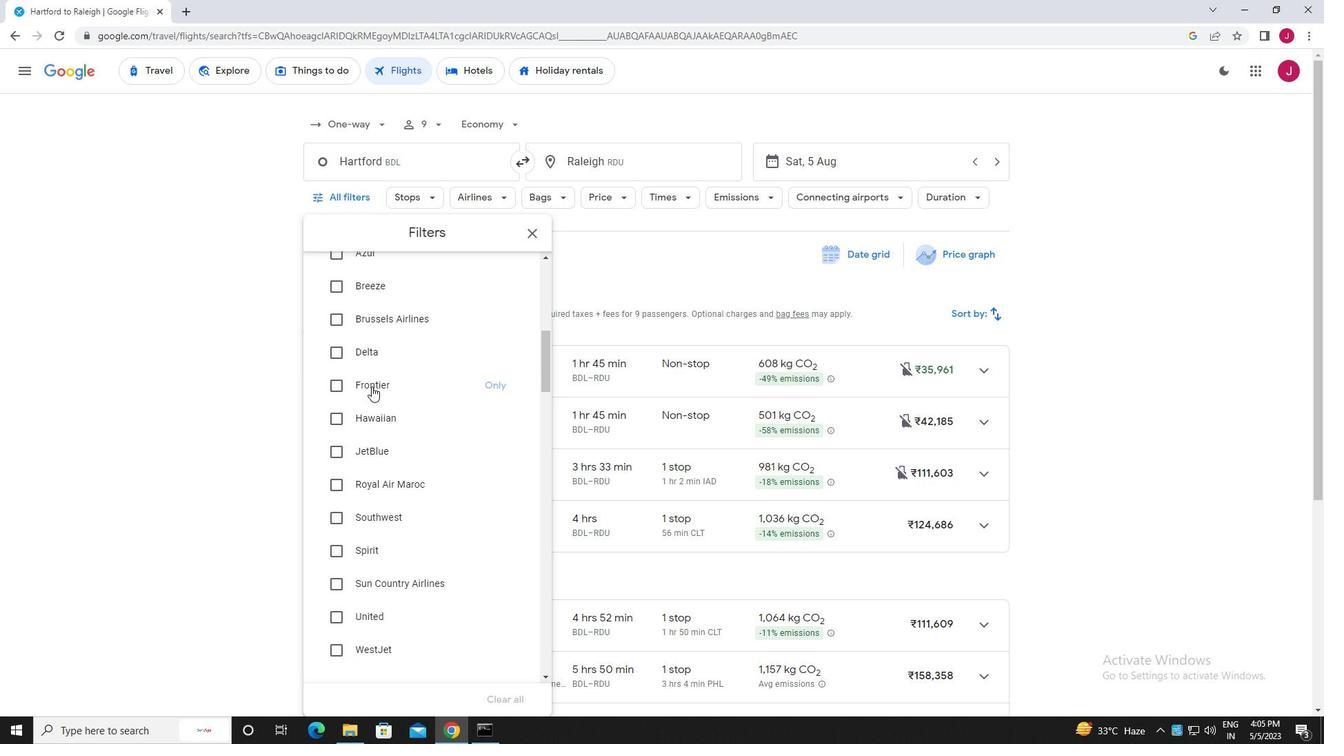 
Action: Mouse scrolled (371, 394) with delta (0, 0)
Screenshot: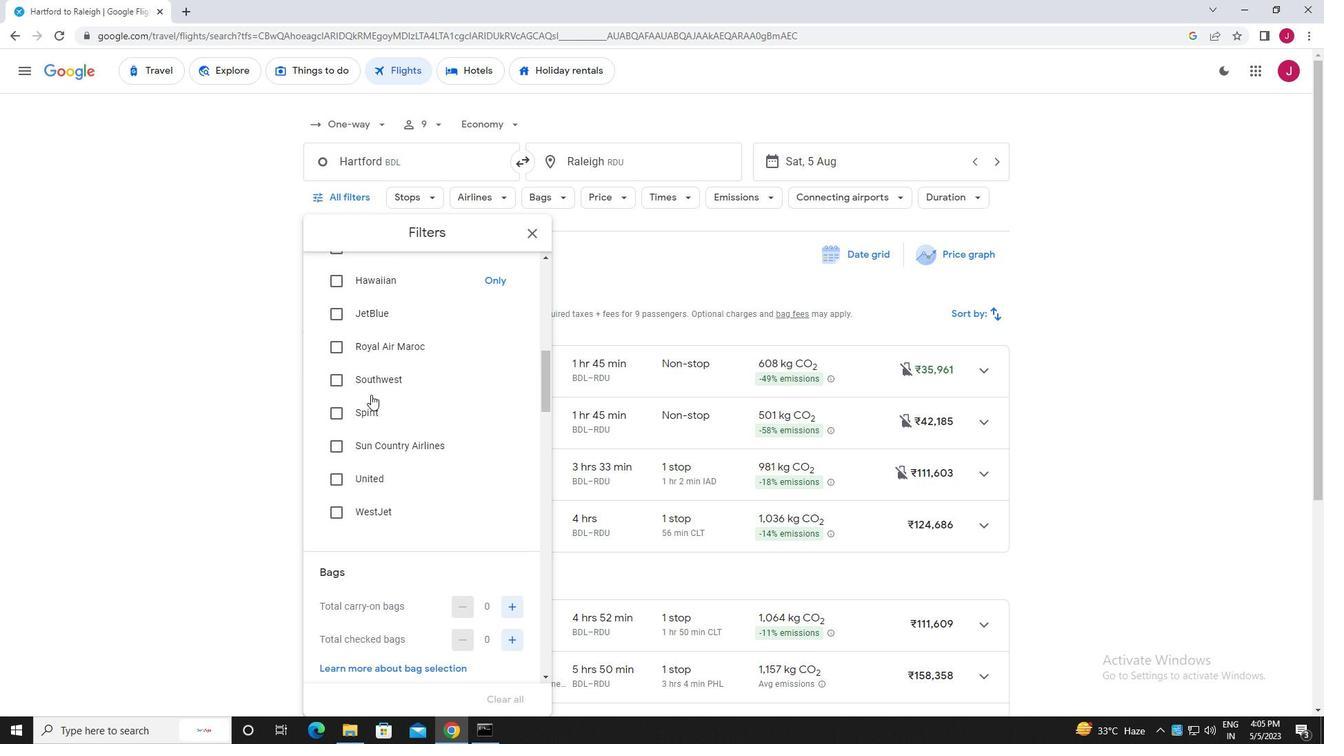 
Action: Mouse moved to (371, 396)
Screenshot: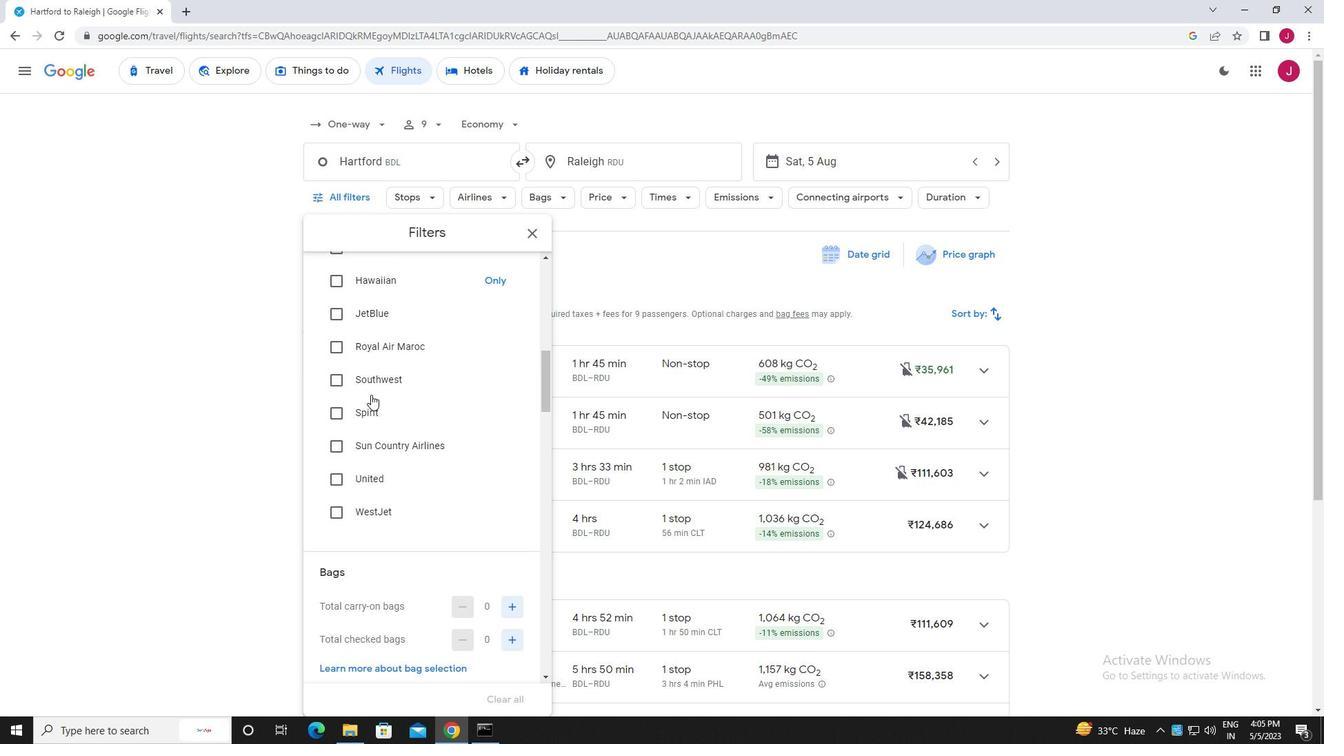 
Action: Mouse scrolled (371, 395) with delta (0, 0)
Screenshot: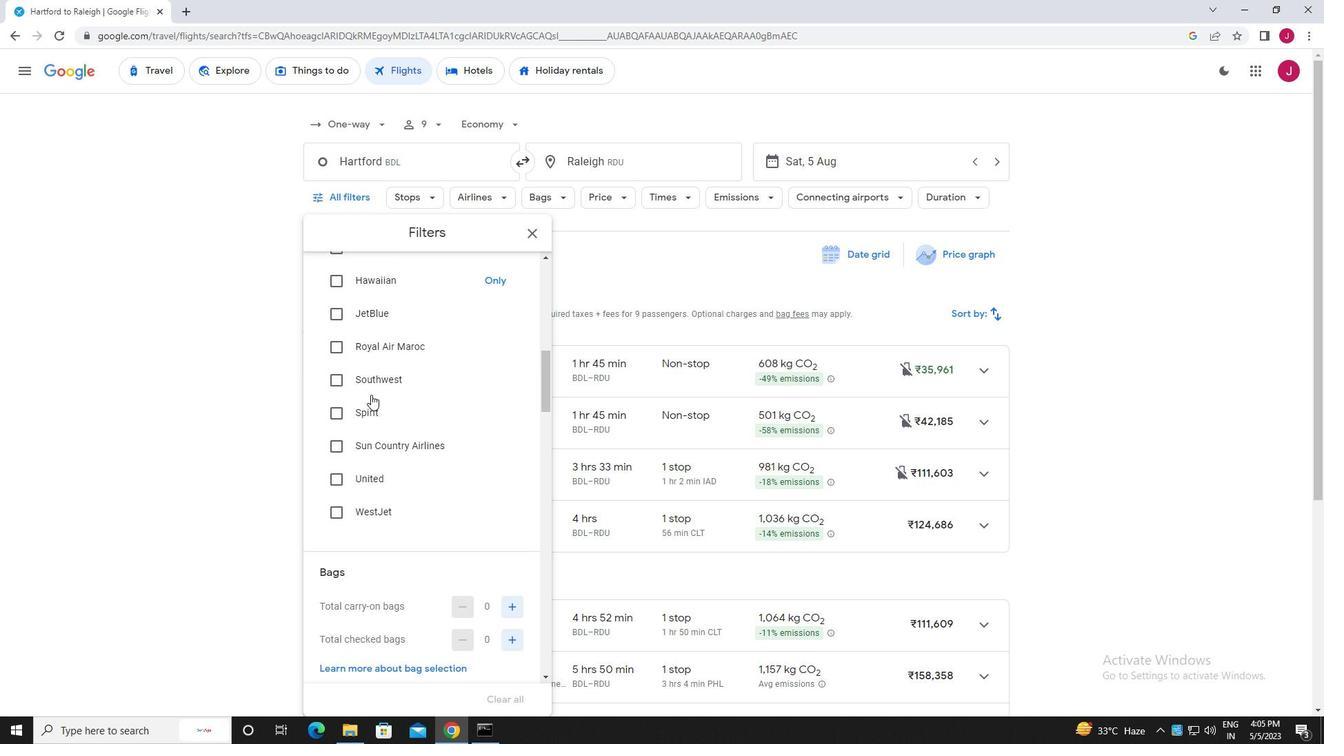 
Action: Mouse moved to (371, 398)
Screenshot: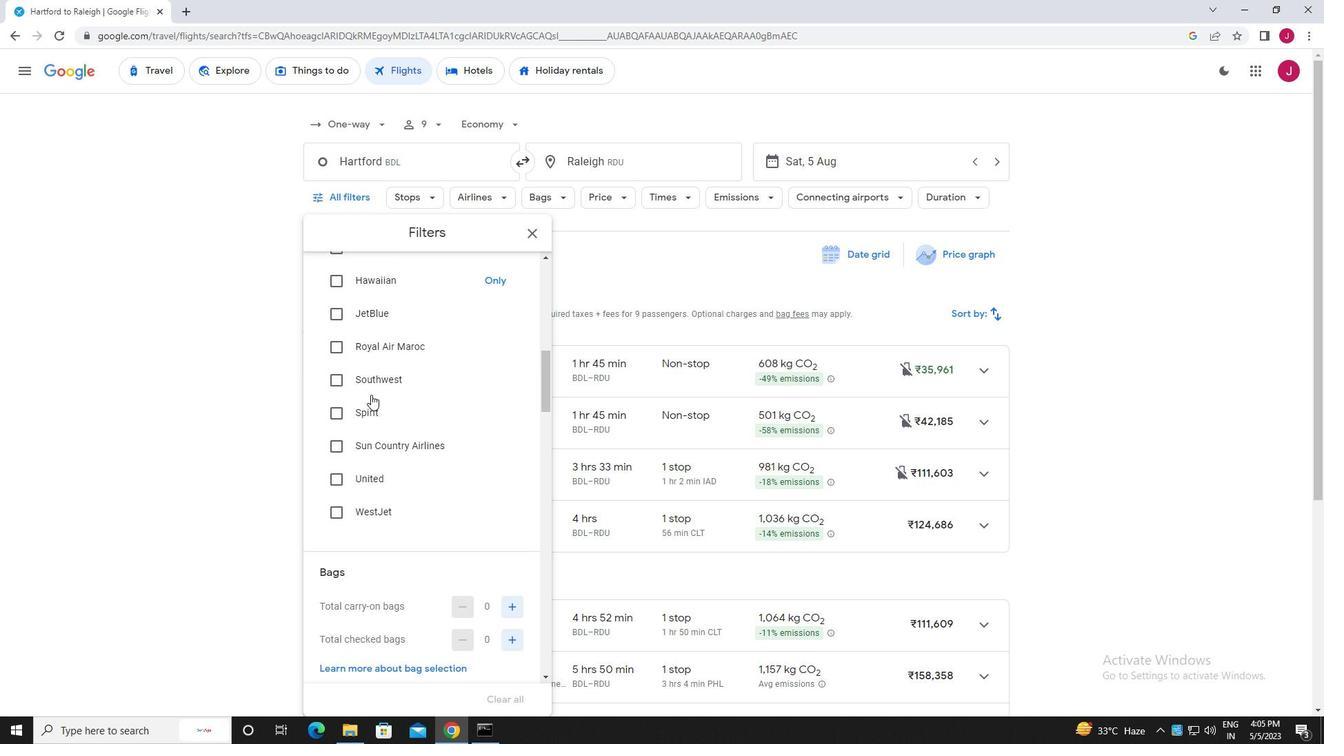 
Action: Mouse scrolled (371, 397) with delta (0, 0)
Screenshot: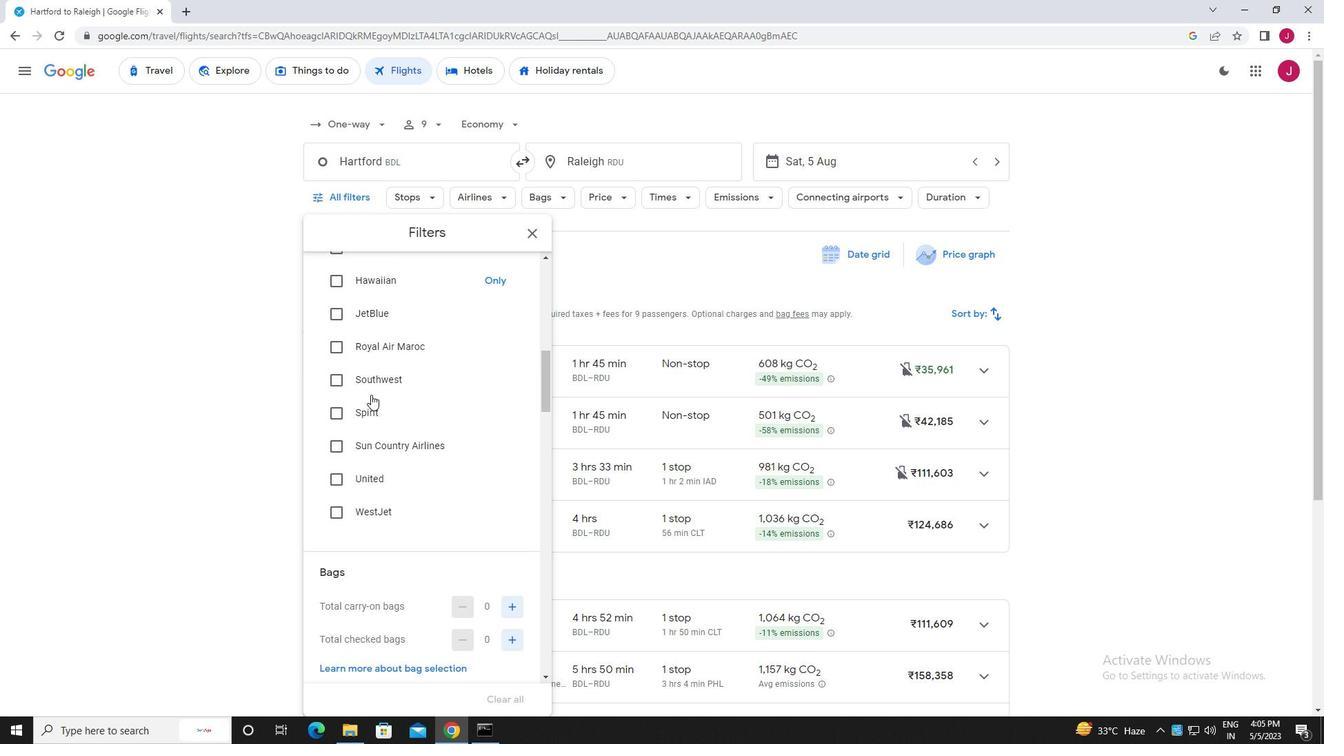 
Action: Mouse moved to (373, 403)
Screenshot: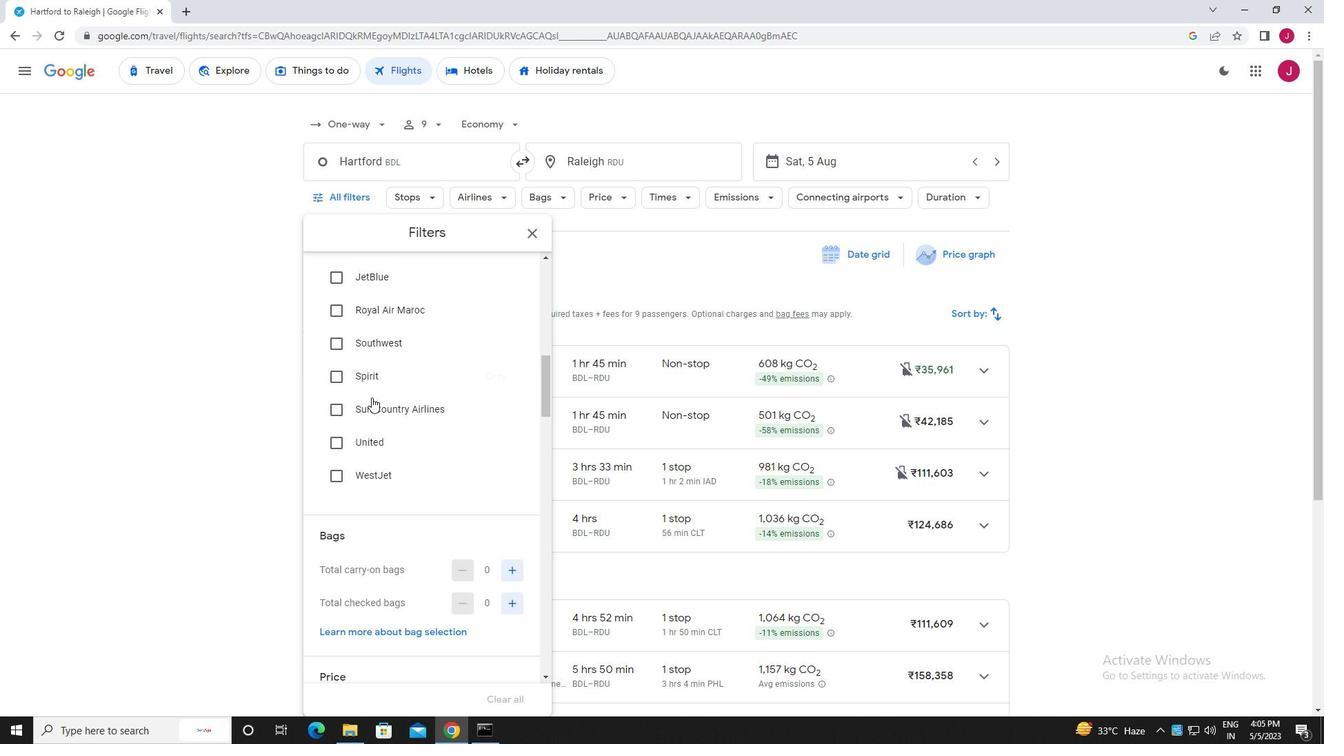
Action: Mouse scrolled (373, 402) with delta (0, 0)
Screenshot: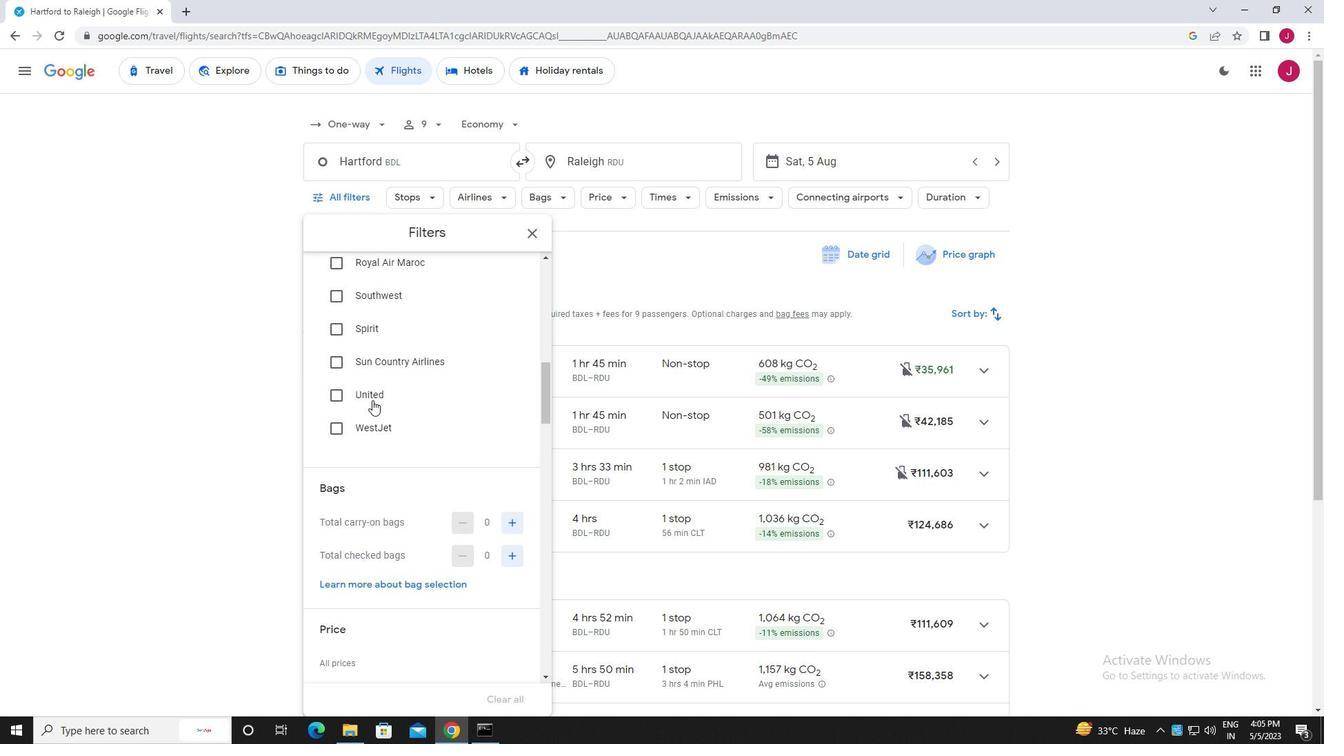 
Action: Mouse moved to (374, 405)
Screenshot: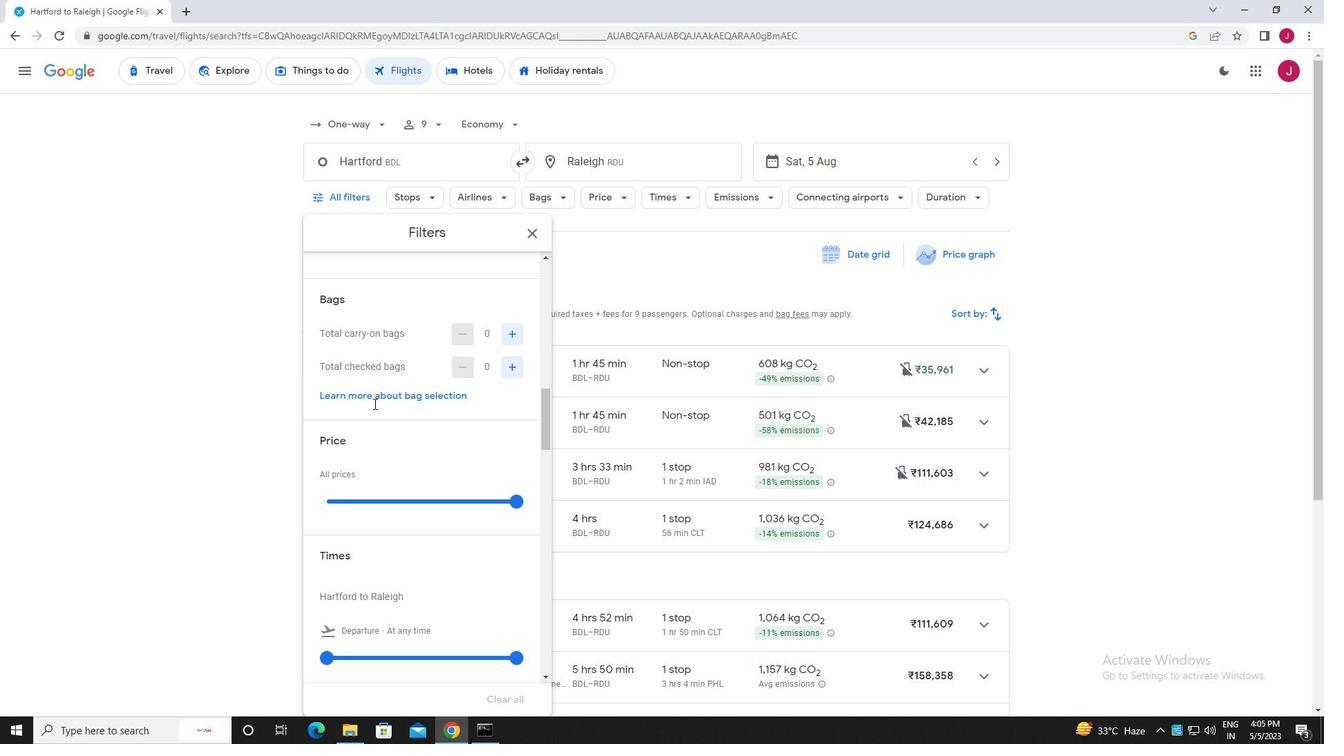 
Action: Mouse scrolled (374, 406) with delta (0, 0)
Screenshot: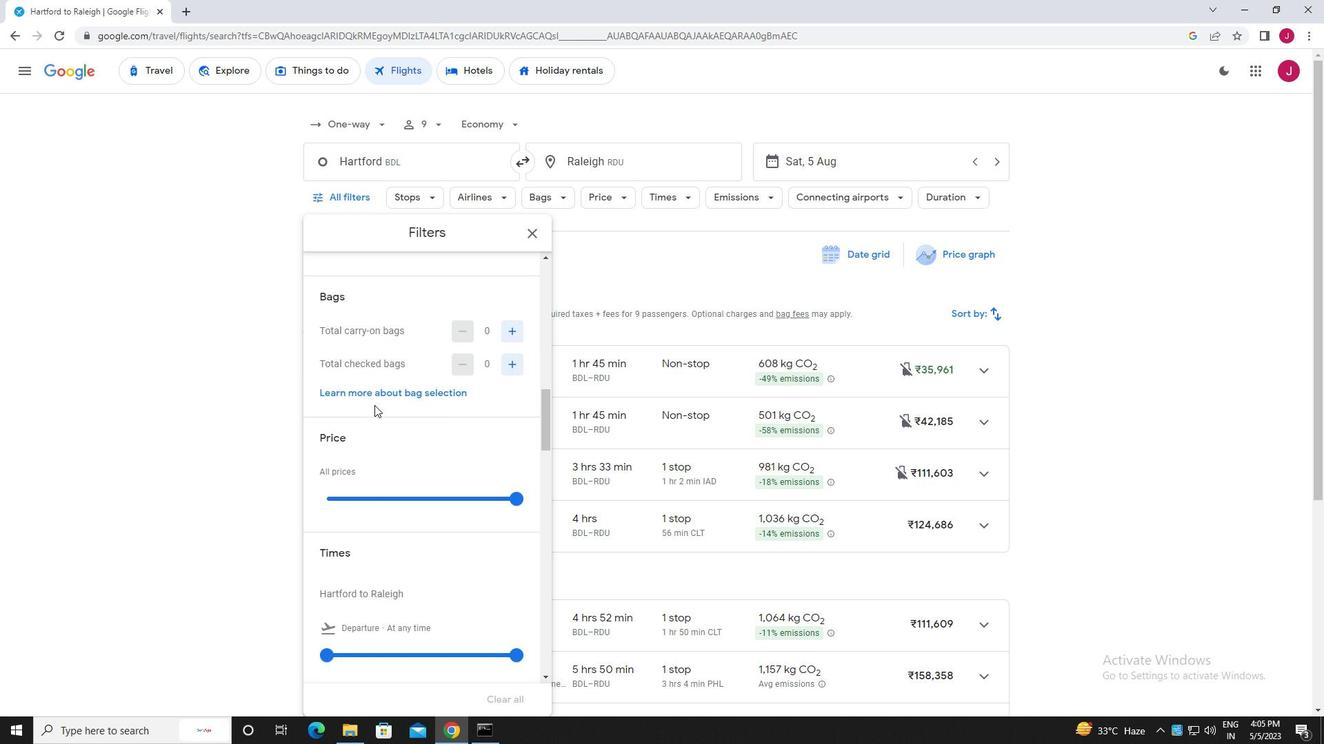 
Action: Mouse scrolled (374, 406) with delta (0, 0)
Screenshot: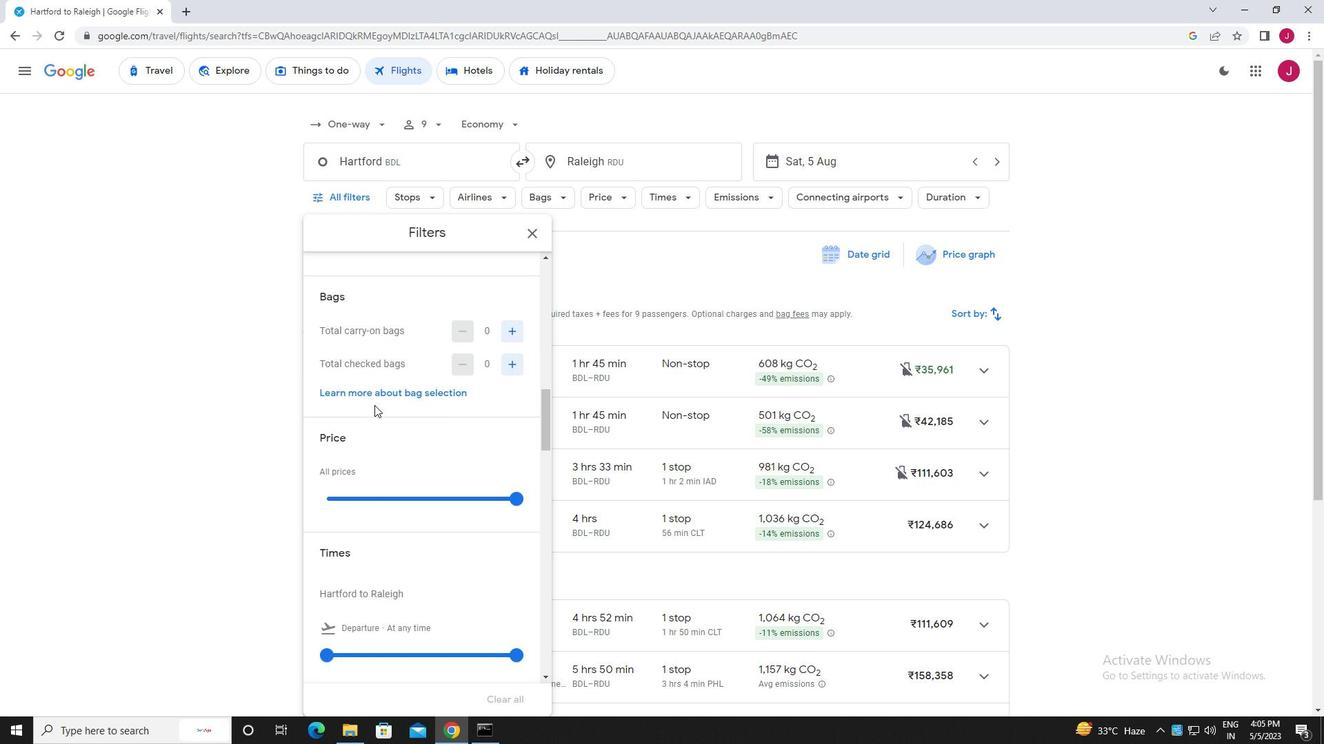 
Action: Mouse scrolled (374, 404) with delta (0, 0)
Screenshot: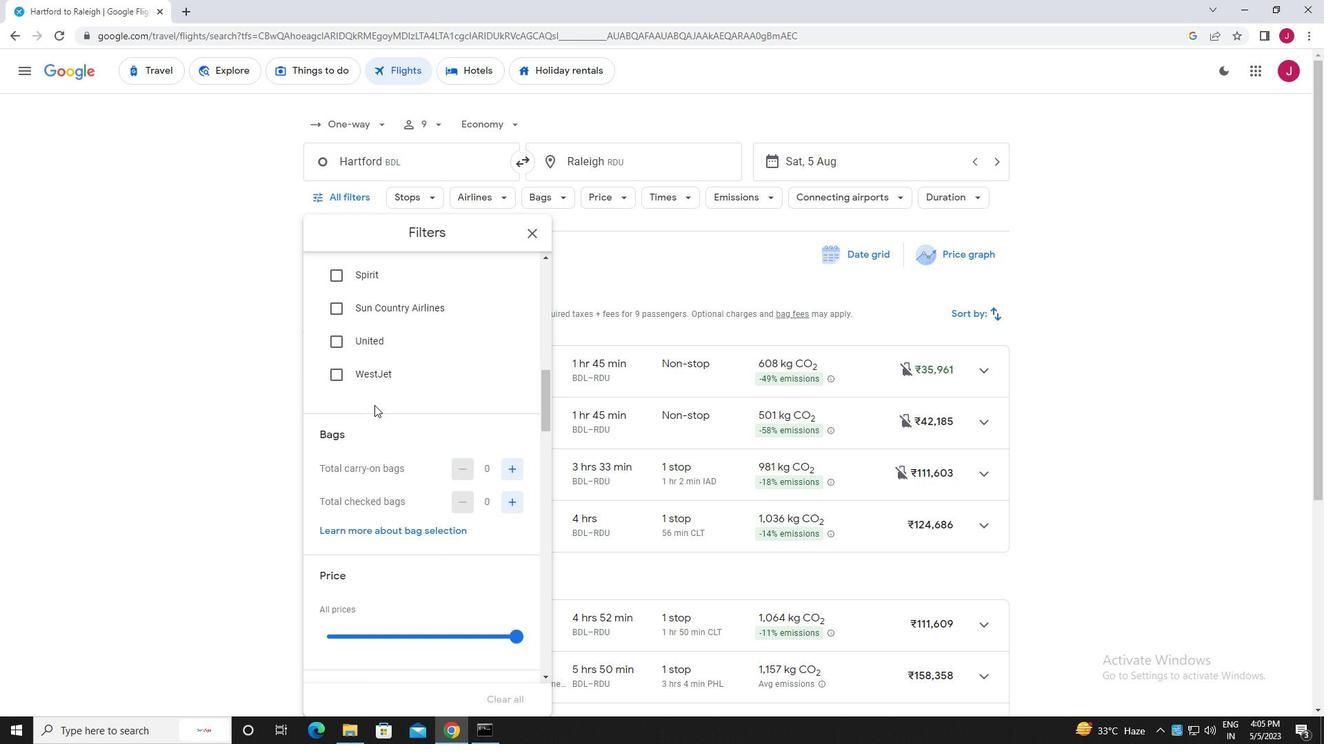
Action: Mouse scrolled (374, 404) with delta (0, 0)
Screenshot: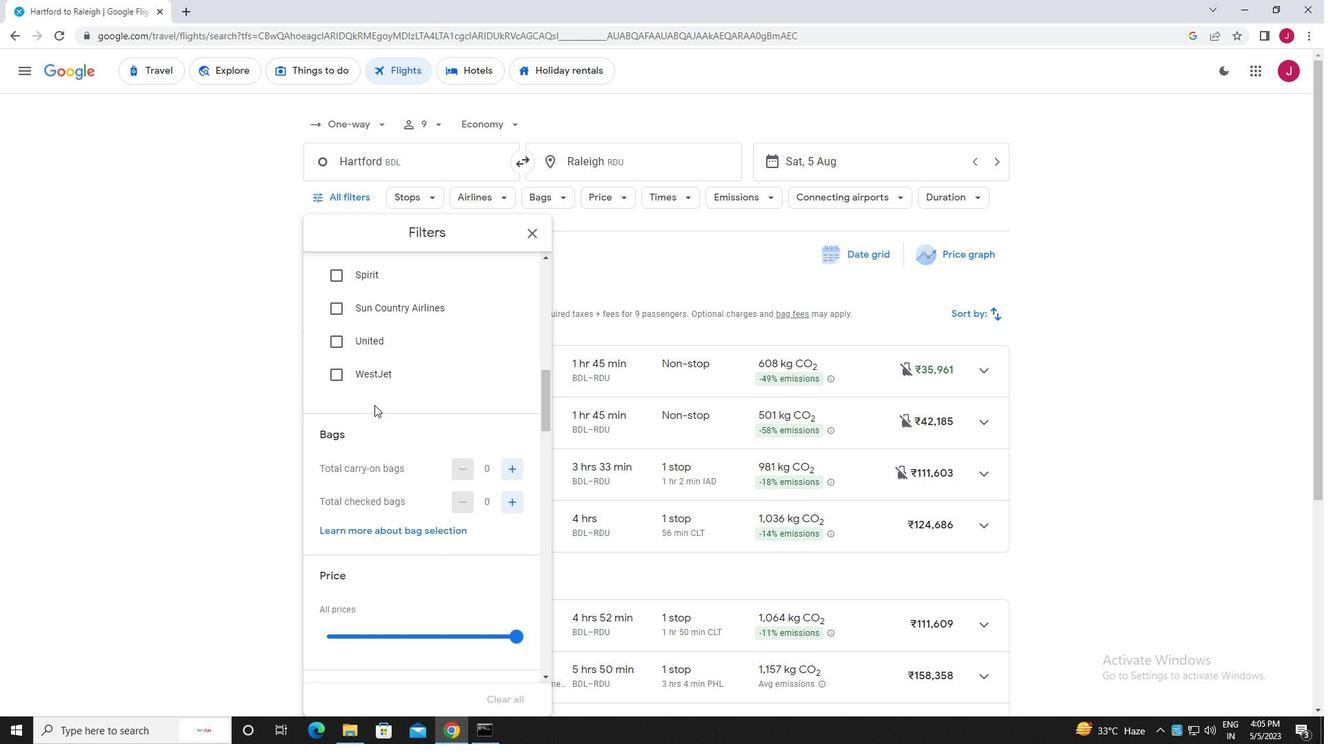 
Action: Mouse moved to (515, 502)
Screenshot: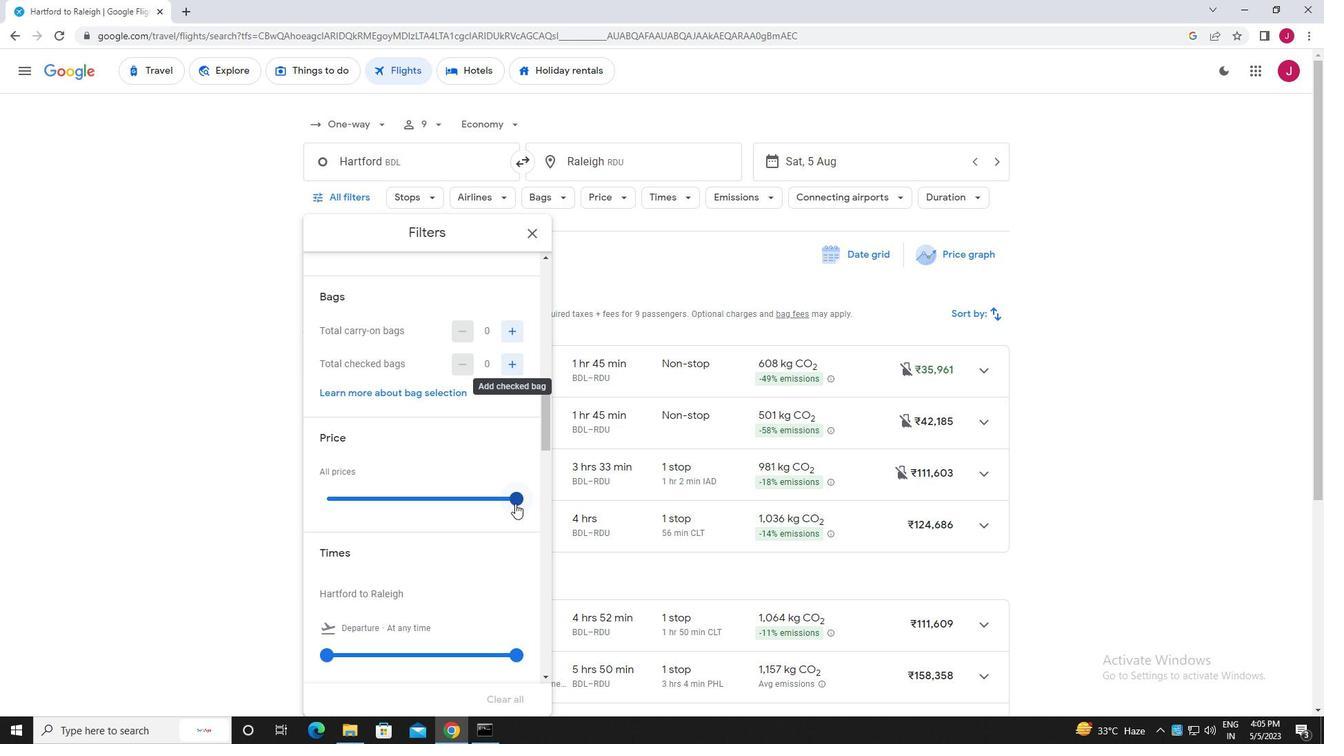 
Action: Mouse pressed left at (515, 502)
Screenshot: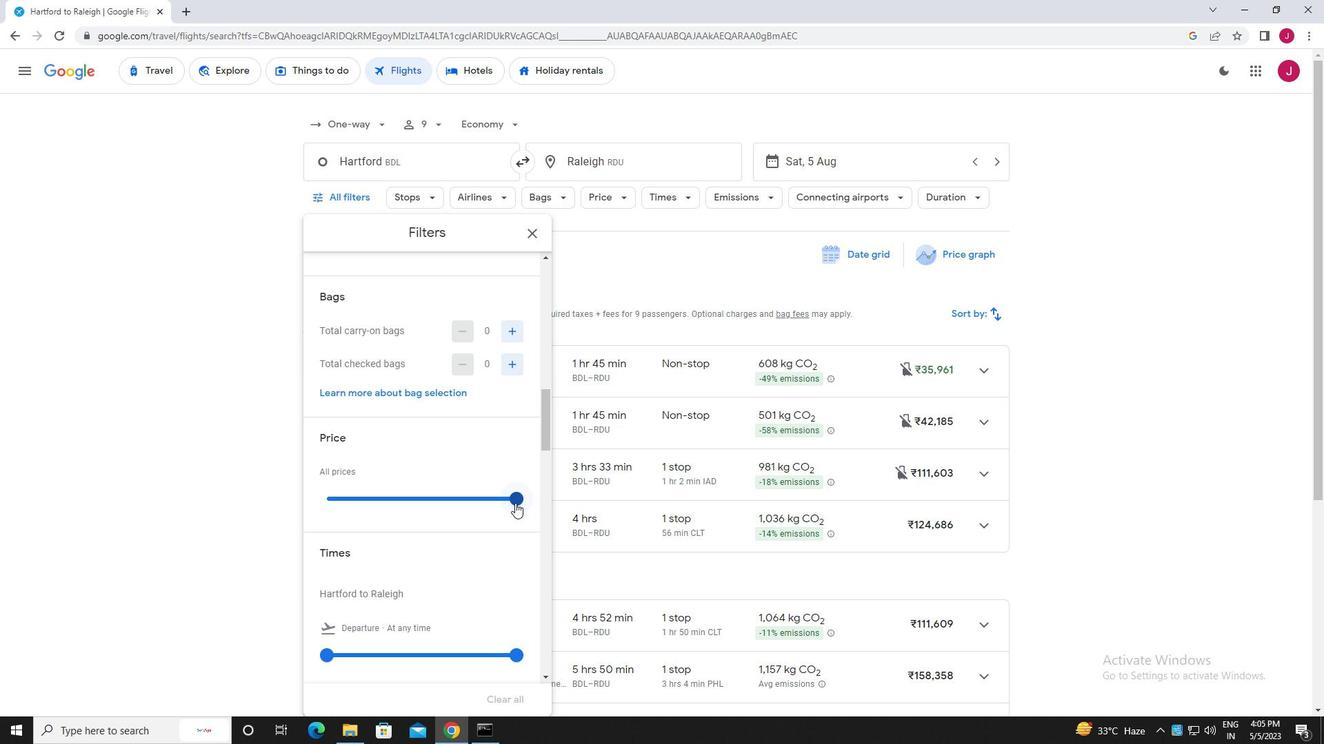 
Action: Mouse moved to (324, 498)
Screenshot: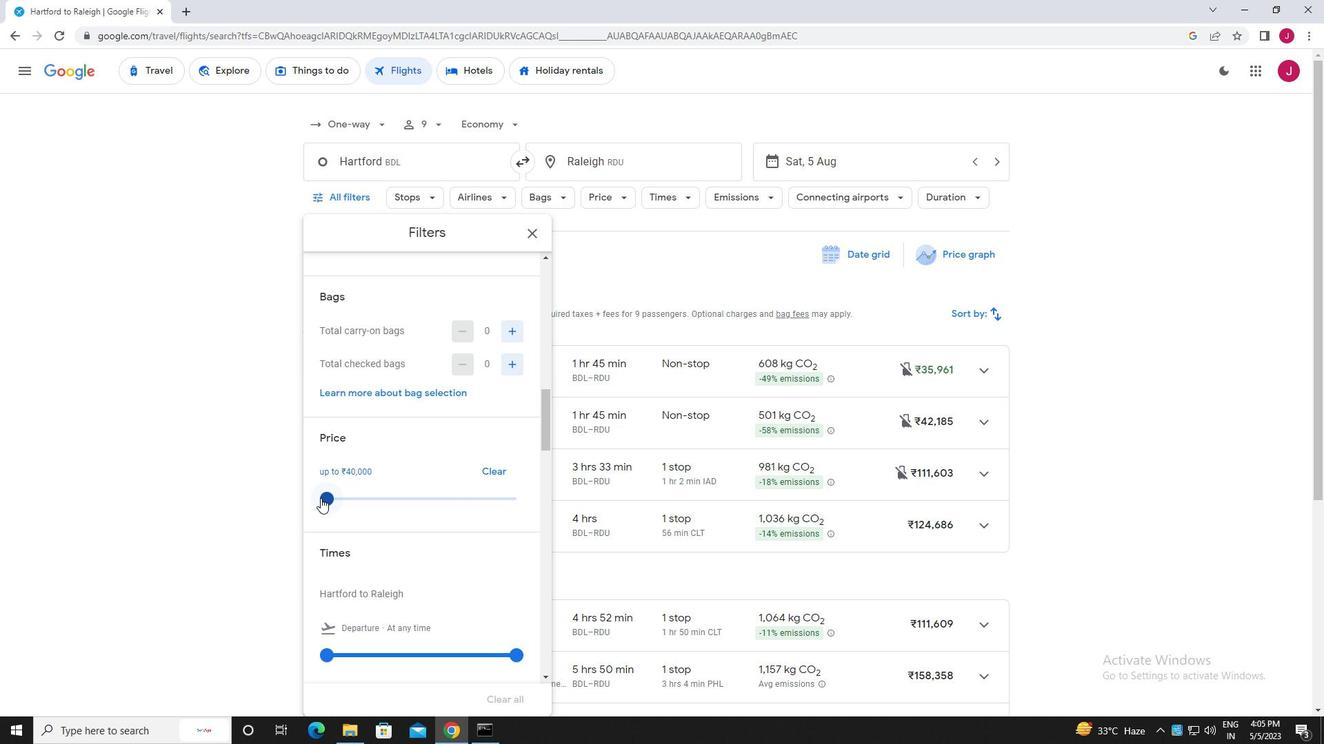 
Action: Mouse pressed left at (324, 498)
Screenshot: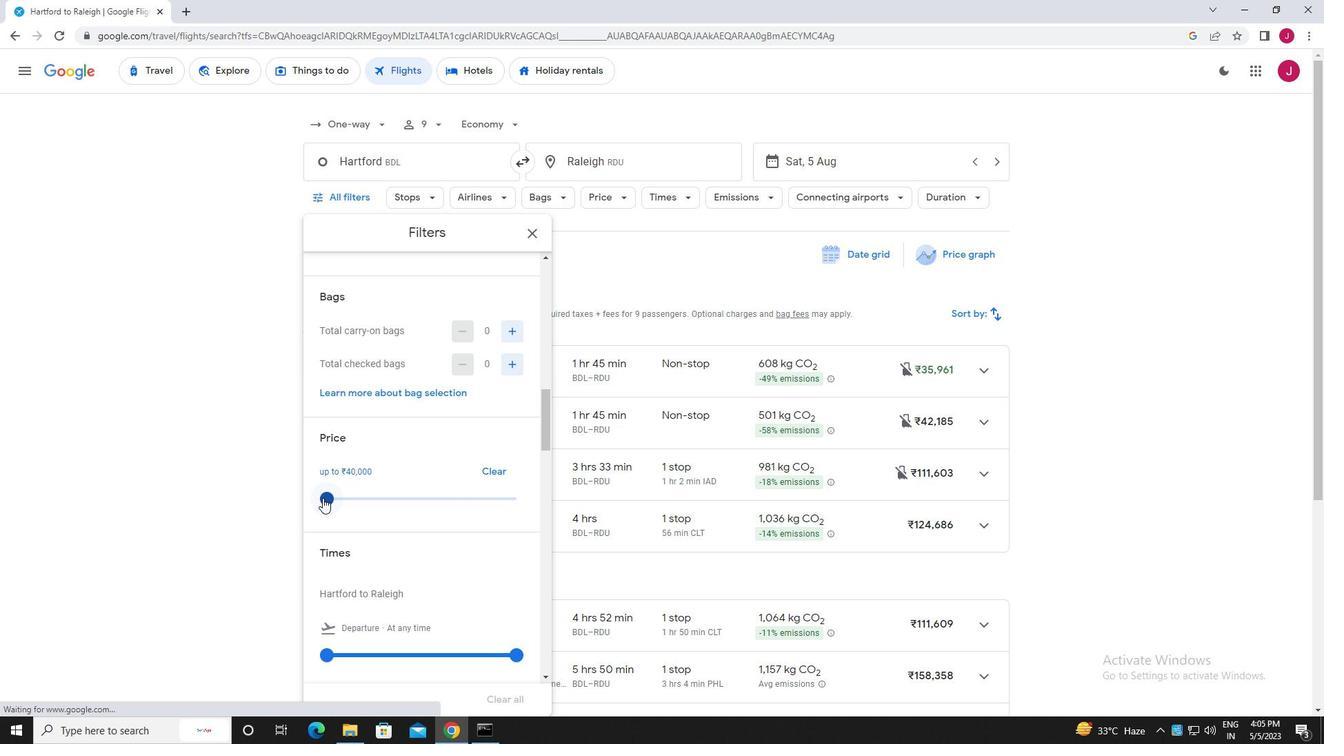 
Action: Mouse moved to (402, 474)
Screenshot: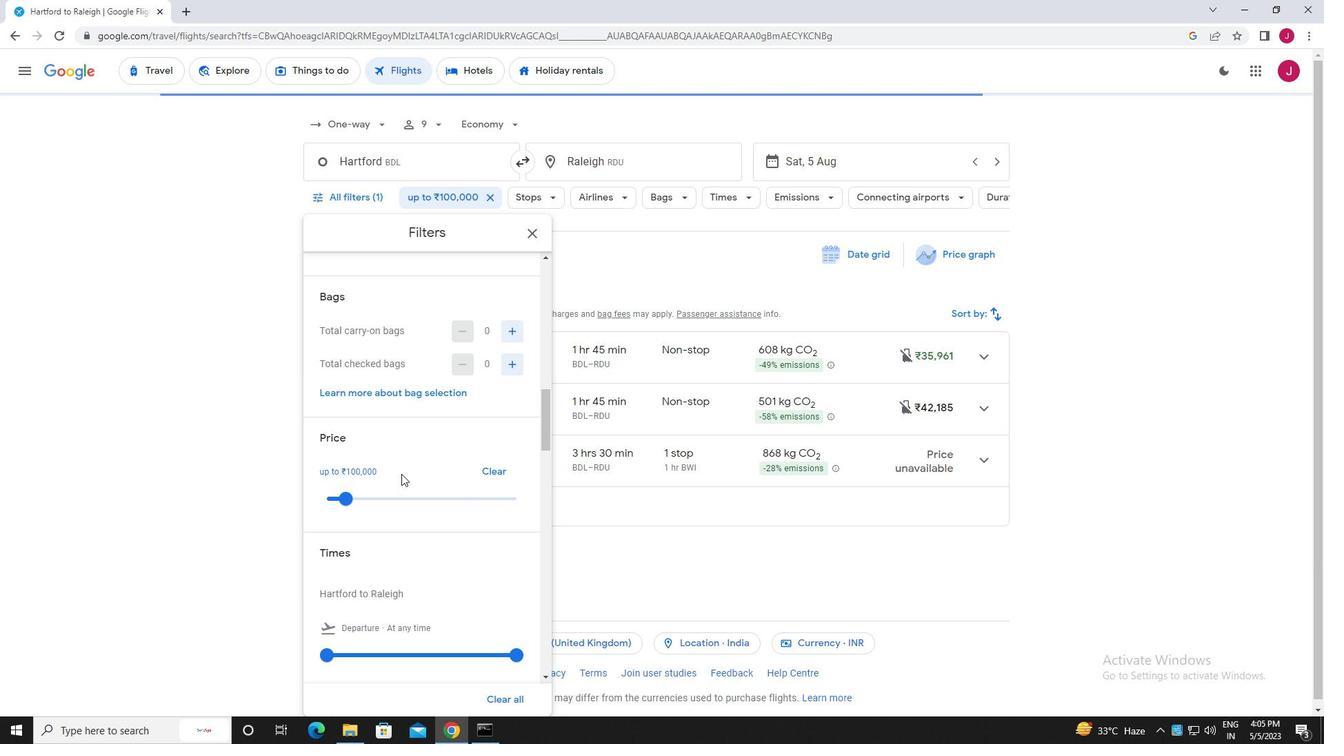 
Action: Mouse scrolled (402, 473) with delta (0, 0)
Screenshot: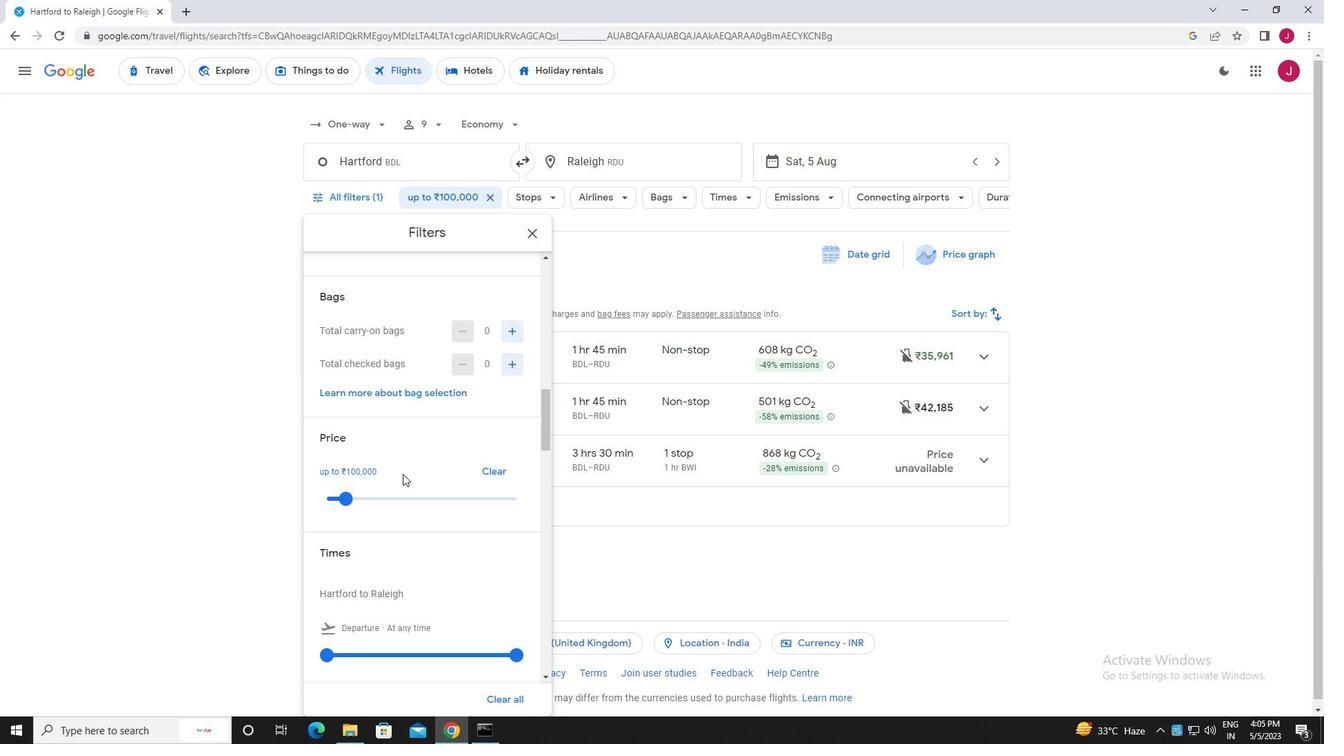 
Action: Mouse scrolled (402, 473) with delta (0, 0)
Screenshot: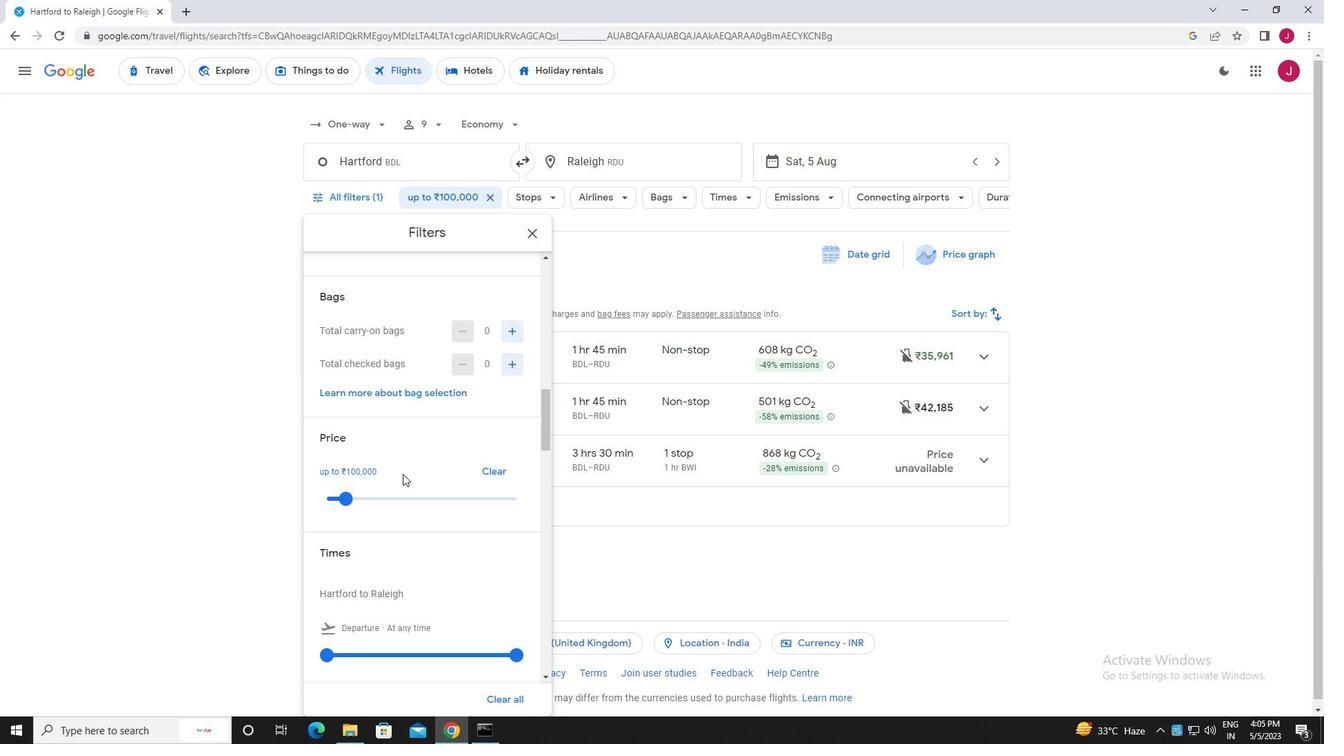
Action: Mouse moved to (331, 518)
Screenshot: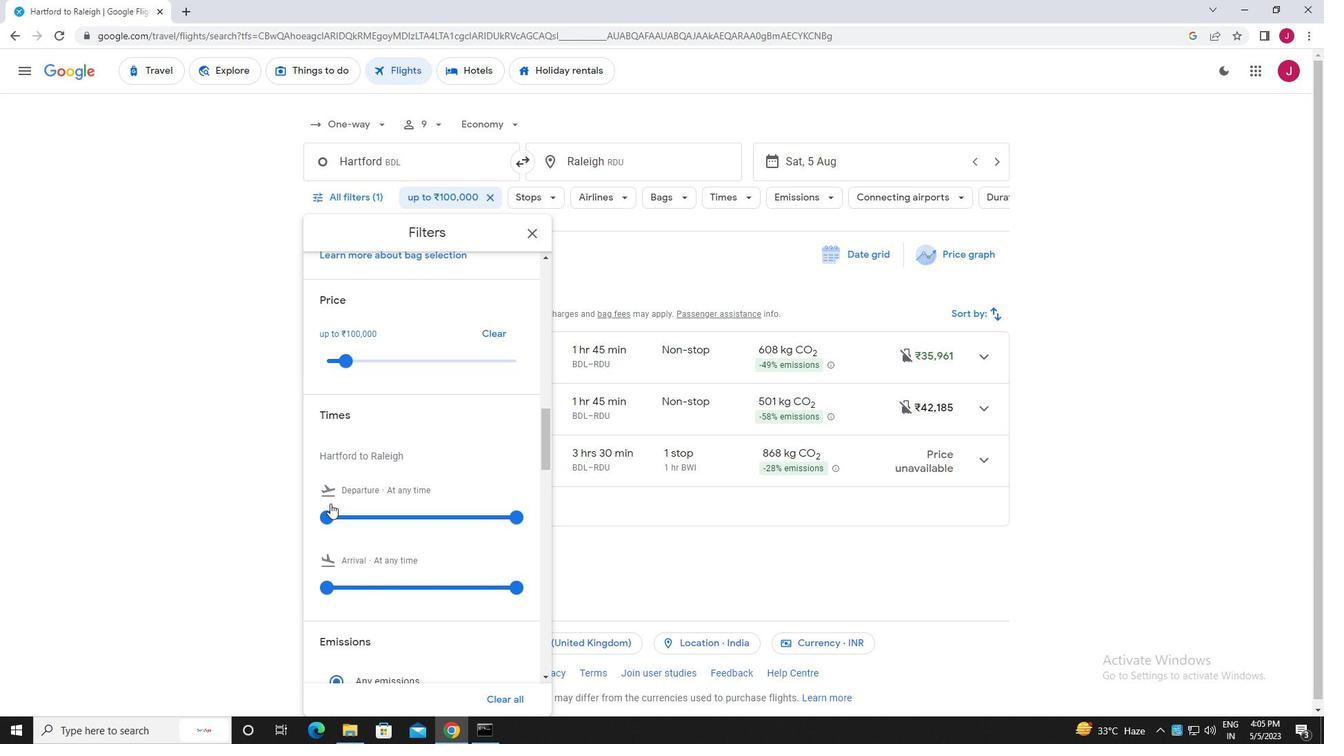 
Action: Mouse pressed left at (331, 518)
Screenshot: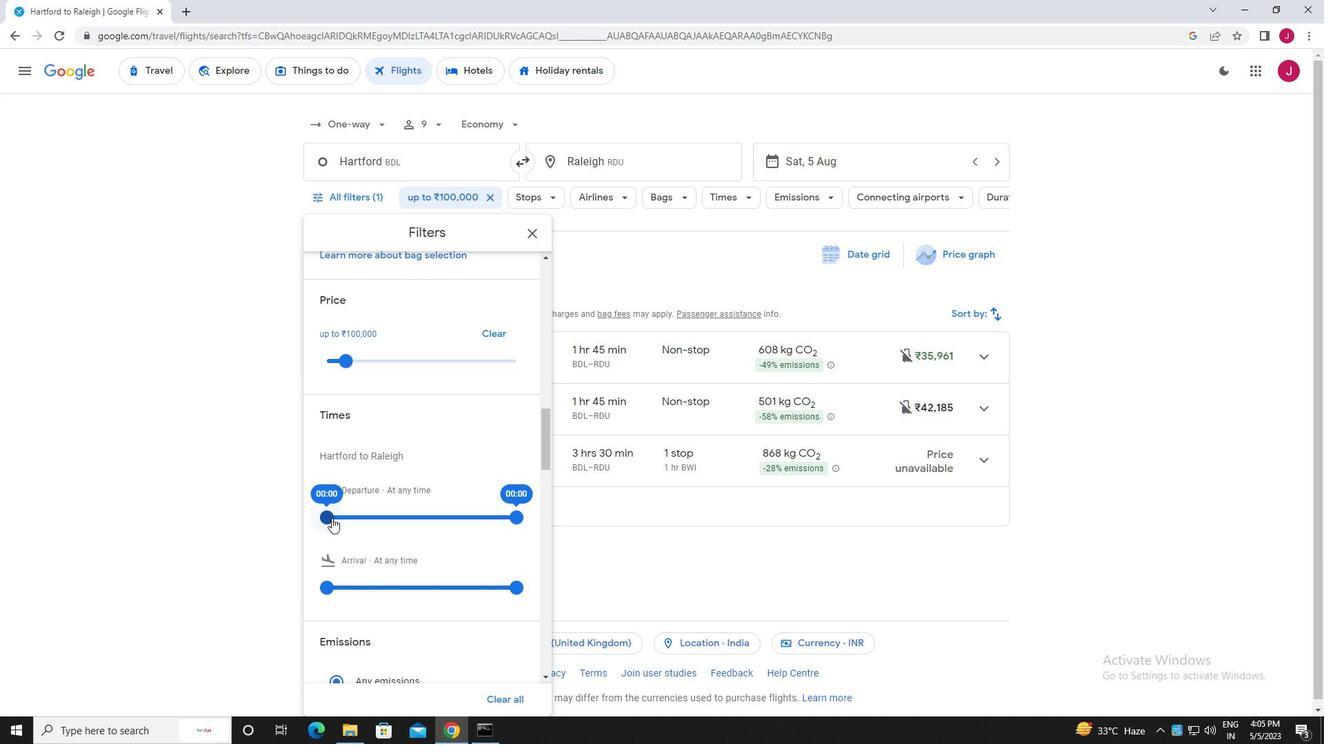
Action: Mouse moved to (473, 518)
Screenshot: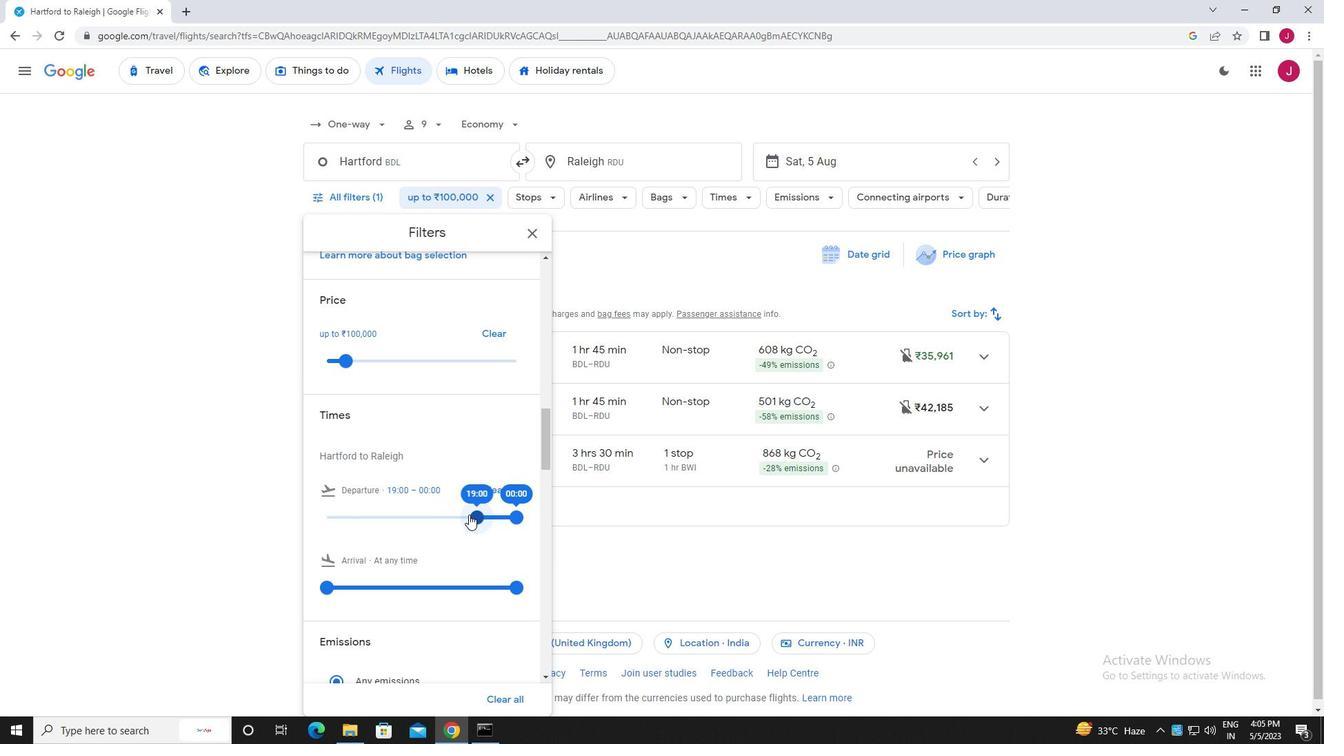 
Action: Mouse pressed left at (473, 518)
Screenshot: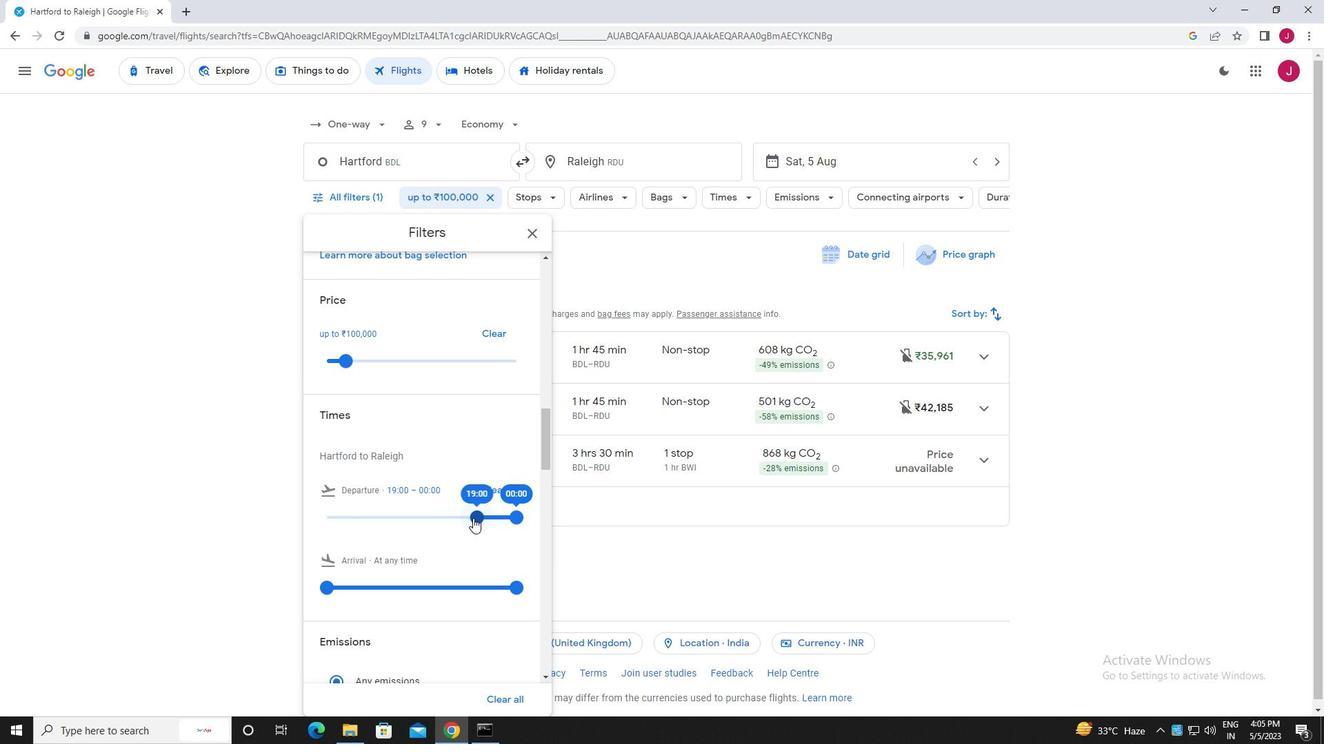 
Action: Mouse moved to (513, 516)
Screenshot: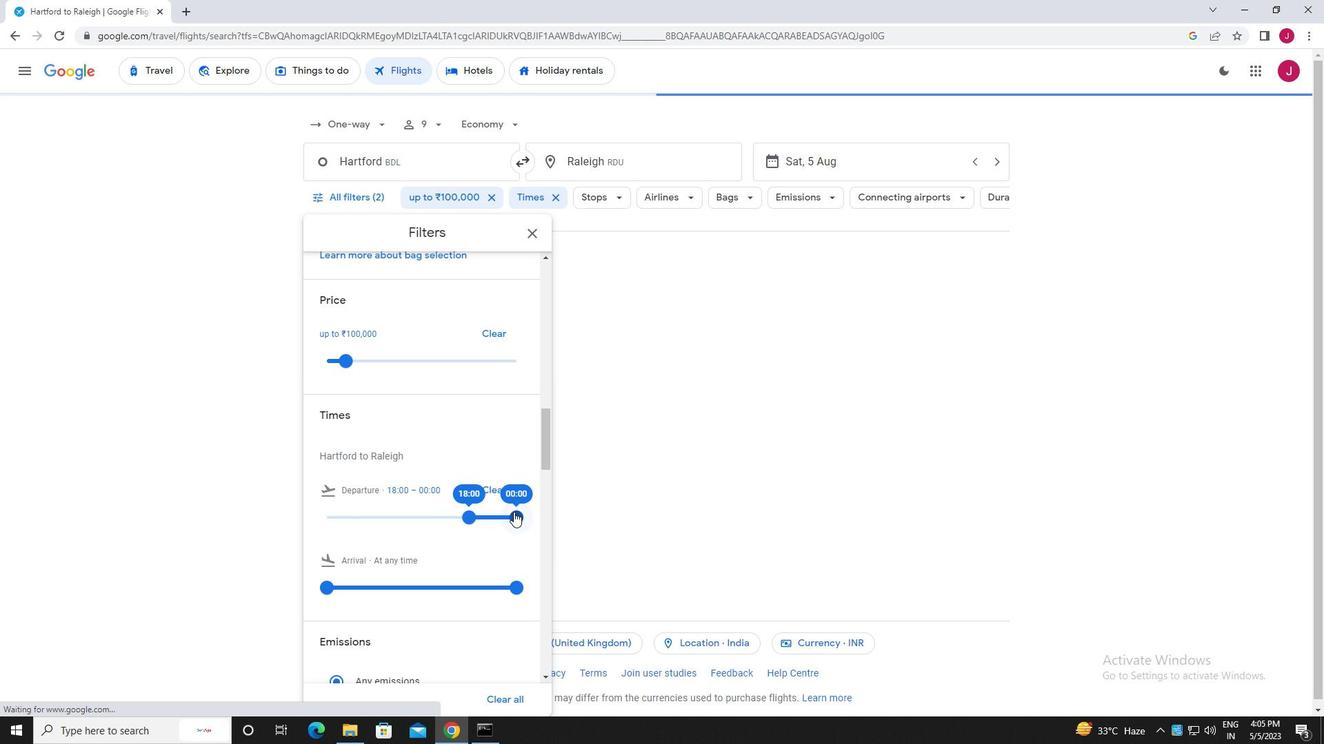 
Action: Mouse pressed left at (513, 516)
Screenshot: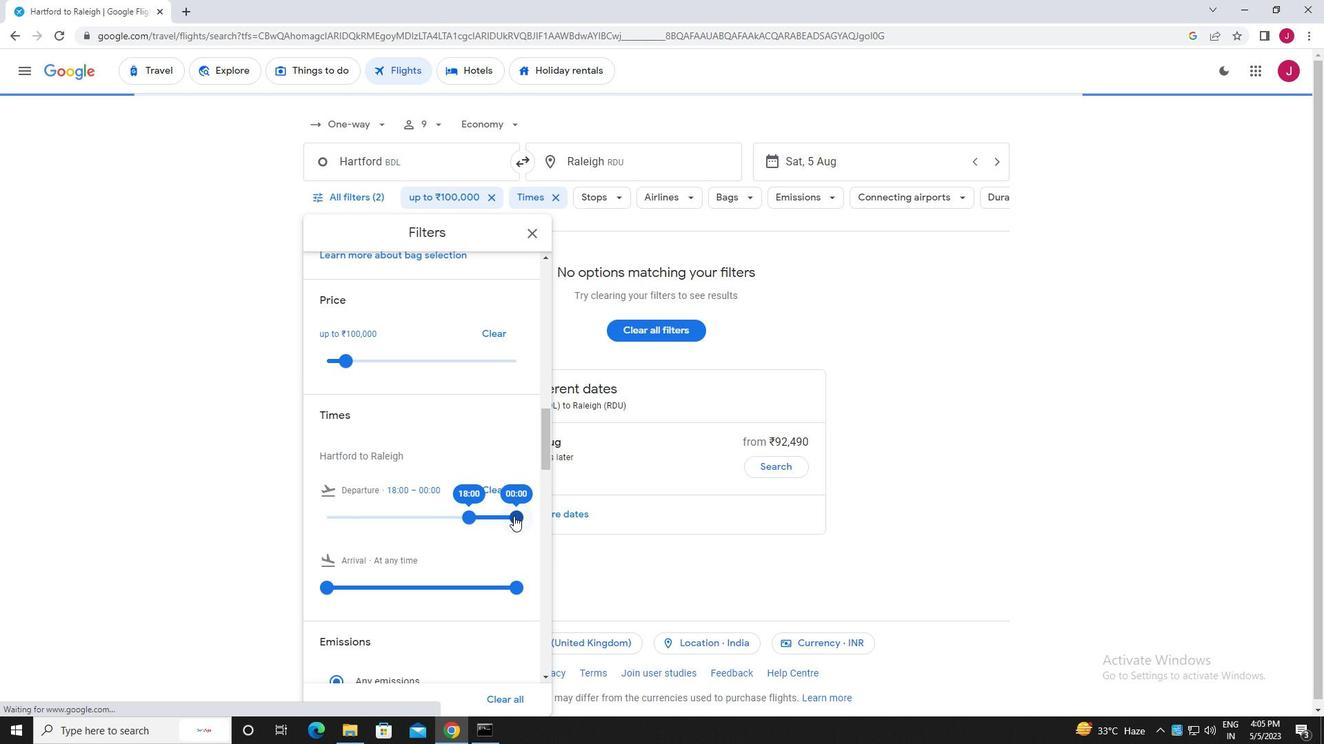 
Action: Mouse moved to (520, 415)
Screenshot: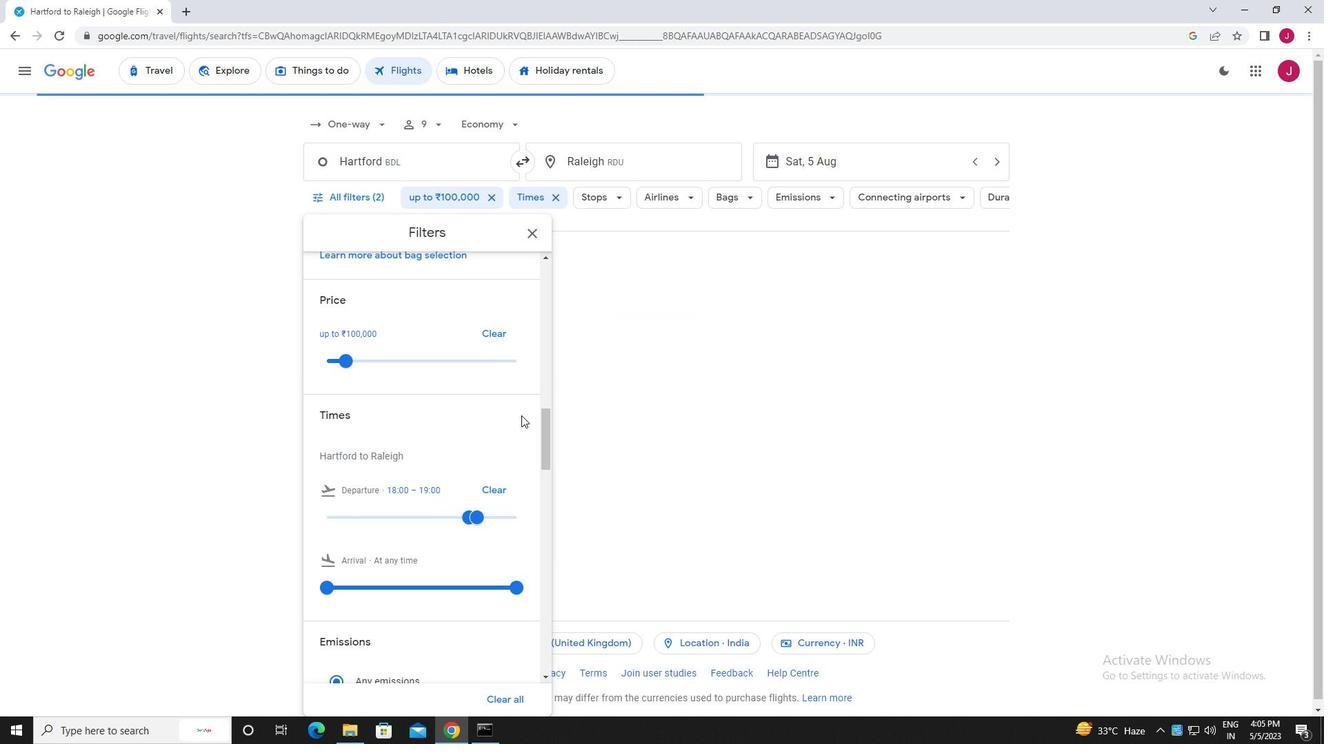 
